 Task: Find connections with filter location Ürümqi with filter topic #Analyticswith filter profile language French with filter current company Polaris Inc. with filter school Alpha College Of Engineering with filter industry Hospitality with filter service category Product Marketing with filter keywords title Cafeteria Worker
Action: Mouse moved to (622, 85)
Screenshot: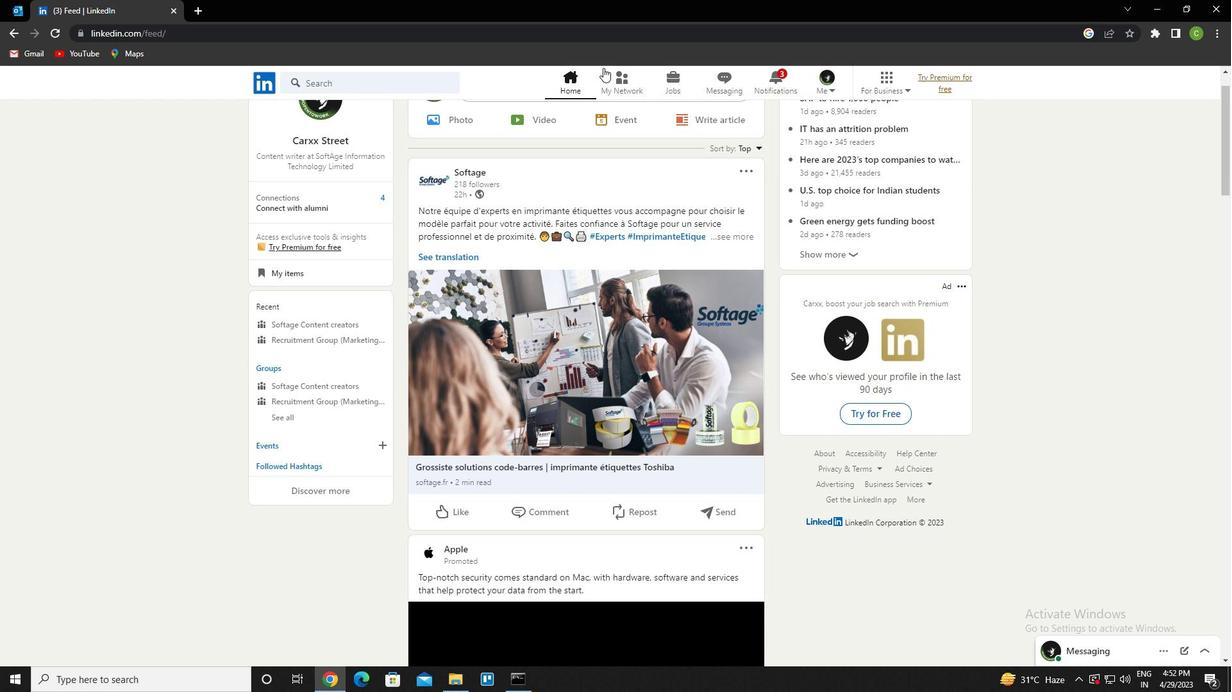 
Action: Mouse pressed left at (622, 85)
Screenshot: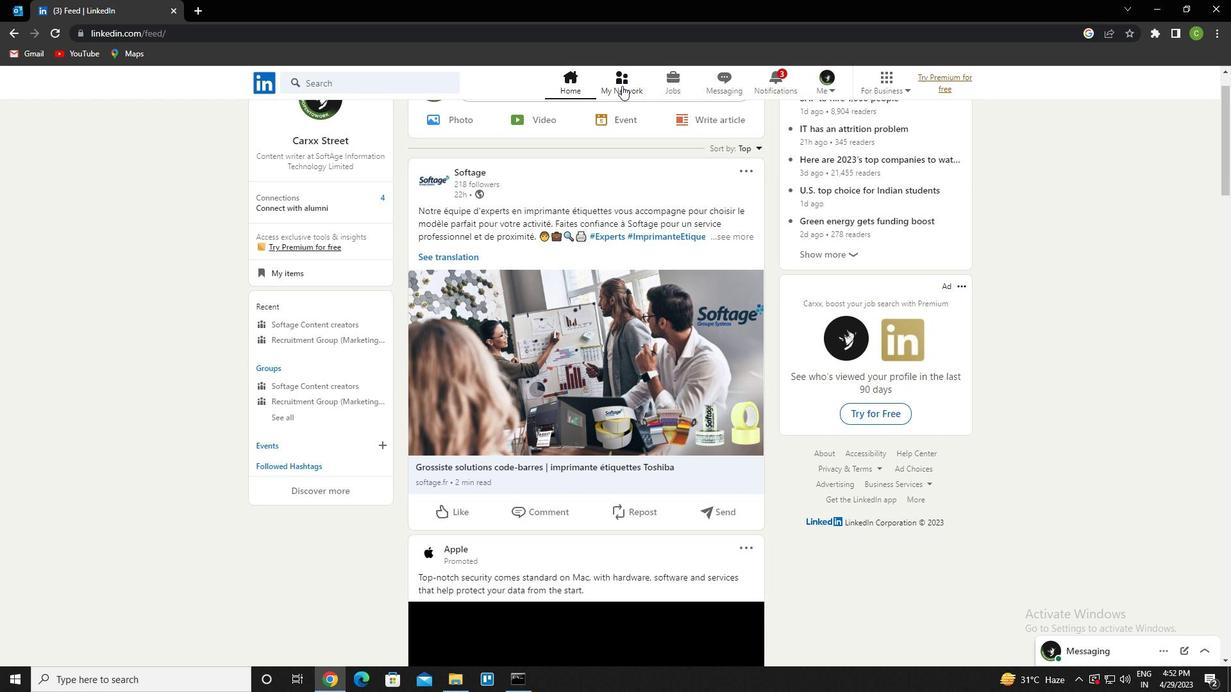 
Action: Mouse moved to (361, 155)
Screenshot: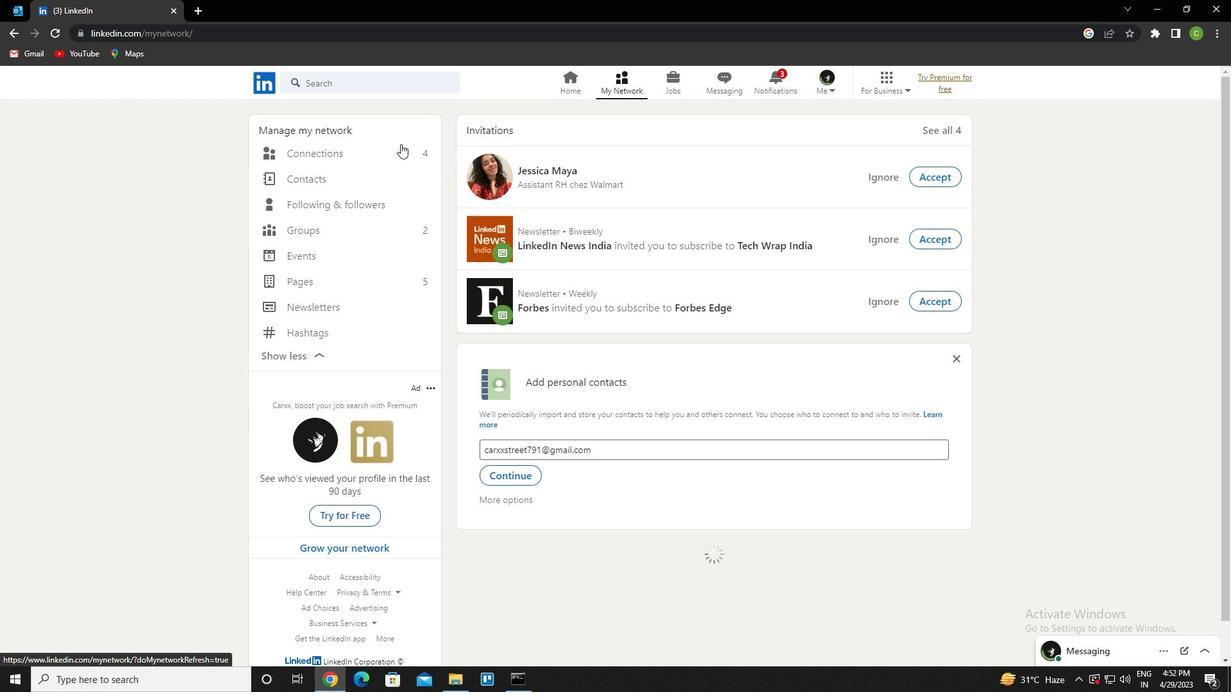 
Action: Mouse pressed left at (361, 155)
Screenshot: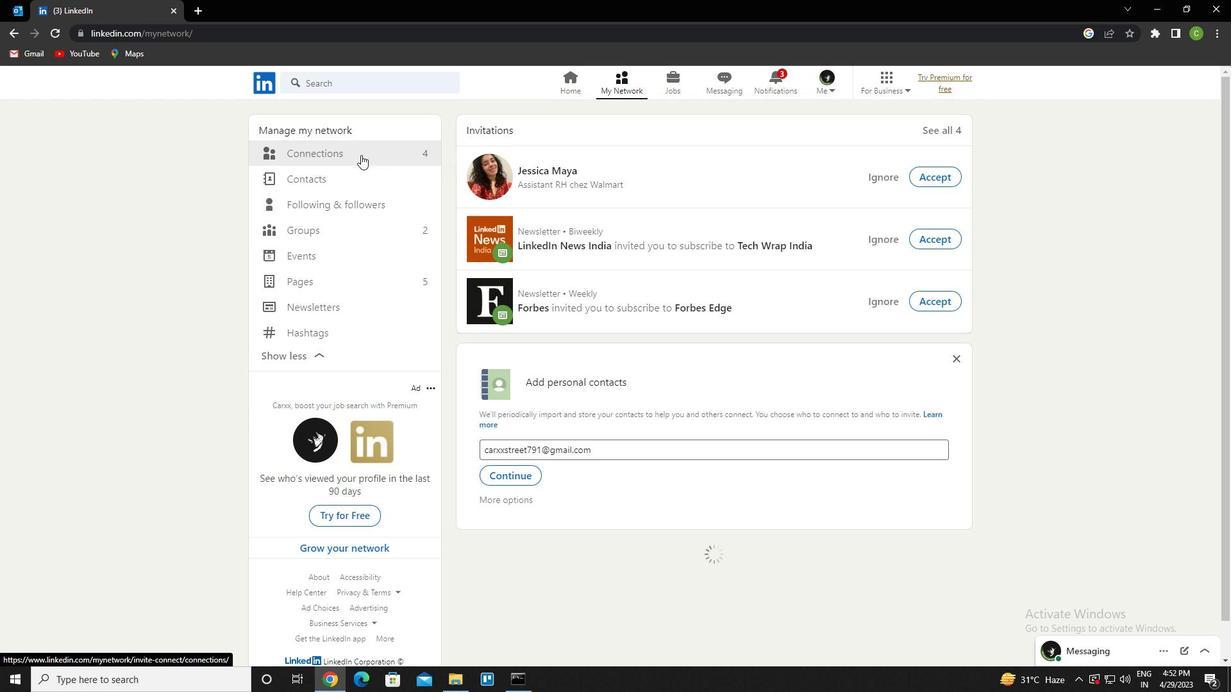 
Action: Mouse moved to (731, 155)
Screenshot: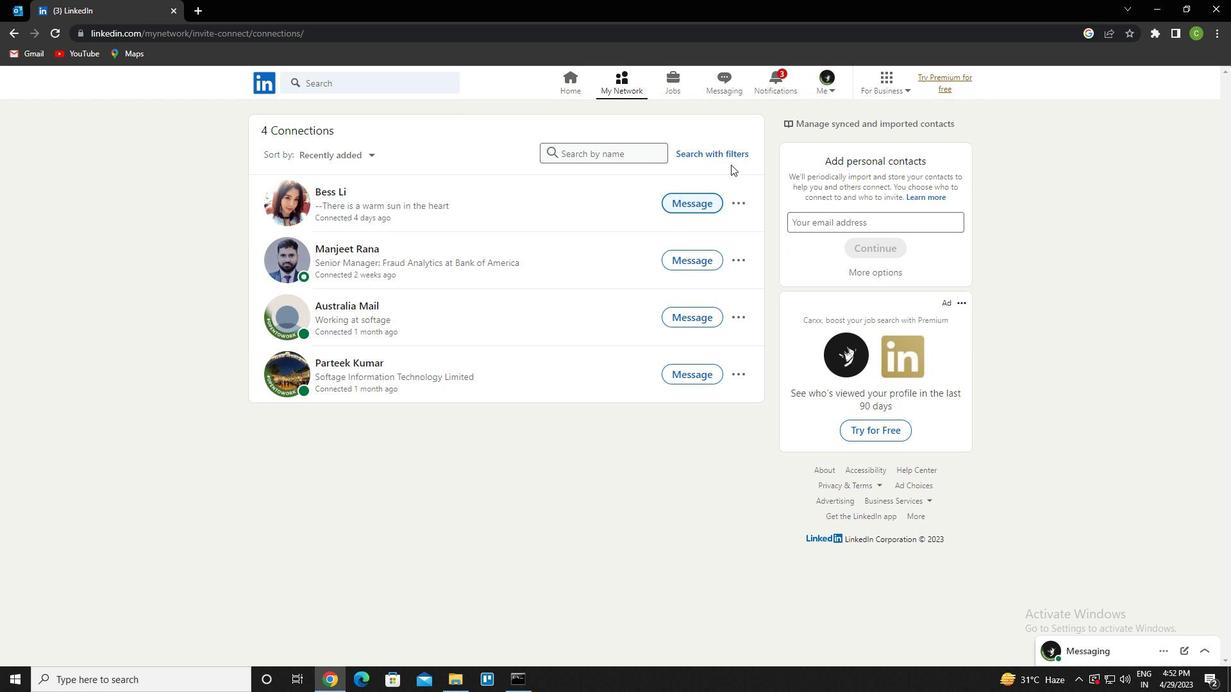 
Action: Mouse pressed left at (731, 155)
Screenshot: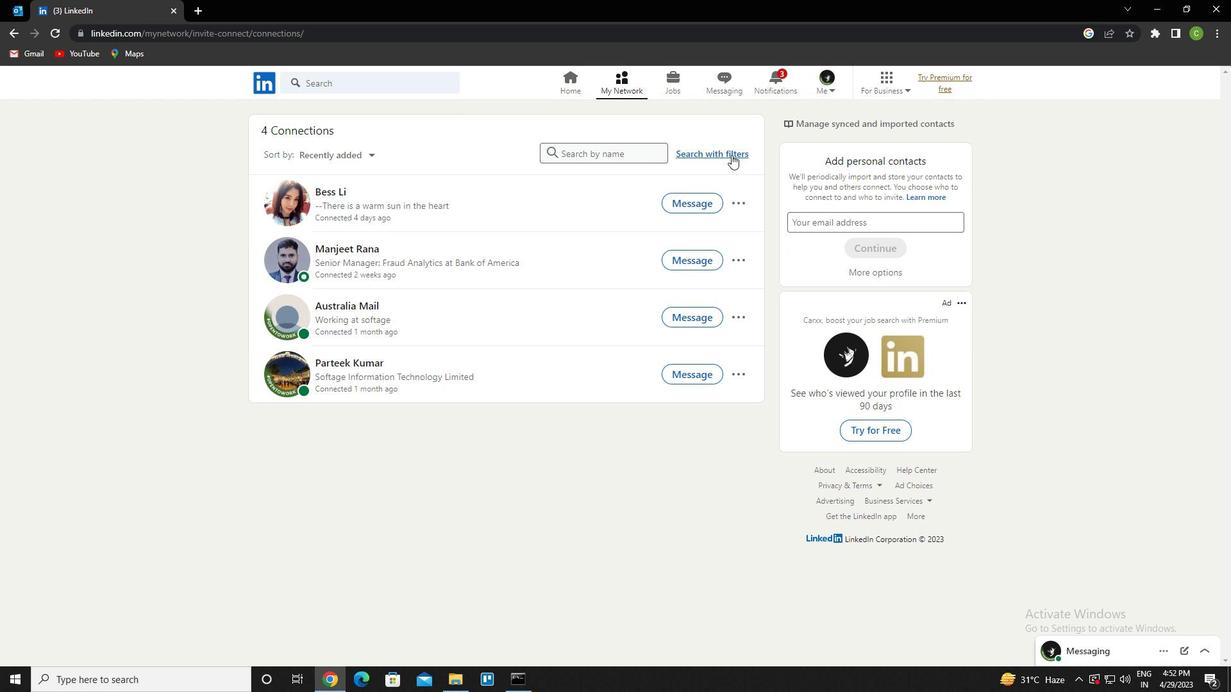 
Action: Mouse moved to (652, 113)
Screenshot: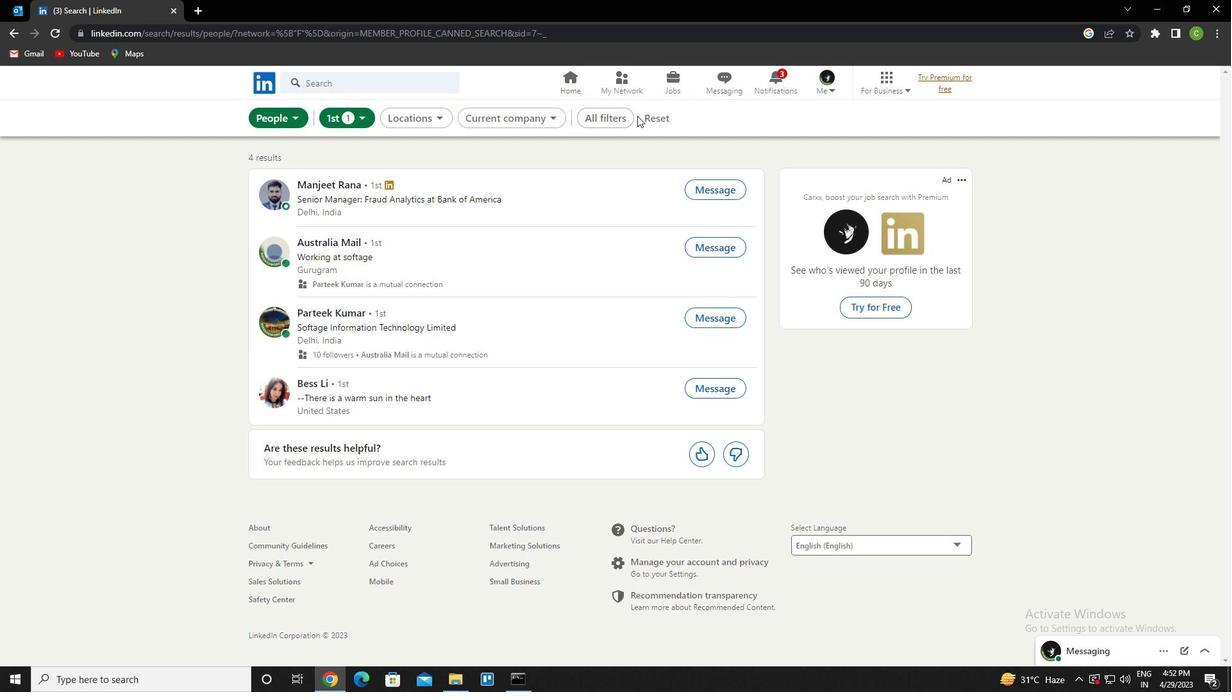 
Action: Mouse pressed left at (652, 113)
Screenshot: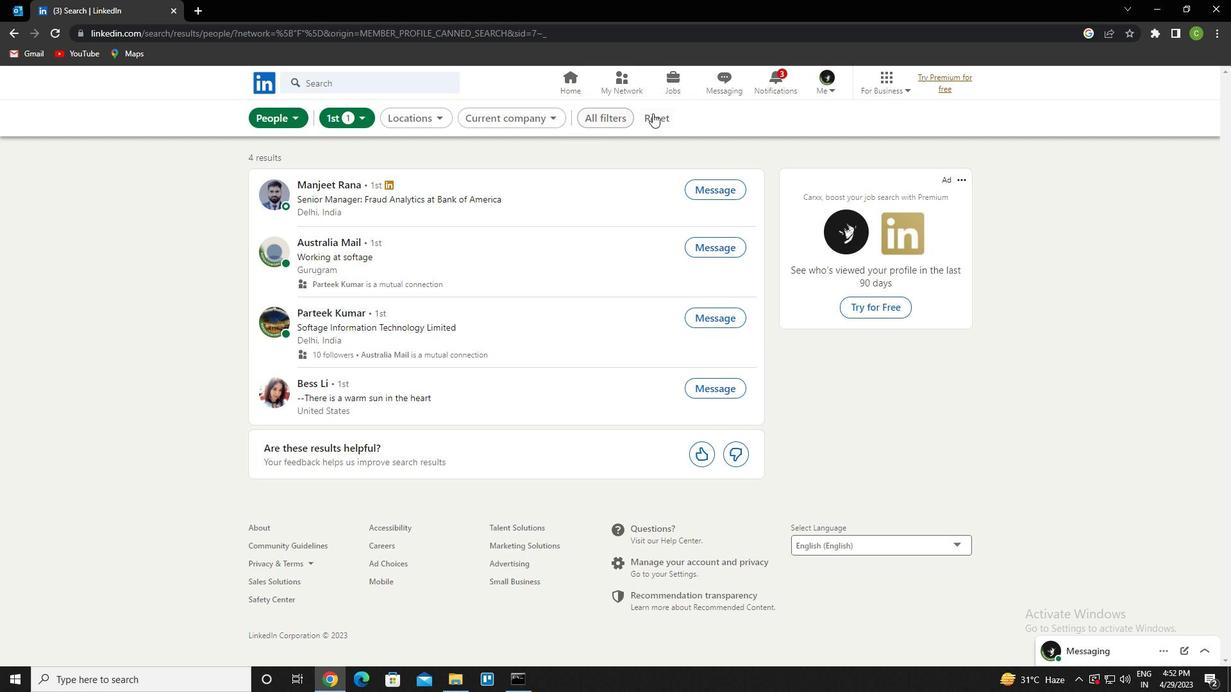 
Action: Mouse moved to (640, 118)
Screenshot: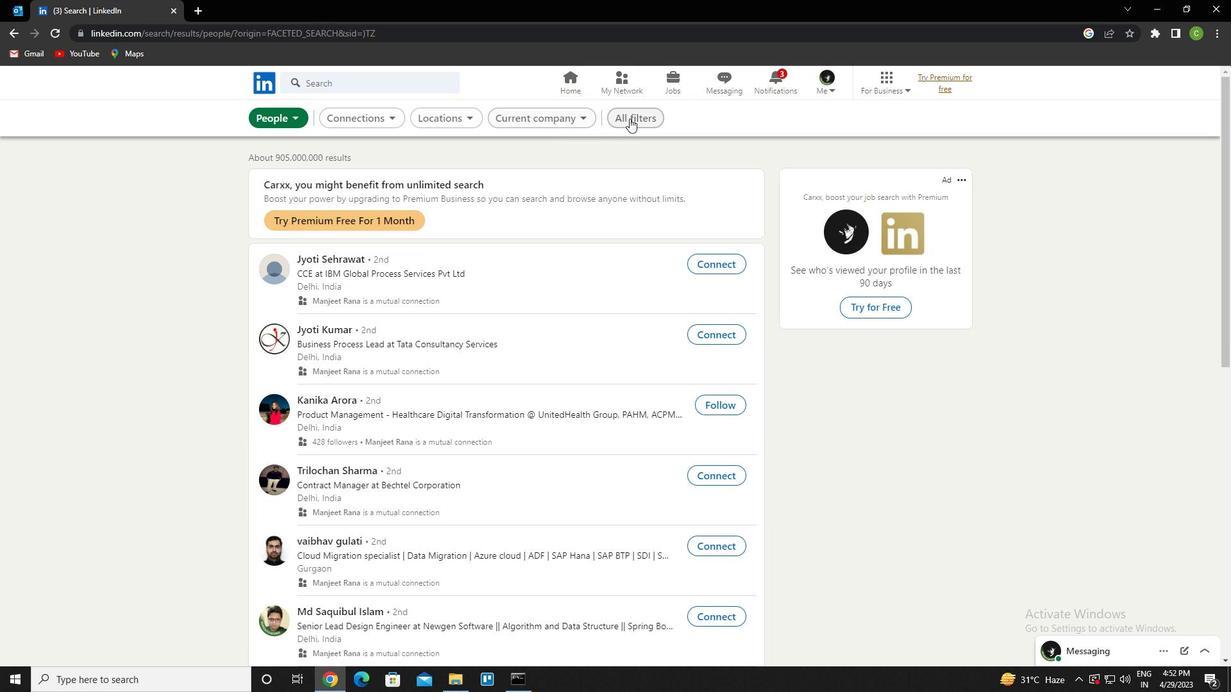 
Action: Mouse pressed left at (640, 118)
Screenshot: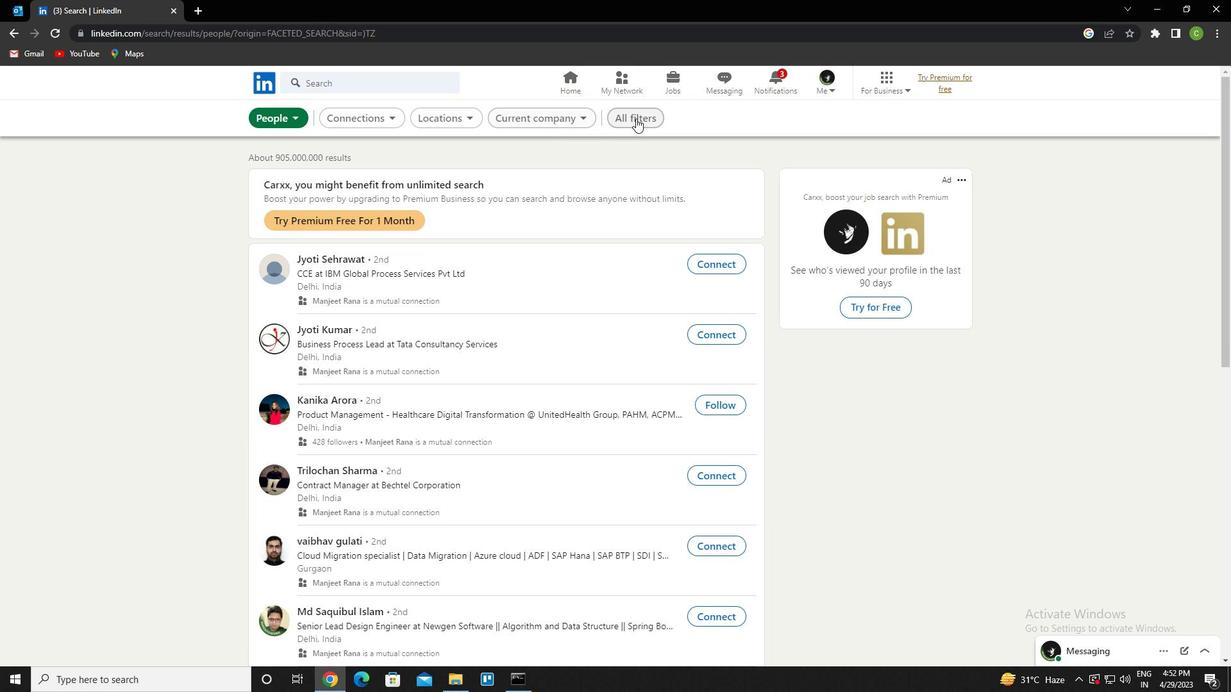 
Action: Mouse moved to (1069, 382)
Screenshot: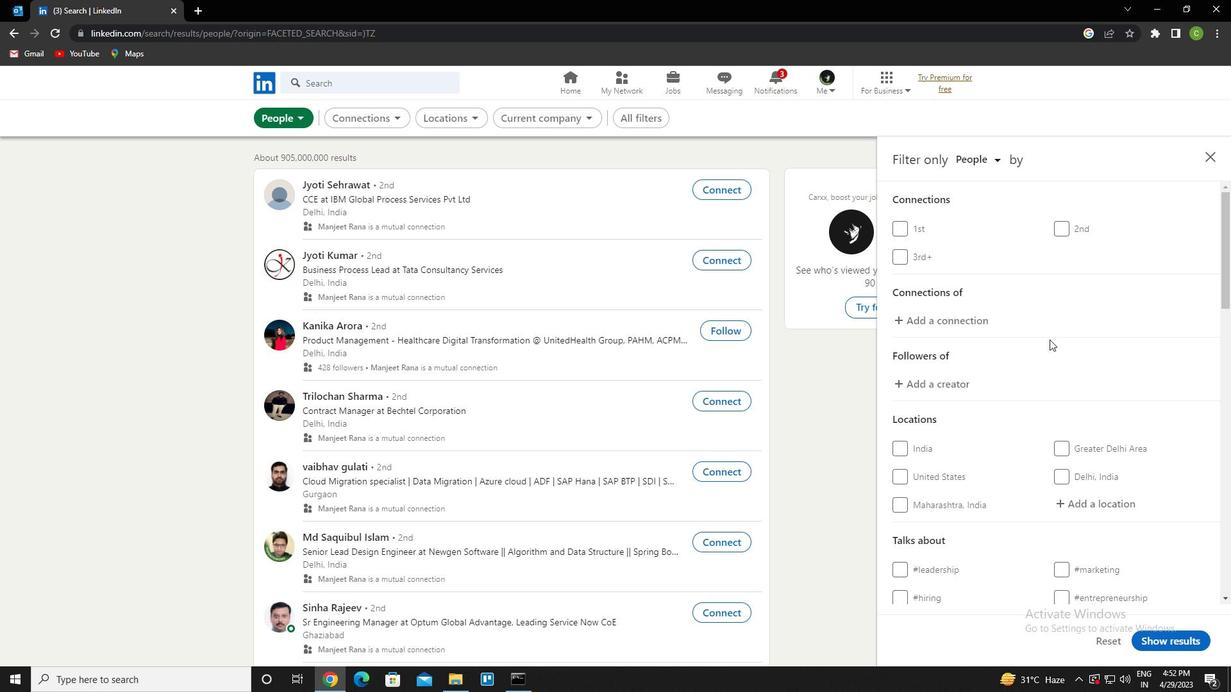
Action: Mouse scrolled (1069, 381) with delta (0, 0)
Screenshot: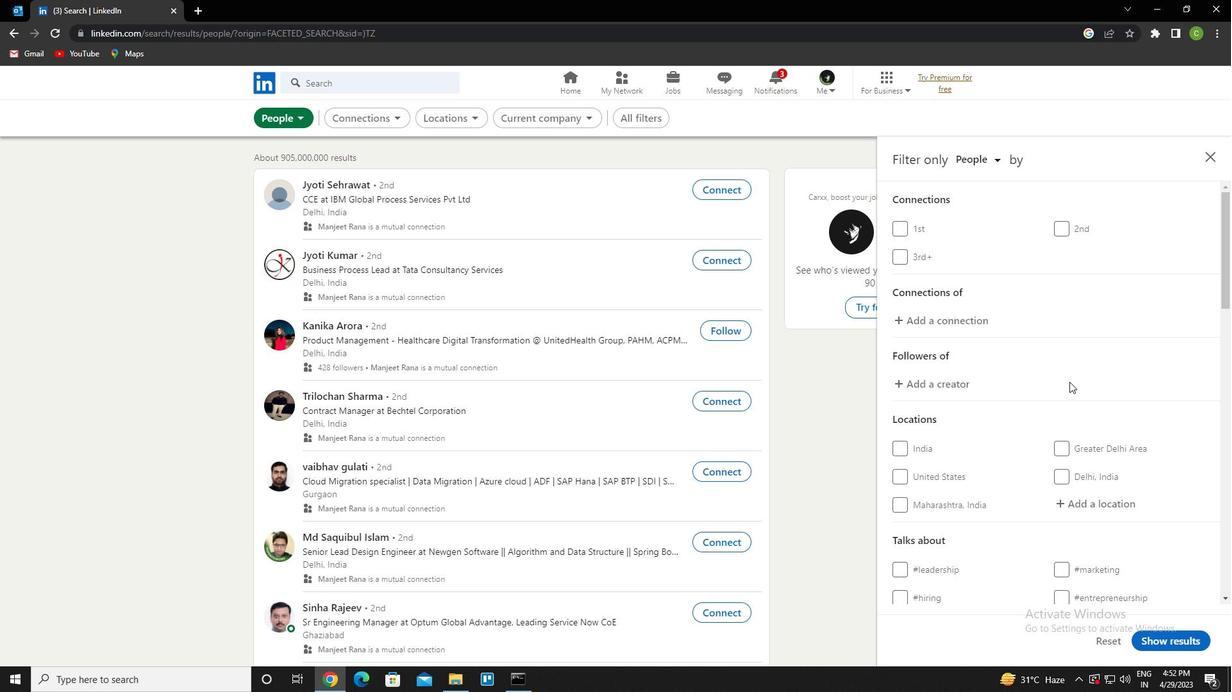 
Action: Mouse moved to (1069, 382)
Screenshot: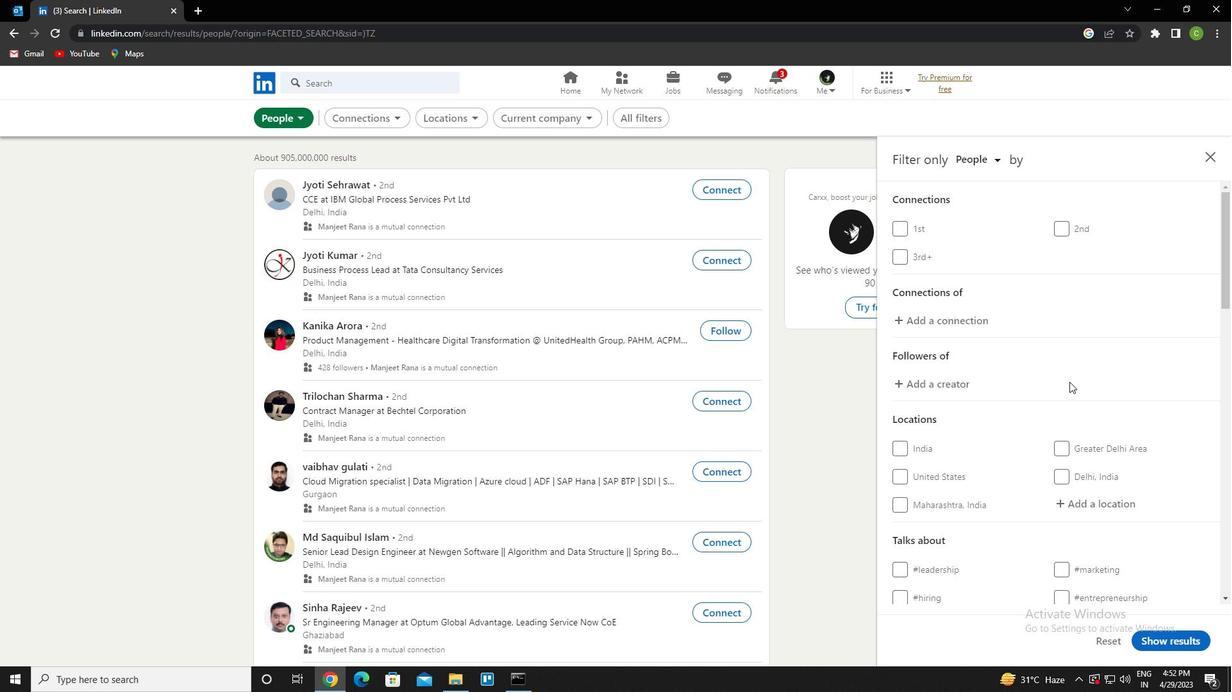 
Action: Mouse scrolled (1069, 381) with delta (0, 0)
Screenshot: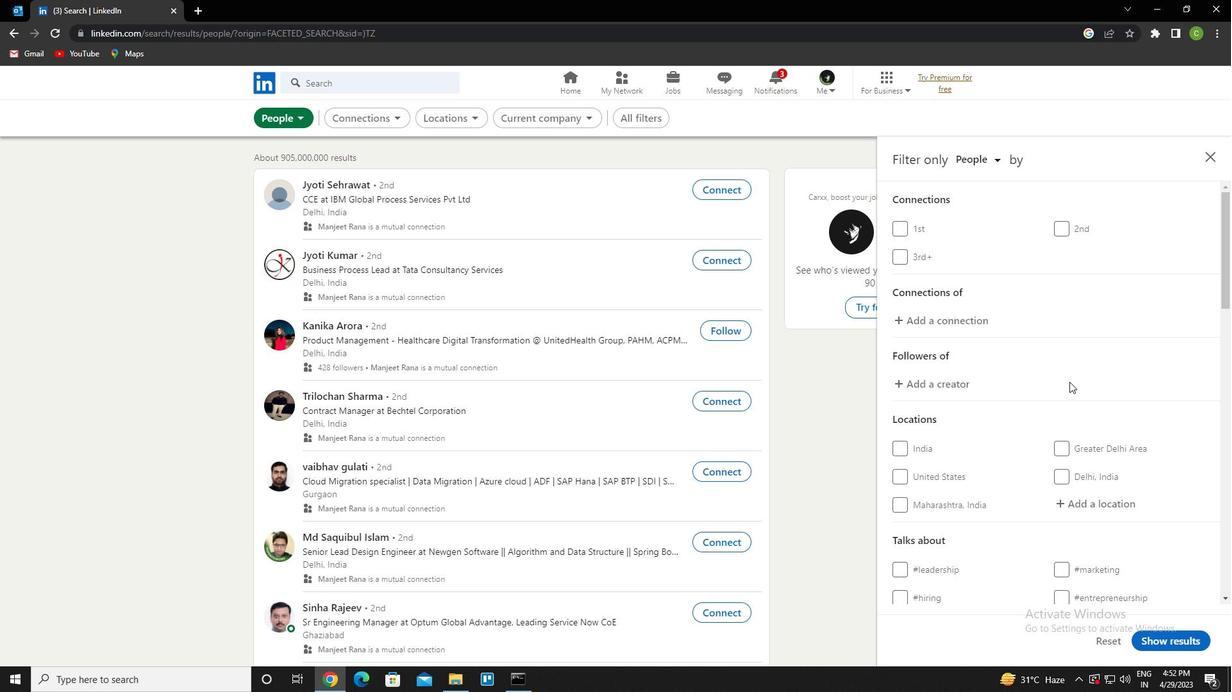 
Action: Mouse moved to (1094, 377)
Screenshot: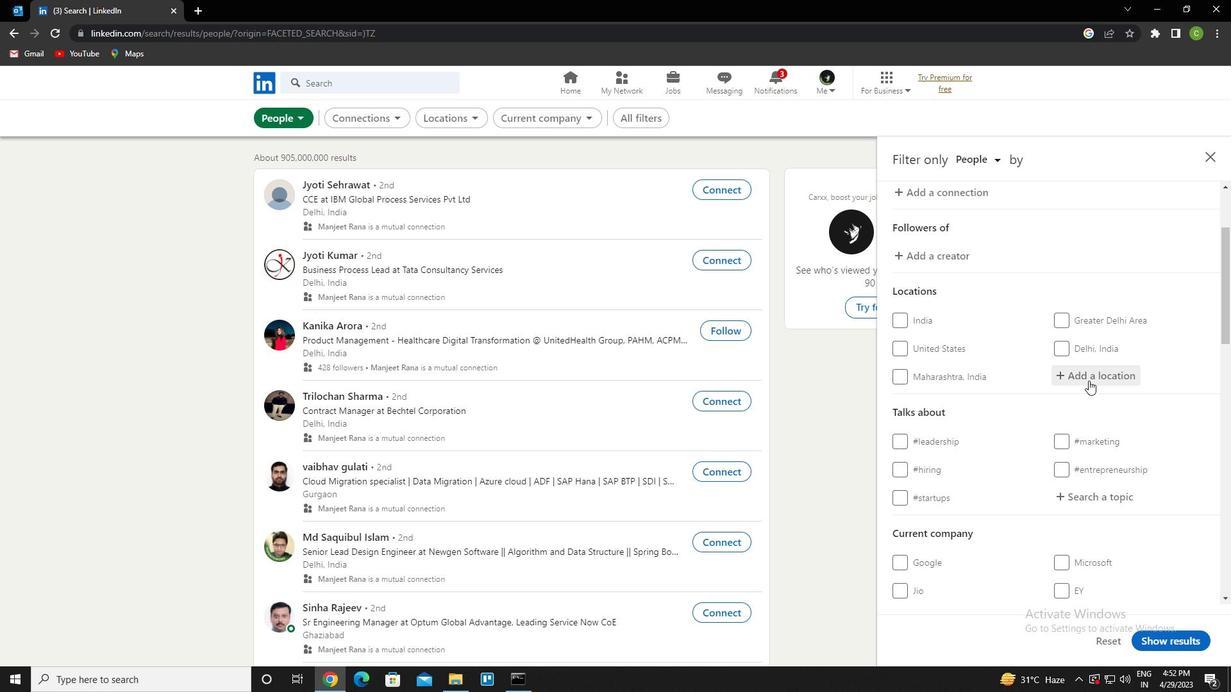 
Action: Mouse pressed left at (1094, 377)
Screenshot: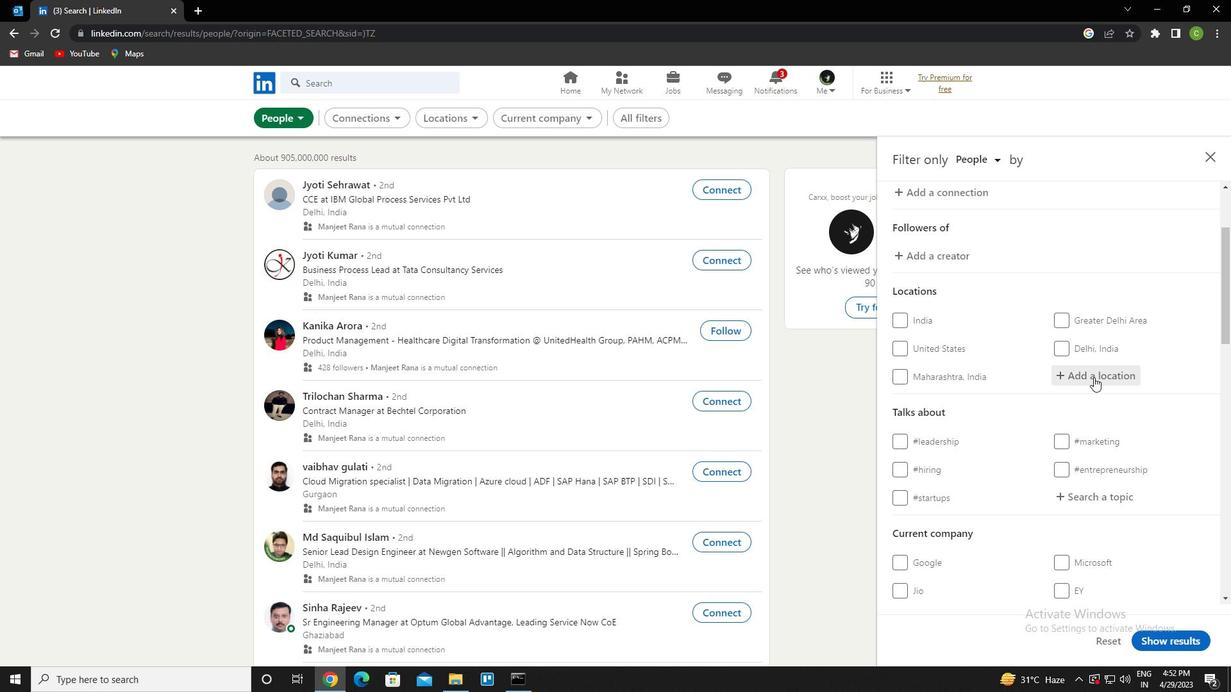 
Action: Key pressed <Key.caps_lock>u<Key.caps_lock>rum<Key.down><Key.enter>
Screenshot: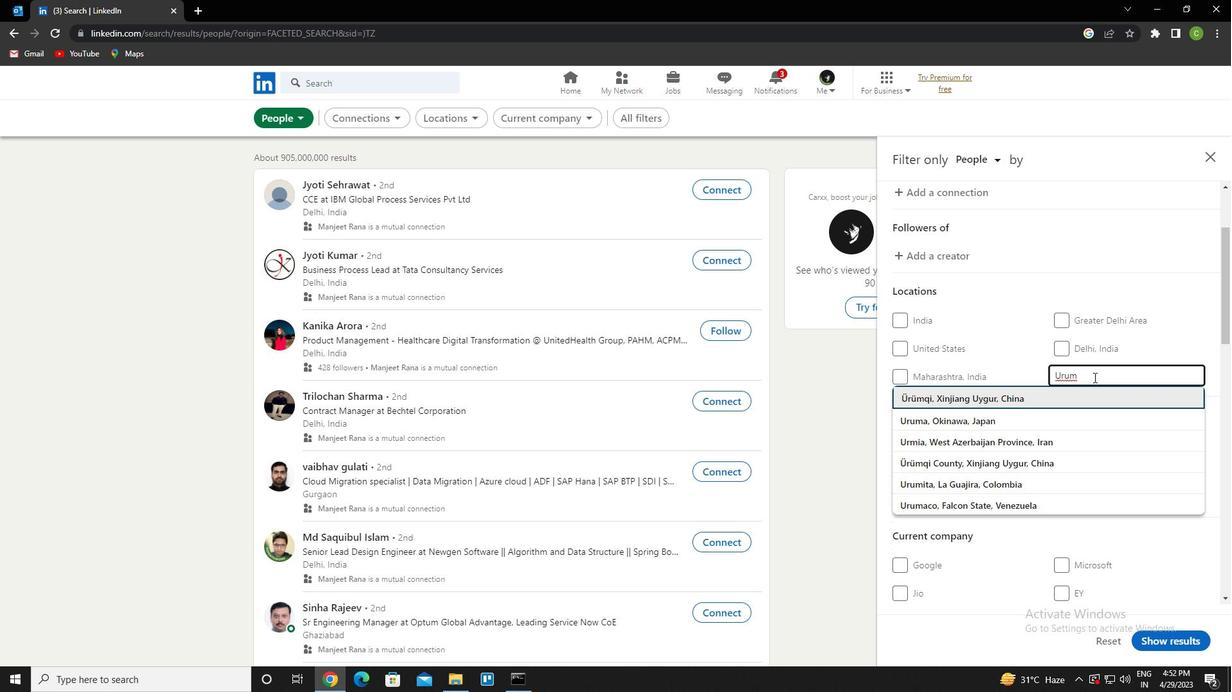 
Action: Mouse moved to (1096, 377)
Screenshot: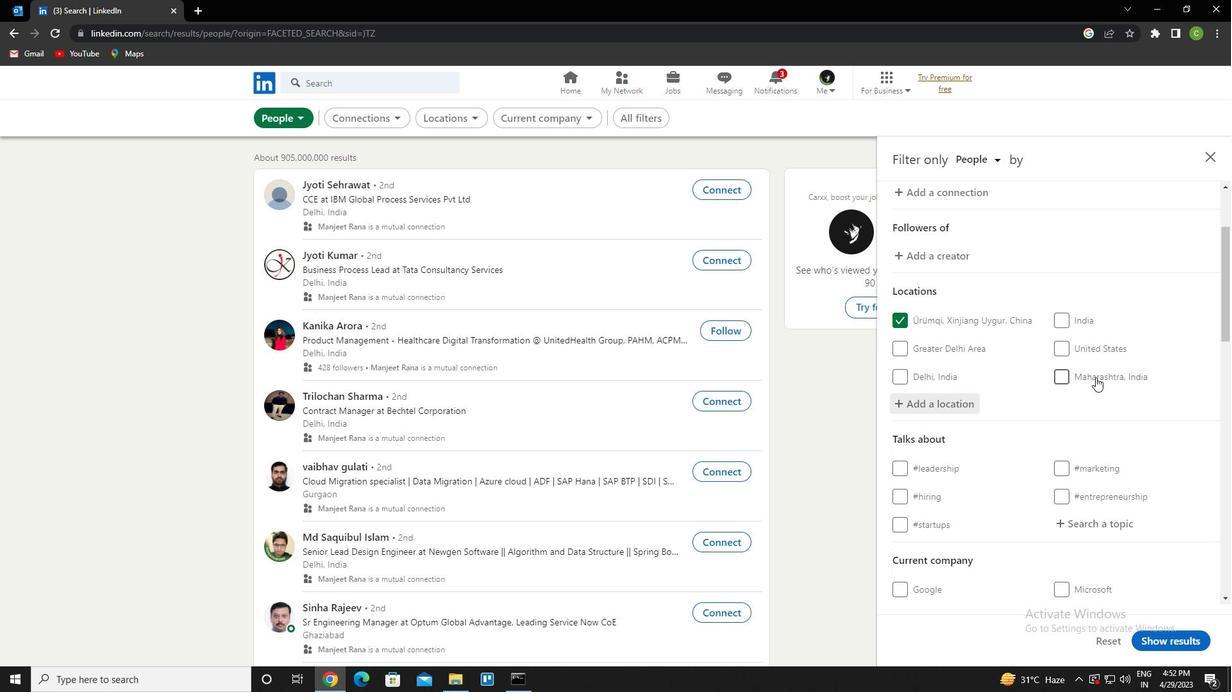 
Action: Mouse scrolled (1096, 377) with delta (0, 0)
Screenshot: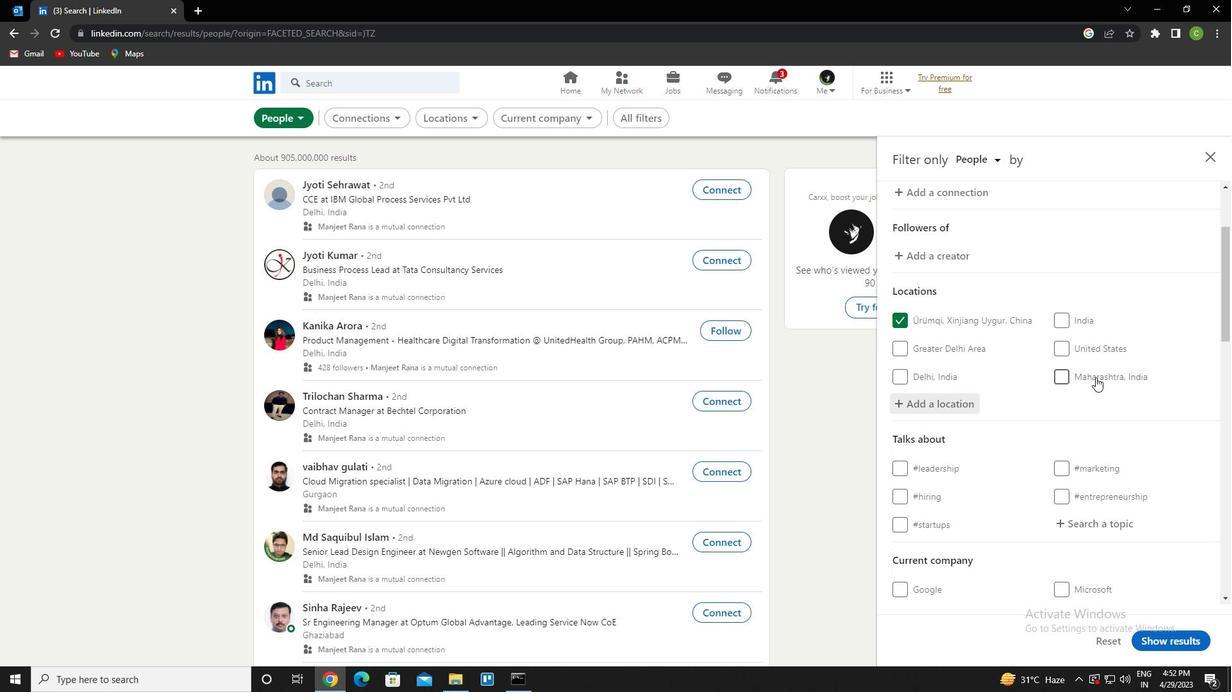 
Action: Mouse moved to (1099, 459)
Screenshot: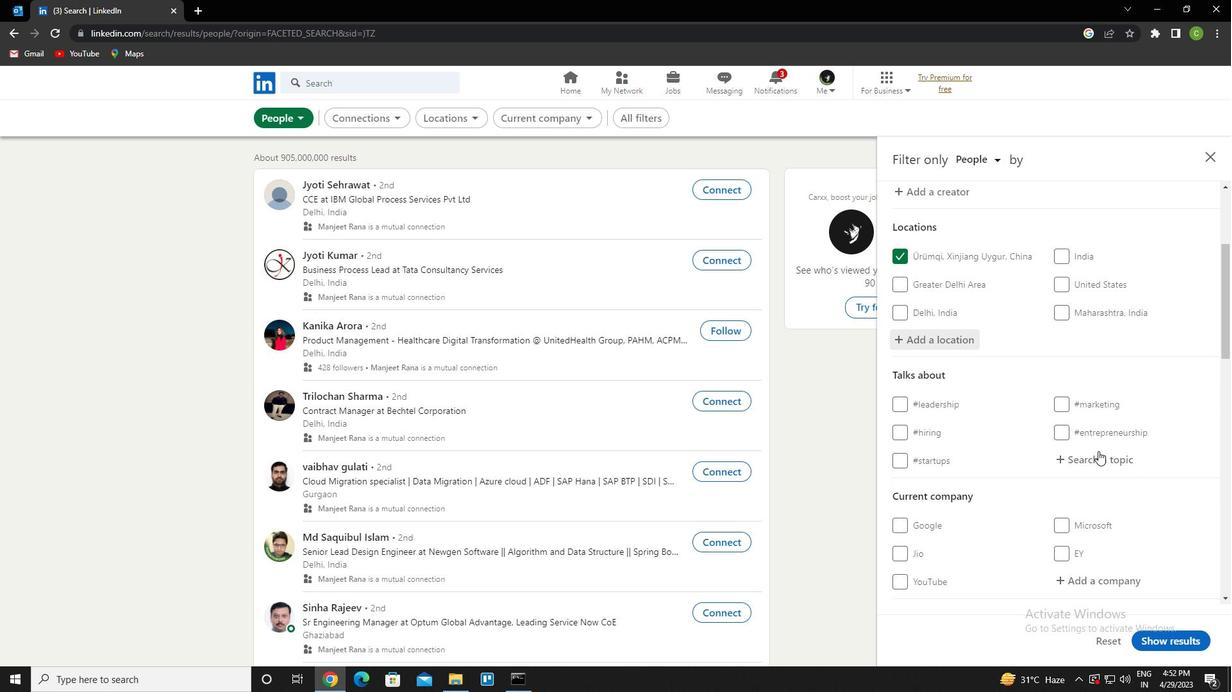 
Action: Mouse pressed left at (1099, 459)
Screenshot: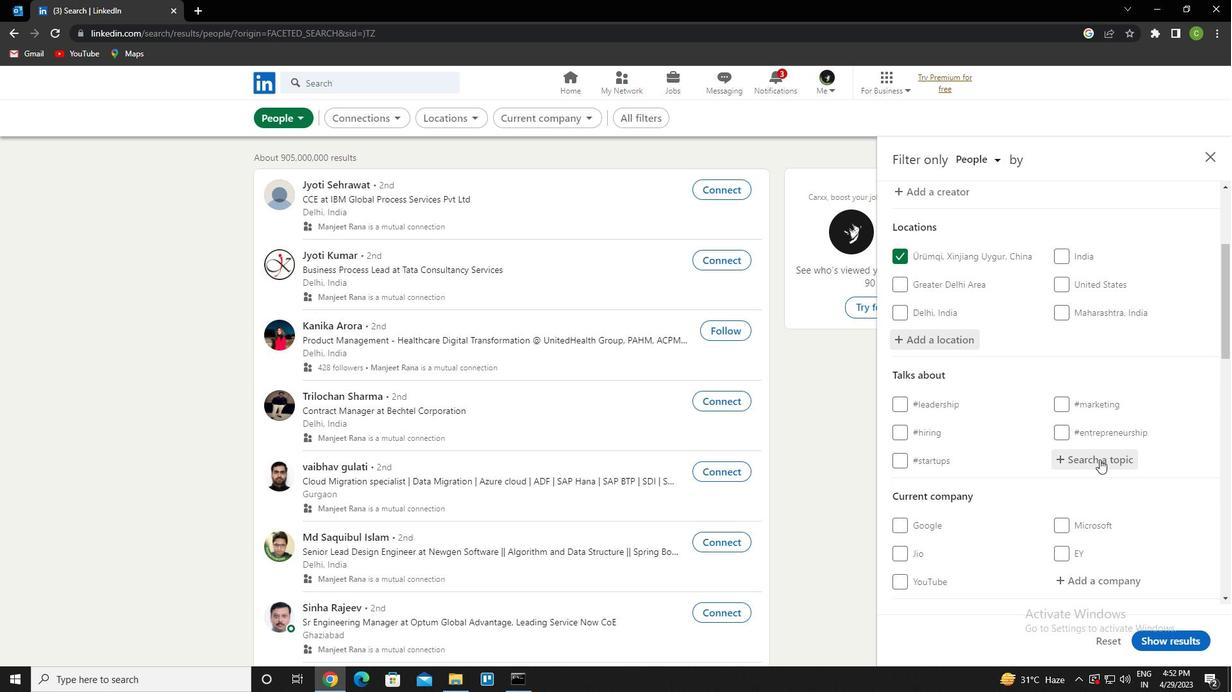 
Action: Key pressed <Key.caps_lock>a<Key.caps_lock>nalytics<Key.down><Key.enter>
Screenshot: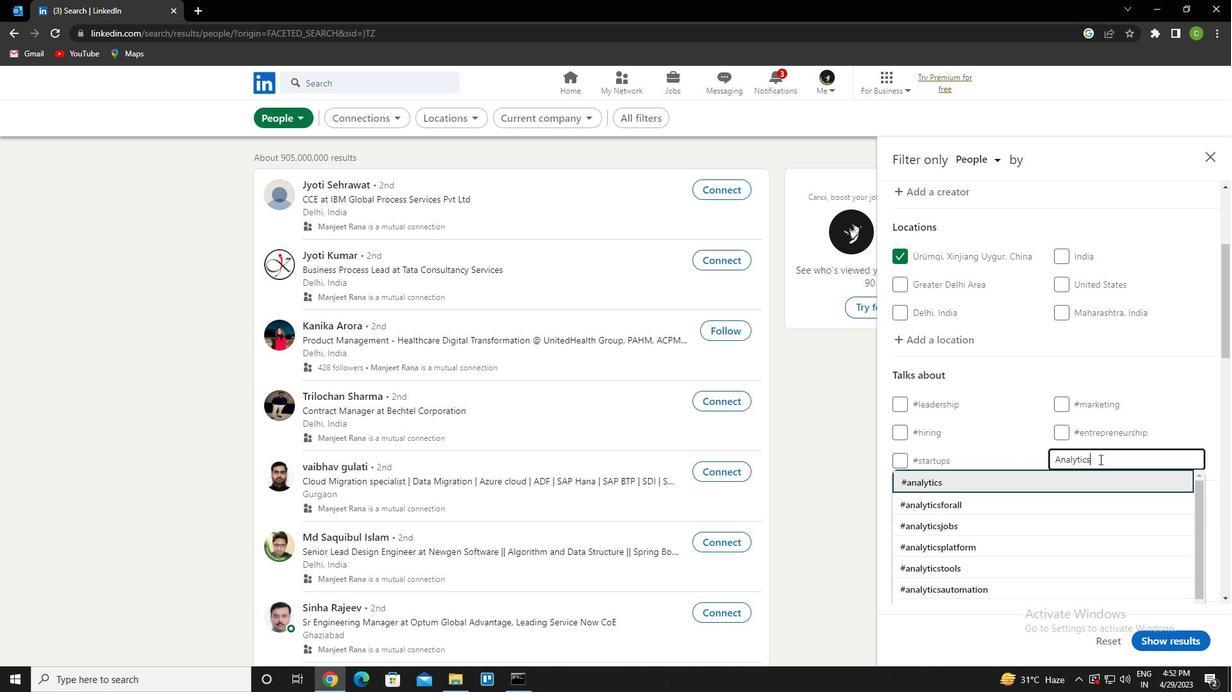 
Action: Mouse moved to (1142, 438)
Screenshot: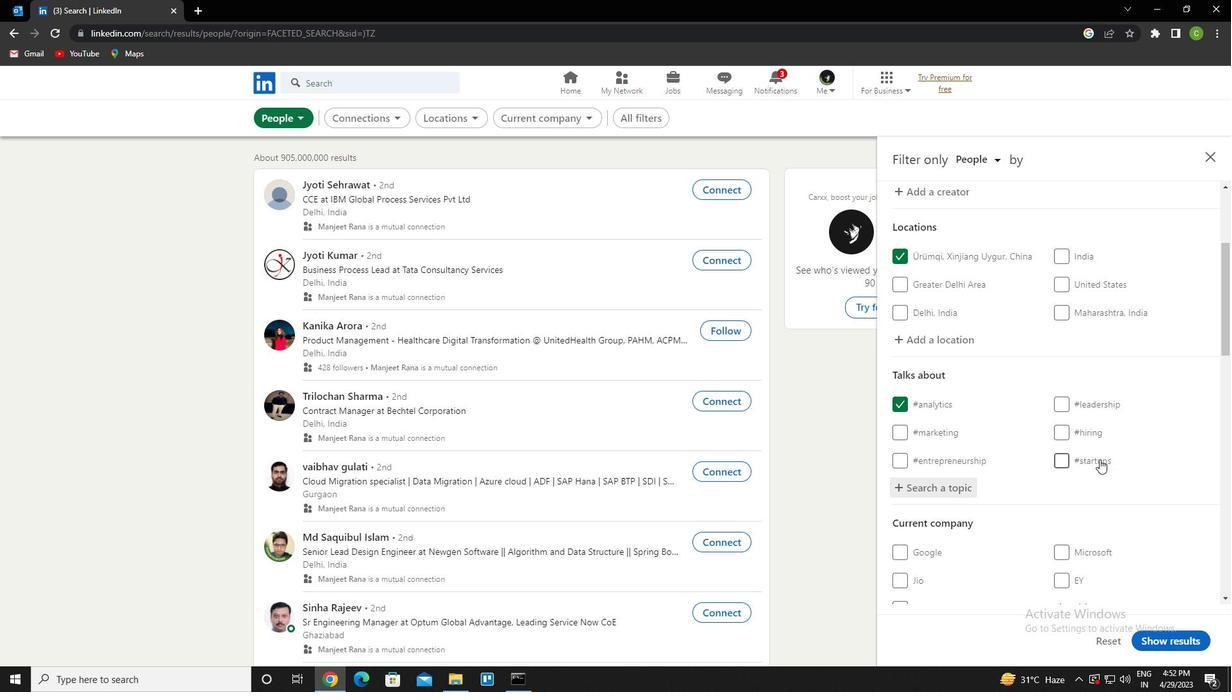 
Action: Mouse scrolled (1142, 437) with delta (0, 0)
Screenshot: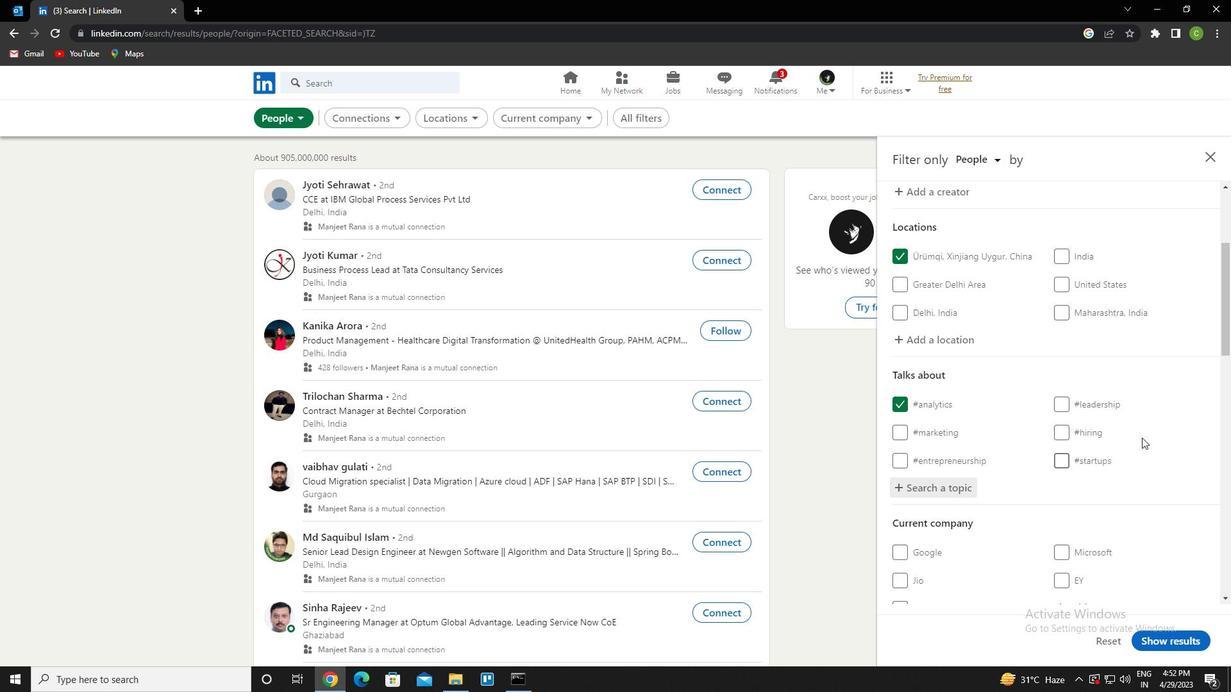 
Action: Mouse moved to (1142, 438)
Screenshot: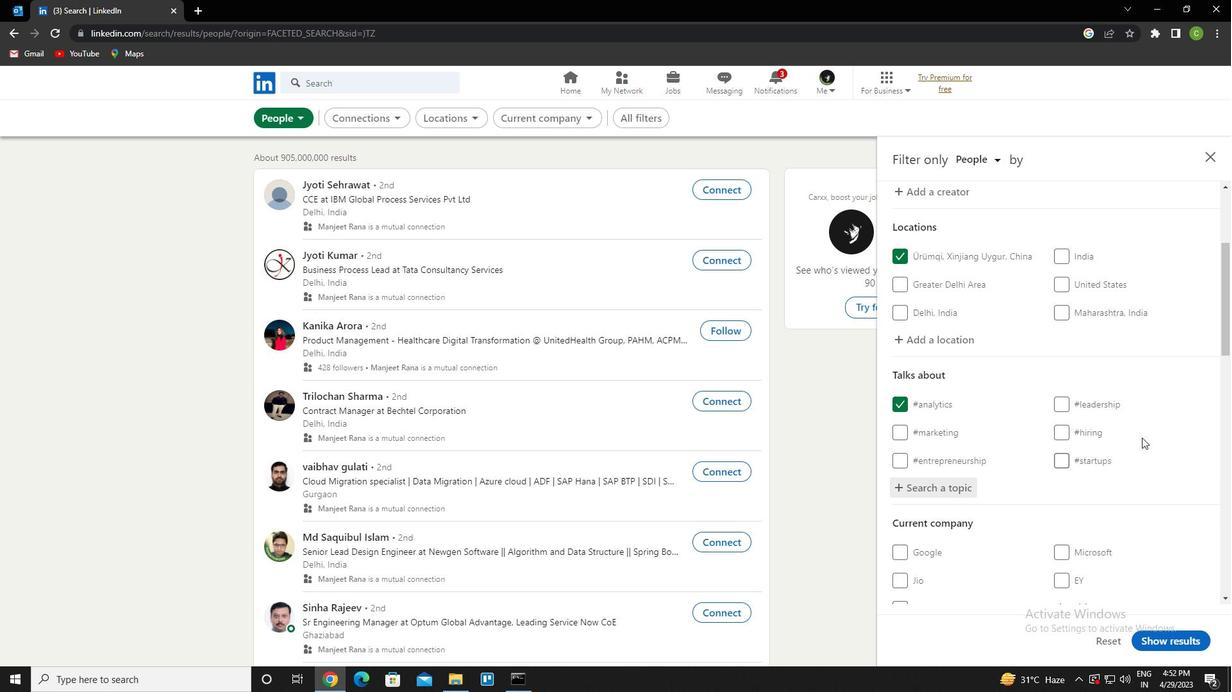 
Action: Mouse scrolled (1142, 438) with delta (0, 0)
Screenshot: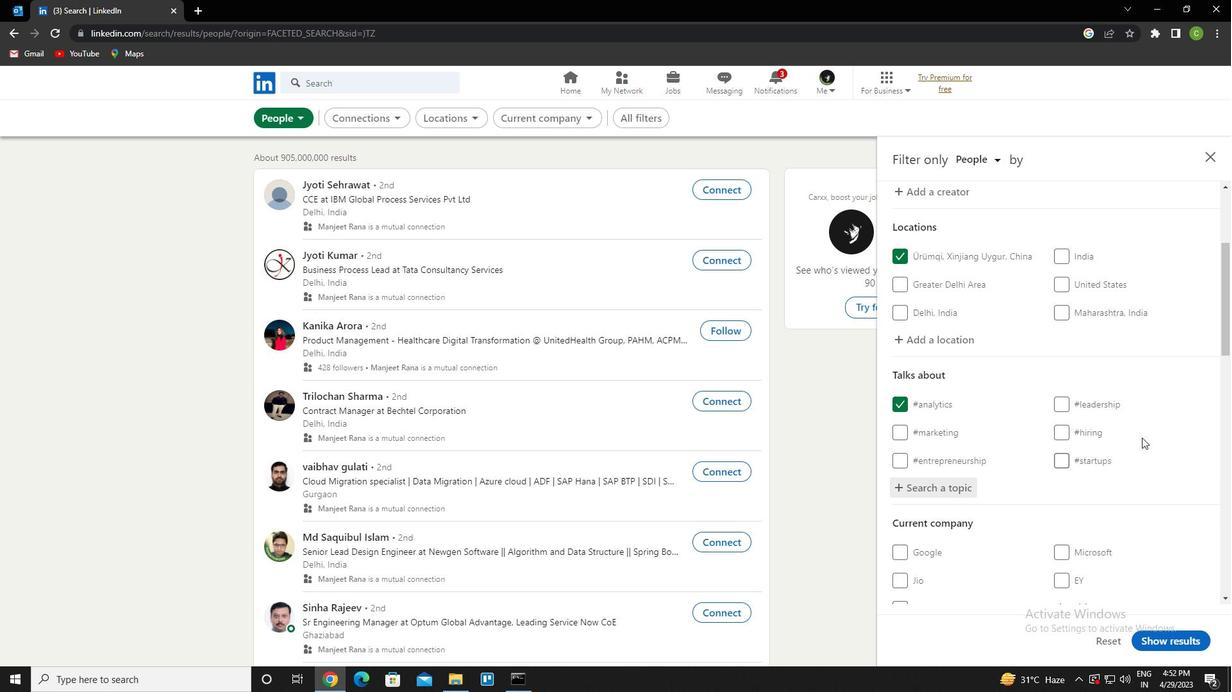 
Action: Mouse moved to (1137, 443)
Screenshot: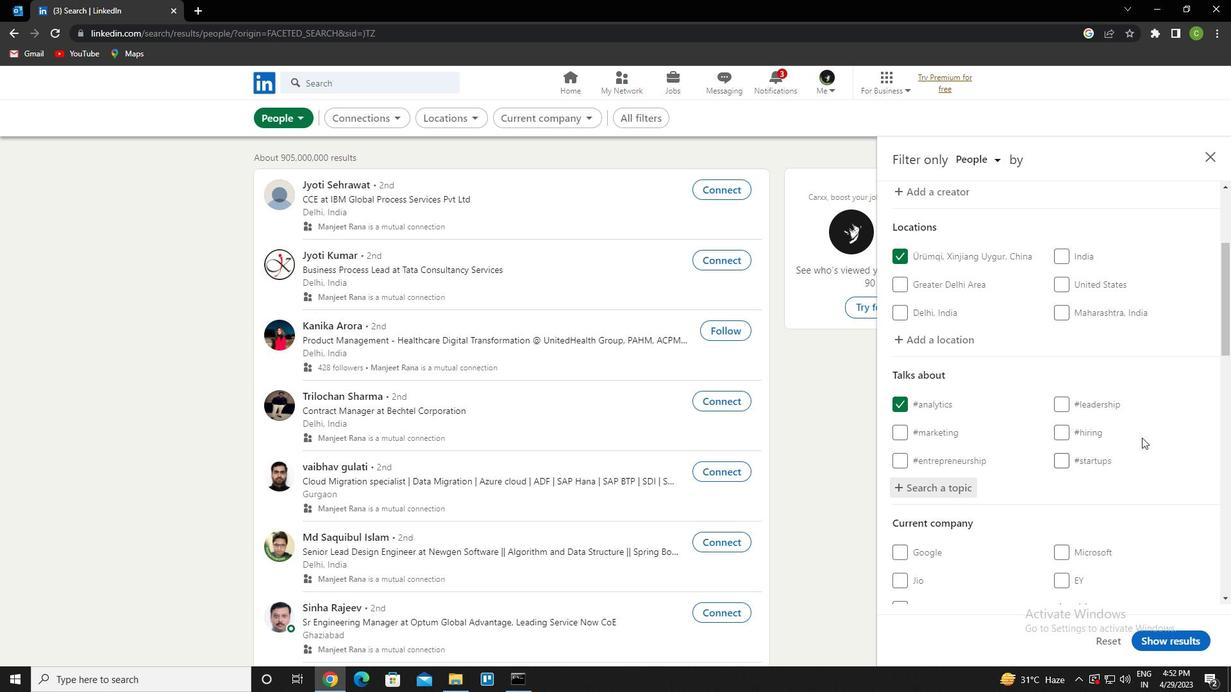
Action: Mouse scrolled (1137, 443) with delta (0, 0)
Screenshot: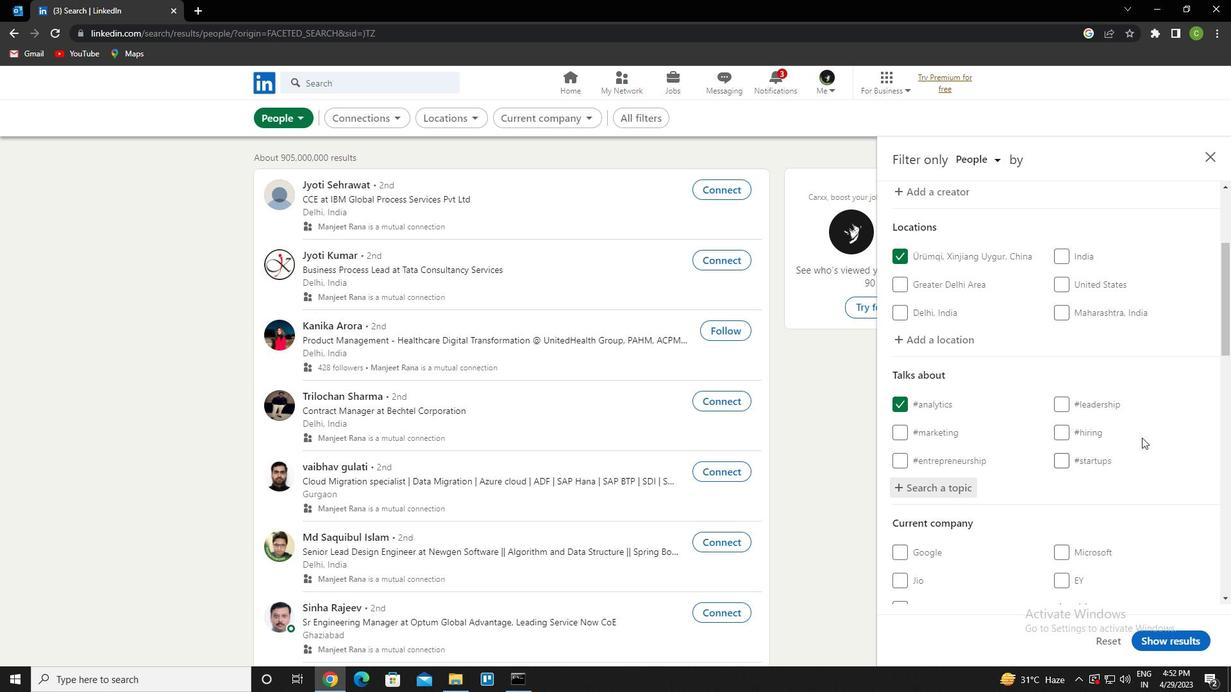 
Action: Mouse moved to (1116, 459)
Screenshot: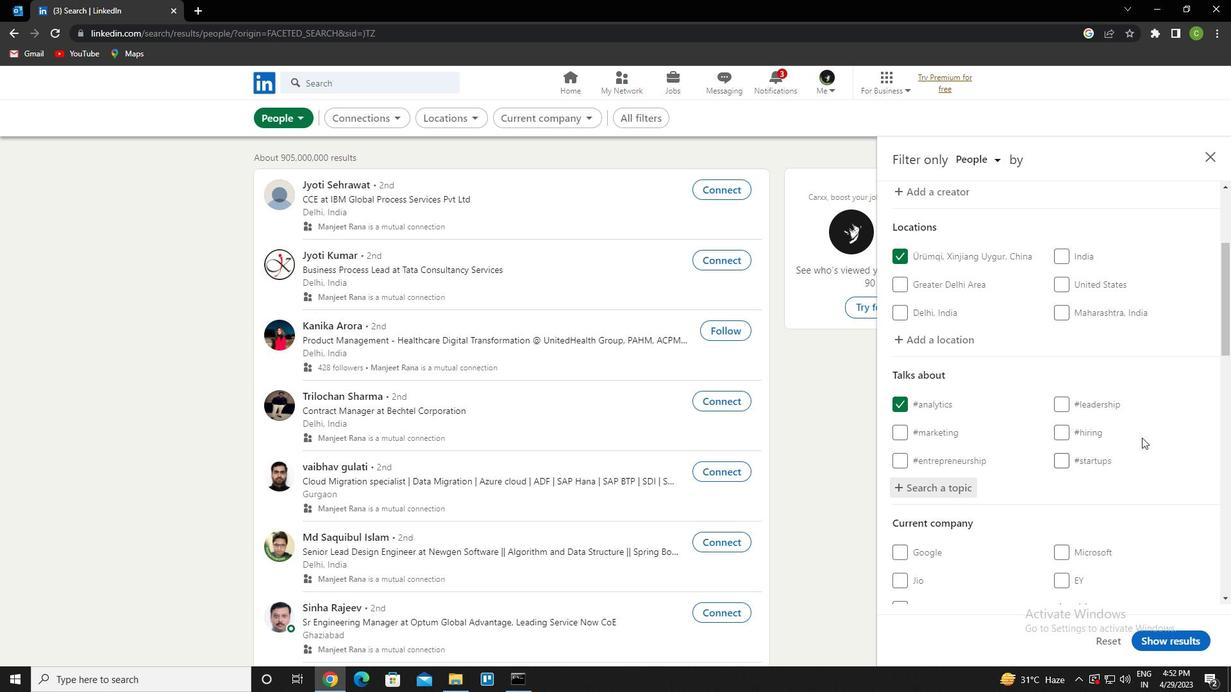 
Action: Mouse scrolled (1116, 458) with delta (0, 0)
Screenshot: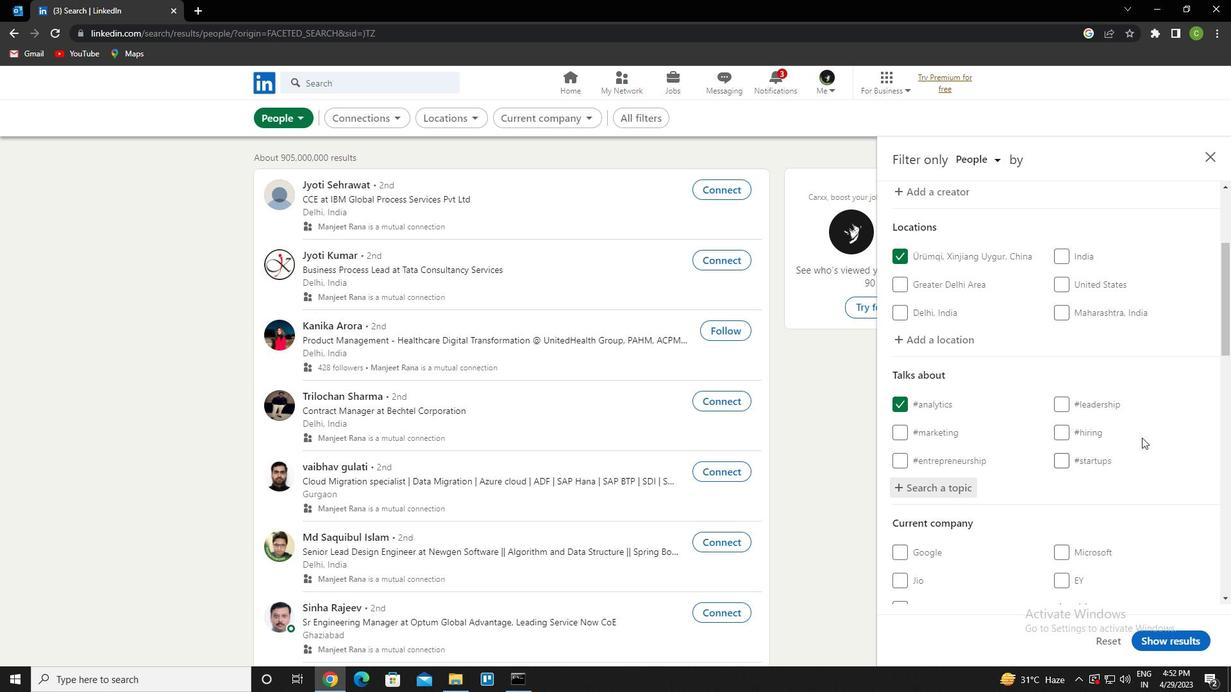 
Action: Mouse moved to (1105, 466)
Screenshot: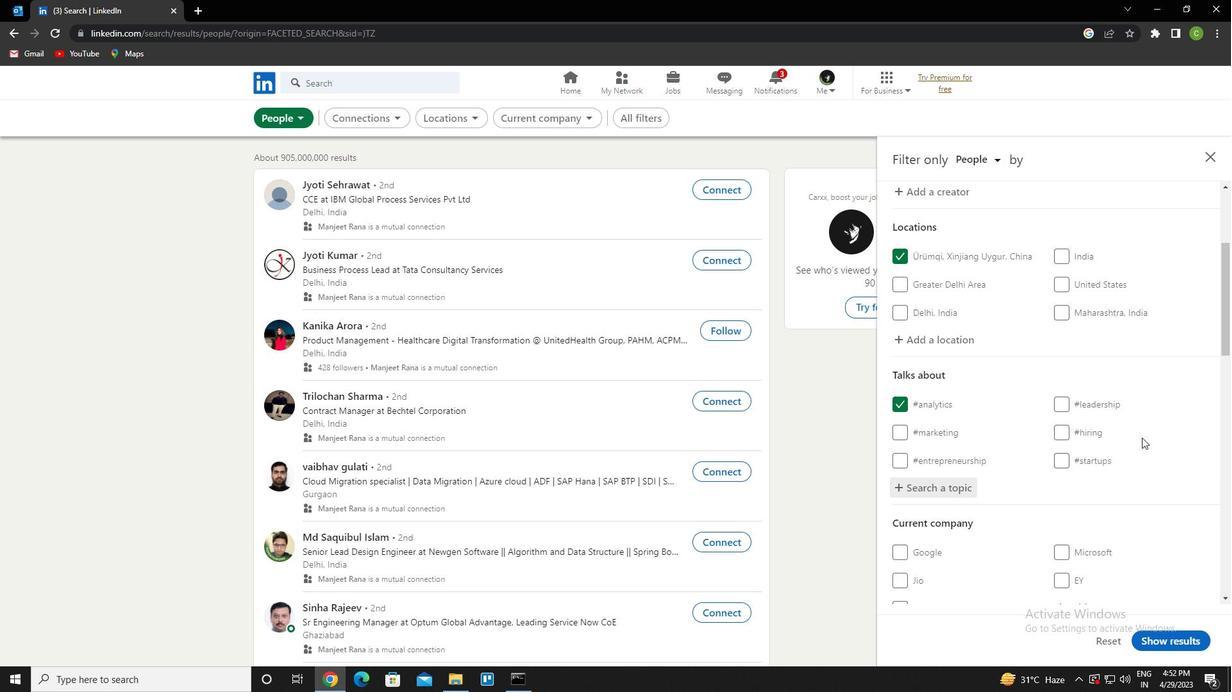 
Action: Mouse scrolled (1105, 465) with delta (0, 0)
Screenshot: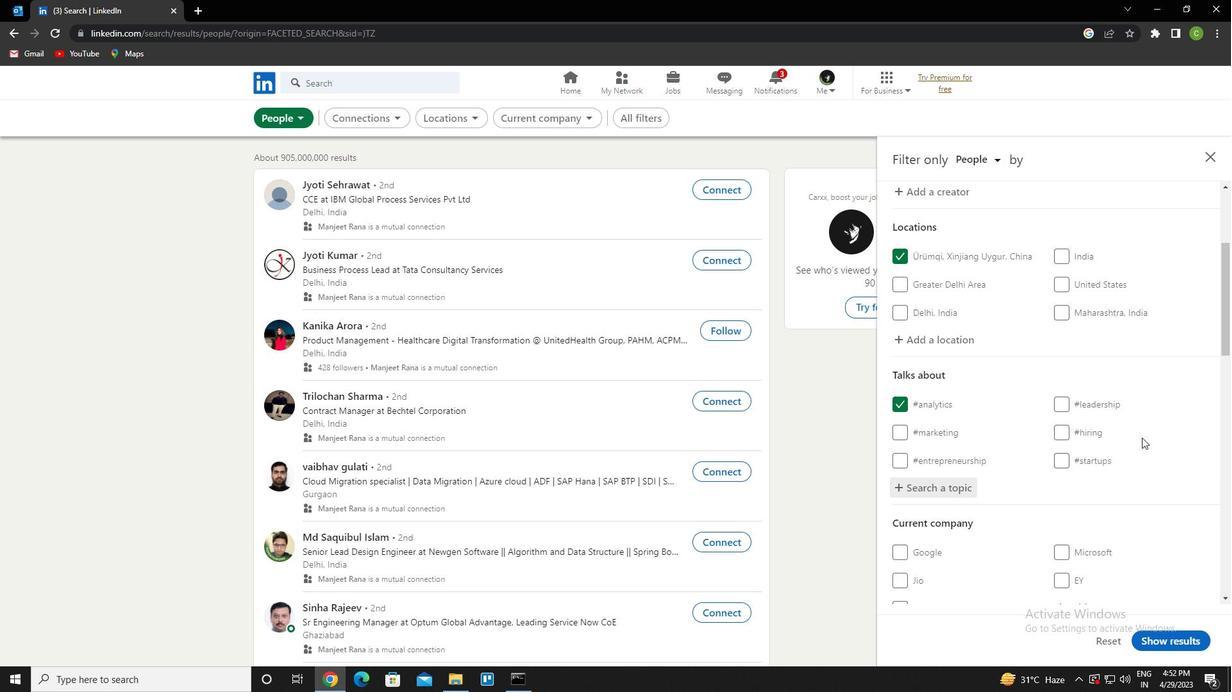 
Action: Mouse moved to (1099, 468)
Screenshot: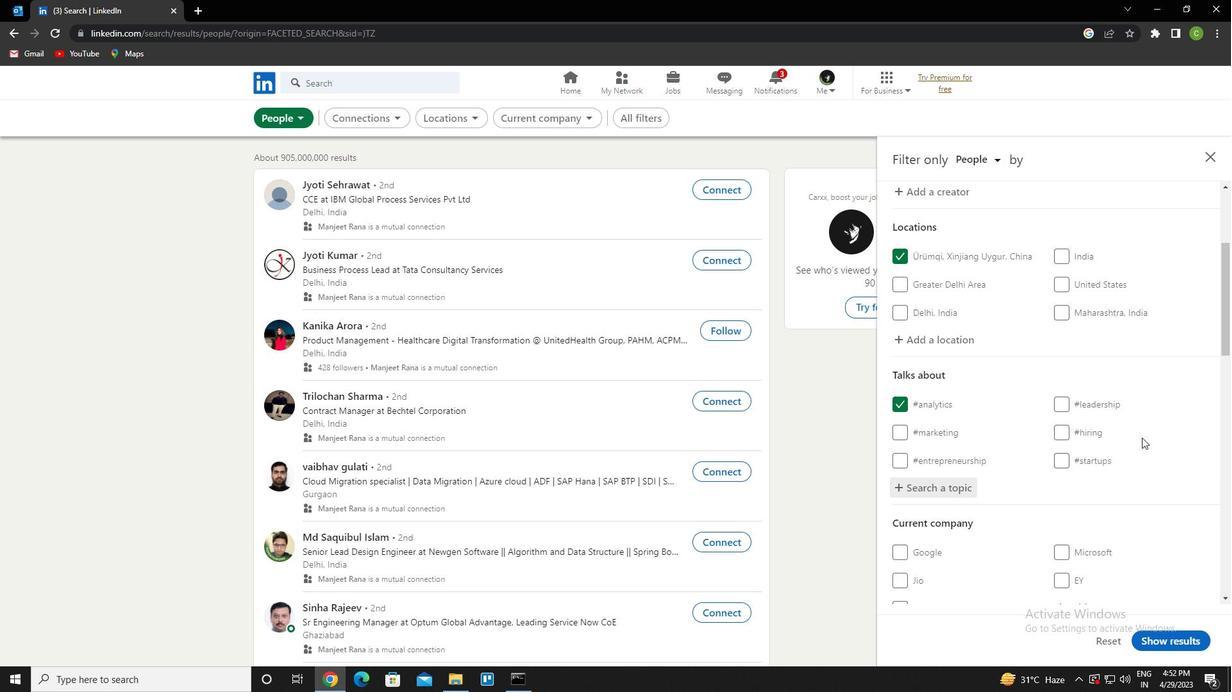 
Action: Mouse scrolled (1099, 468) with delta (0, 0)
Screenshot: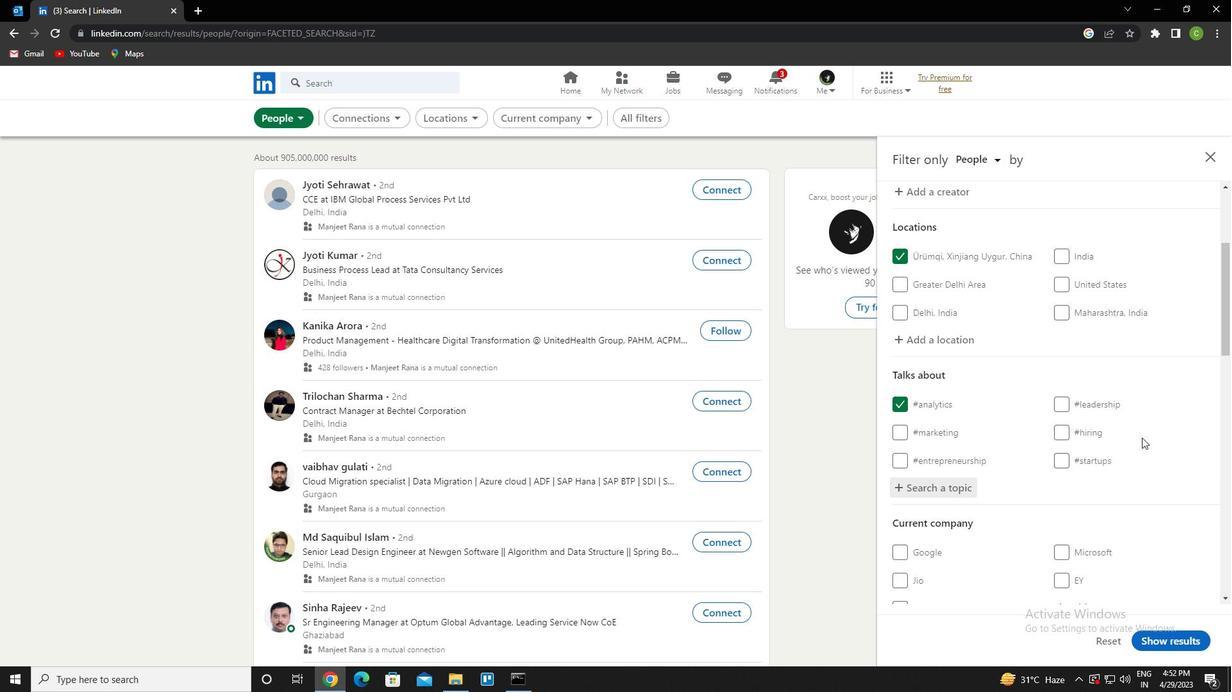 
Action: Mouse moved to (1097, 470)
Screenshot: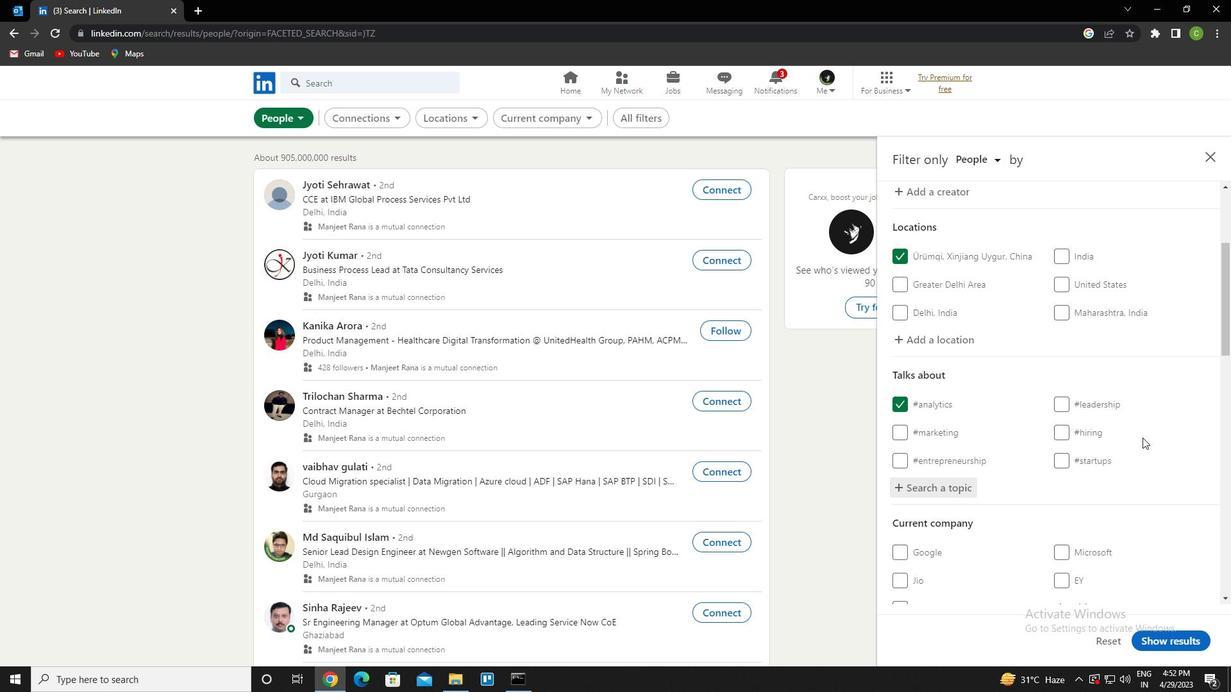 
Action: Mouse scrolled (1097, 470) with delta (0, 0)
Screenshot: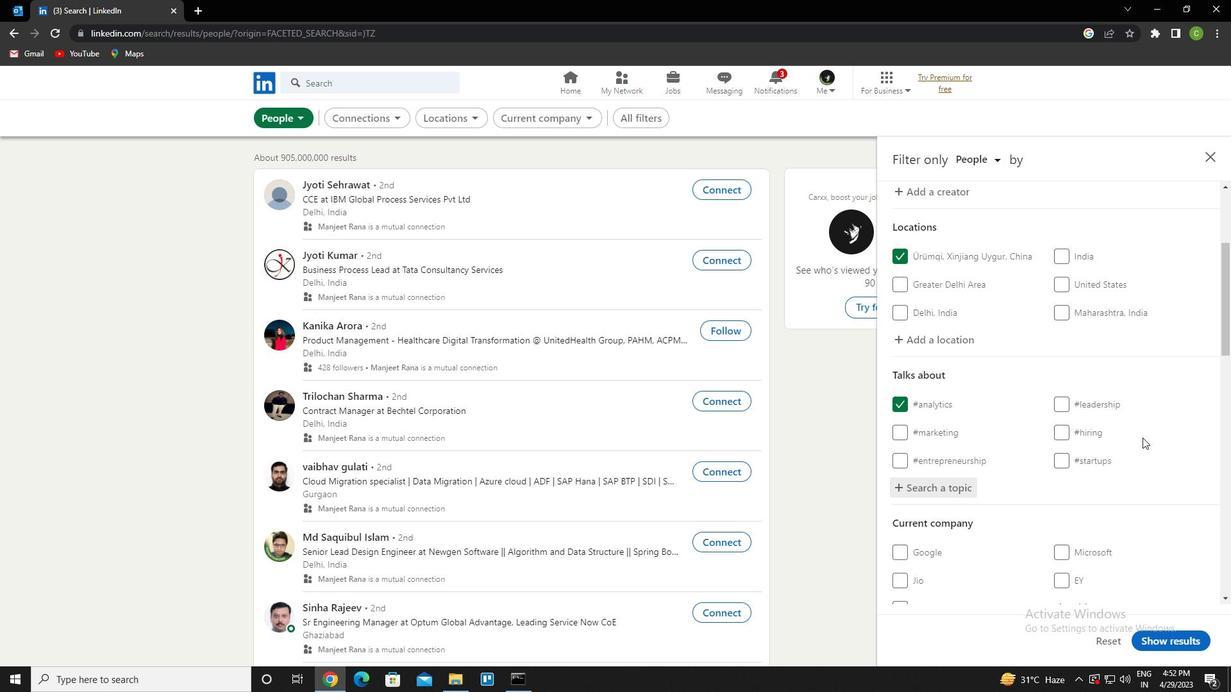 
Action: Mouse moved to (1096, 470)
Screenshot: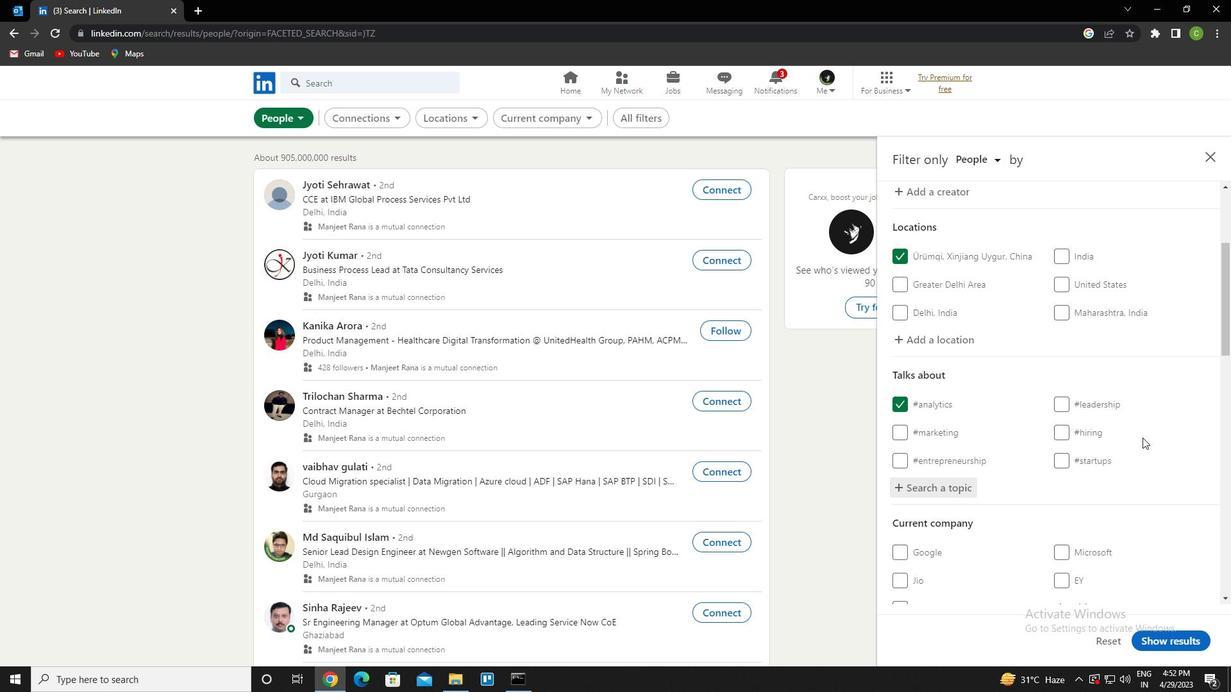 
Action: Mouse scrolled (1096, 470) with delta (0, 0)
Screenshot: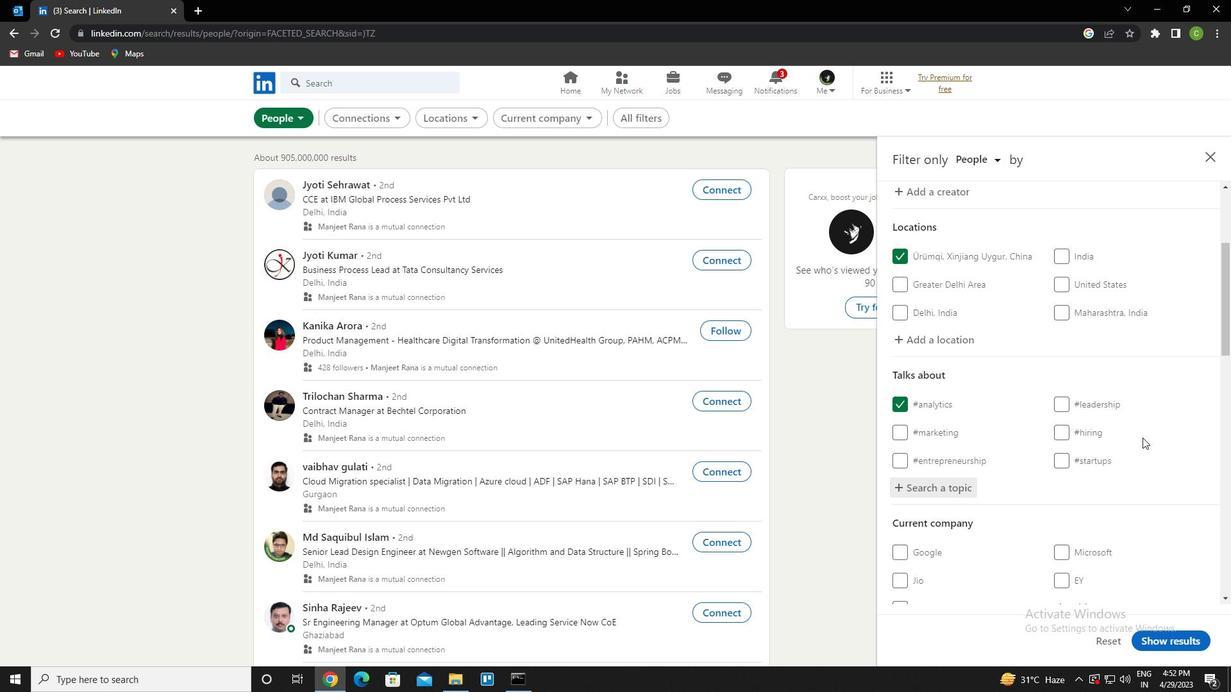 
Action: Mouse scrolled (1096, 470) with delta (0, 0)
Screenshot: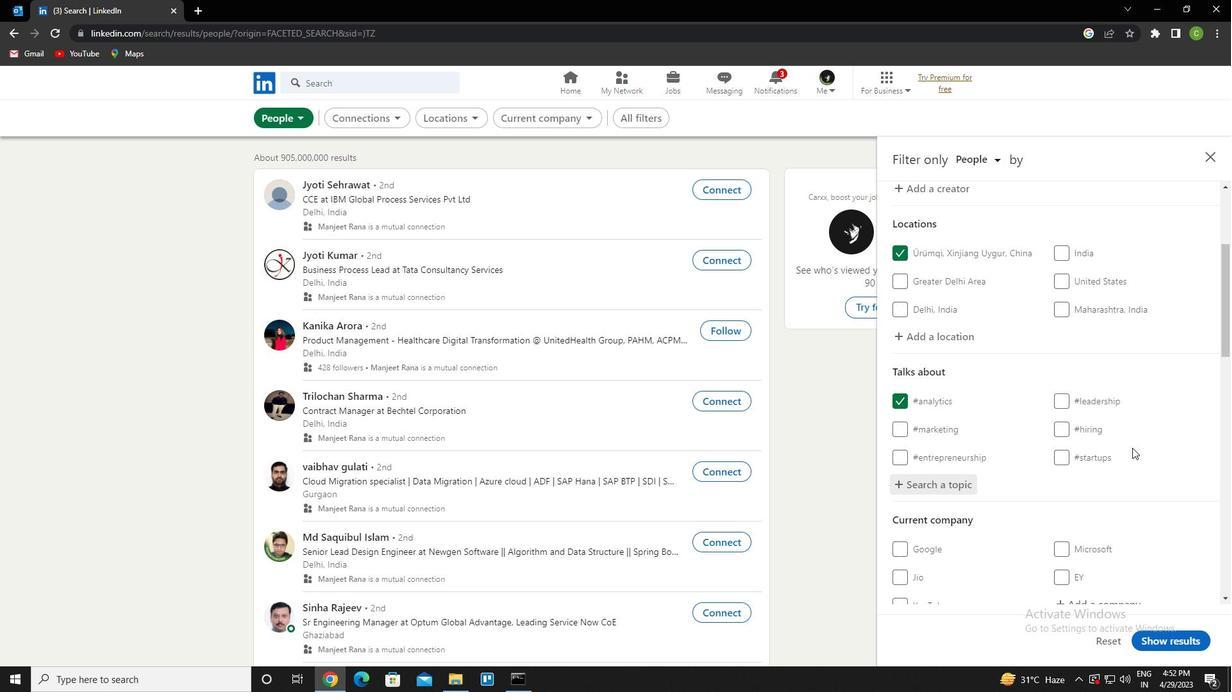 
Action: Mouse moved to (1074, 482)
Screenshot: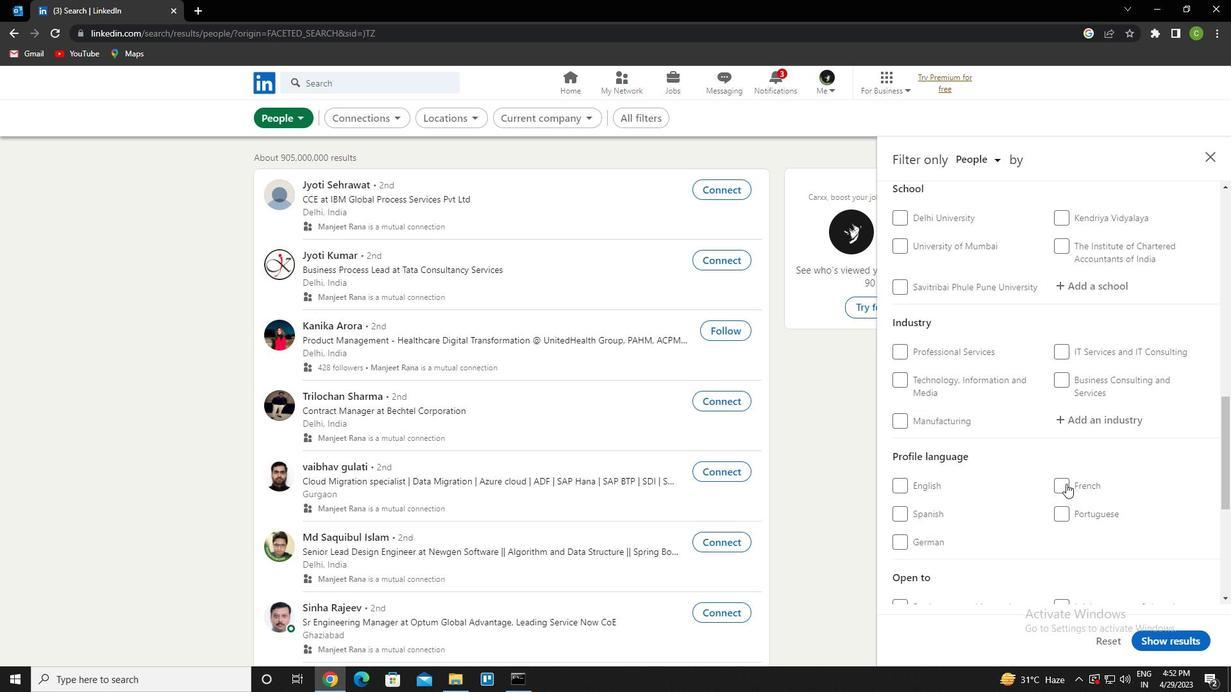 
Action: Mouse pressed left at (1074, 482)
Screenshot: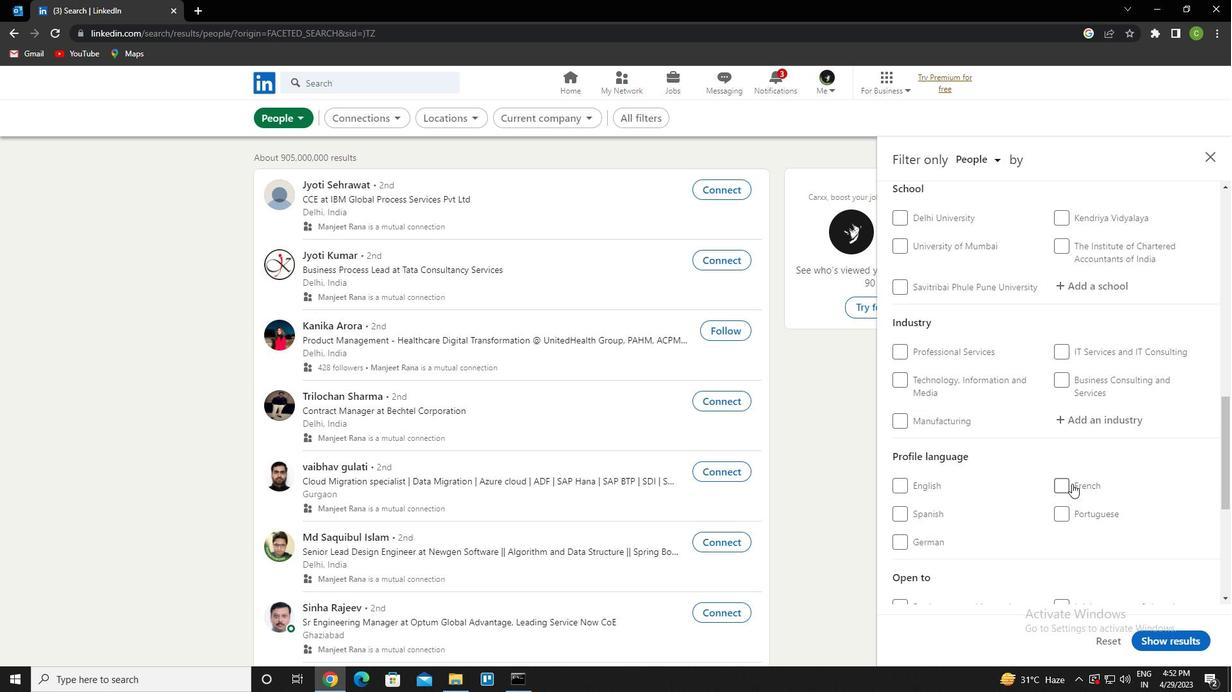 
Action: Mouse moved to (1065, 488)
Screenshot: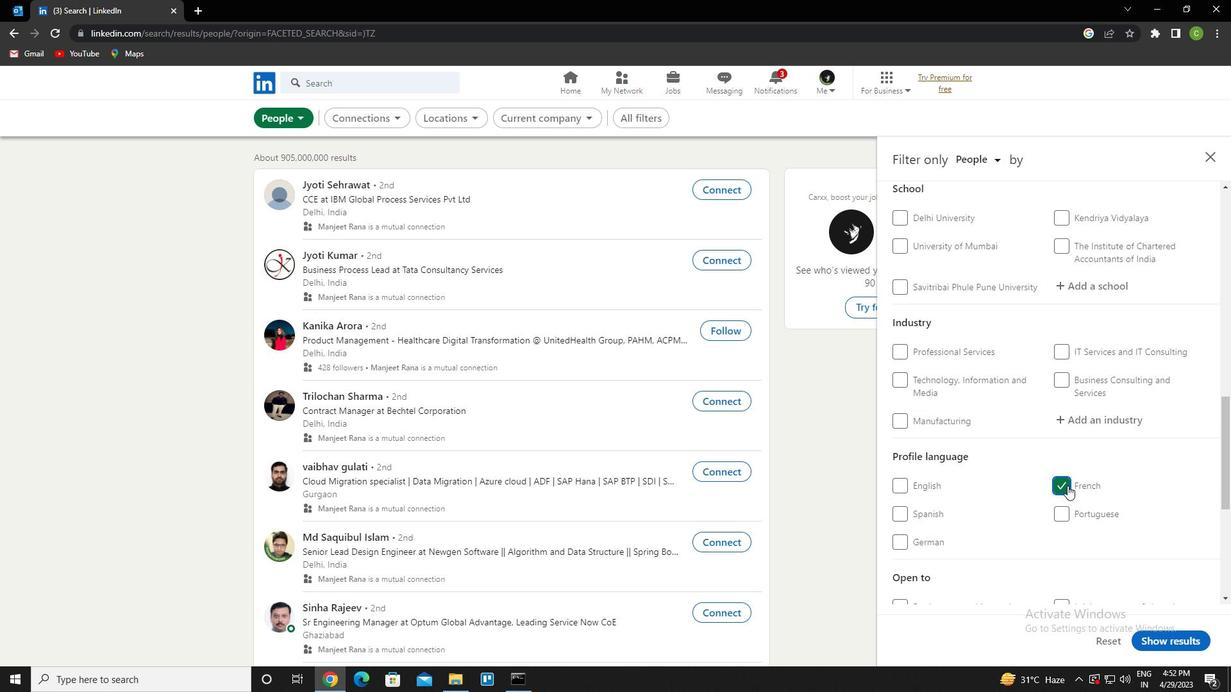 
Action: Mouse scrolled (1065, 488) with delta (0, 0)
Screenshot: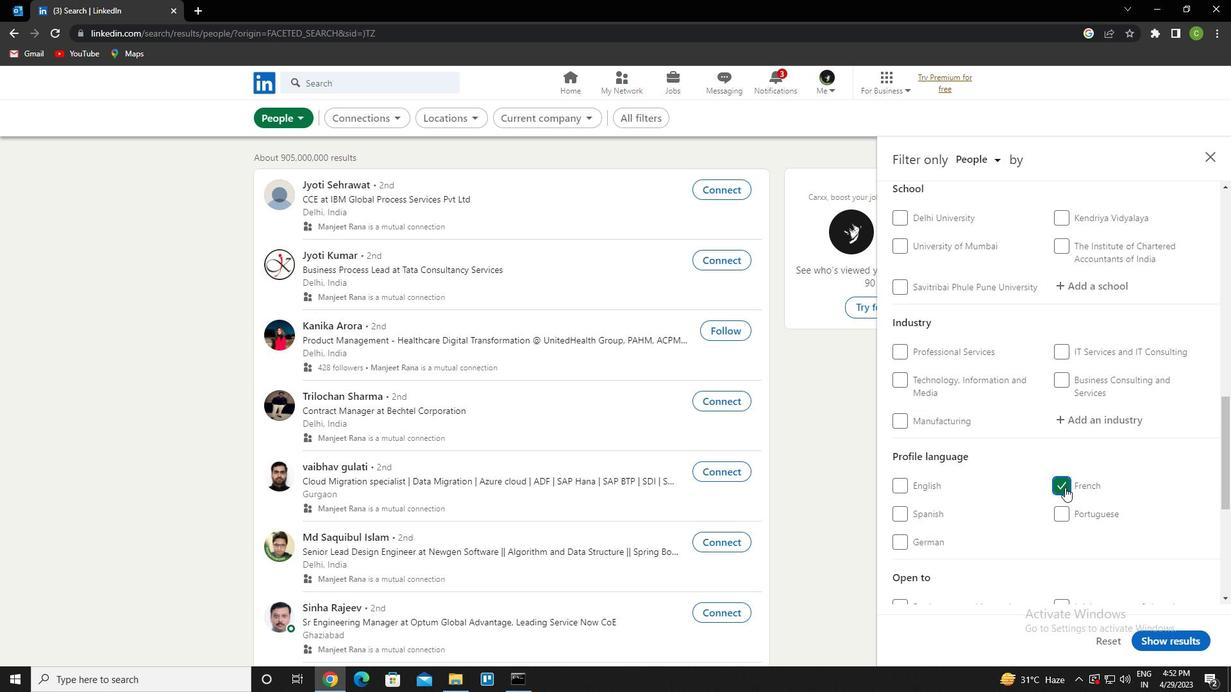 
Action: Mouse scrolled (1065, 488) with delta (0, 0)
Screenshot: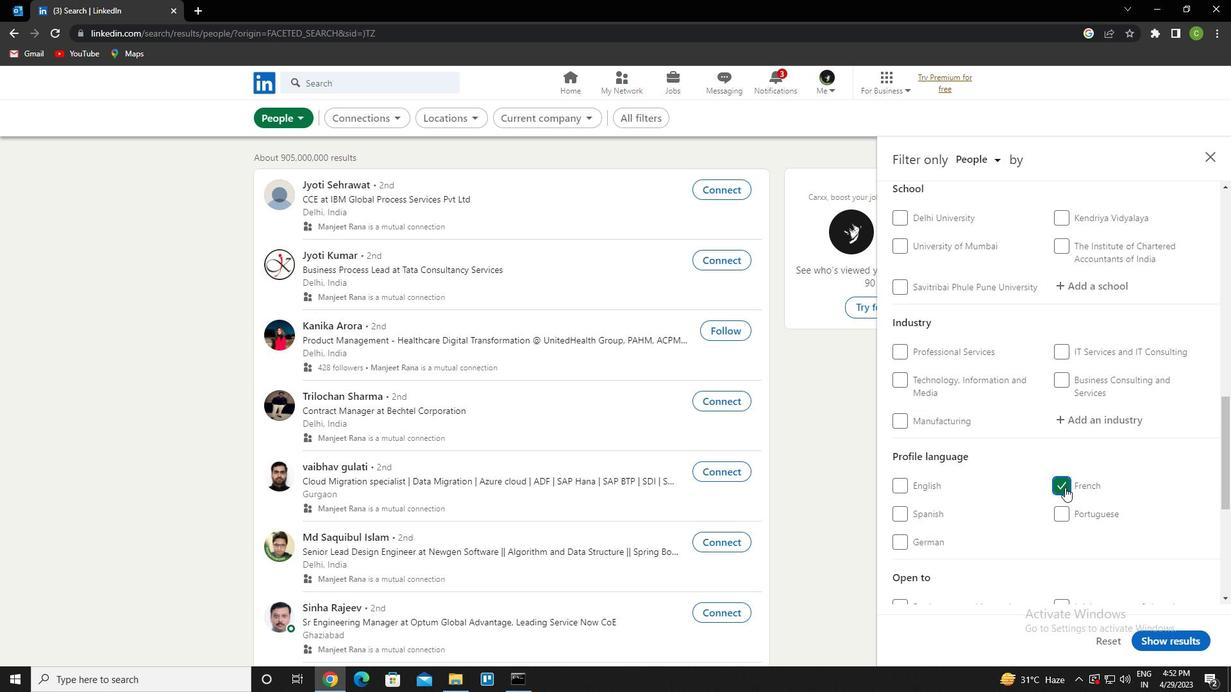 
Action: Mouse scrolled (1065, 488) with delta (0, 0)
Screenshot: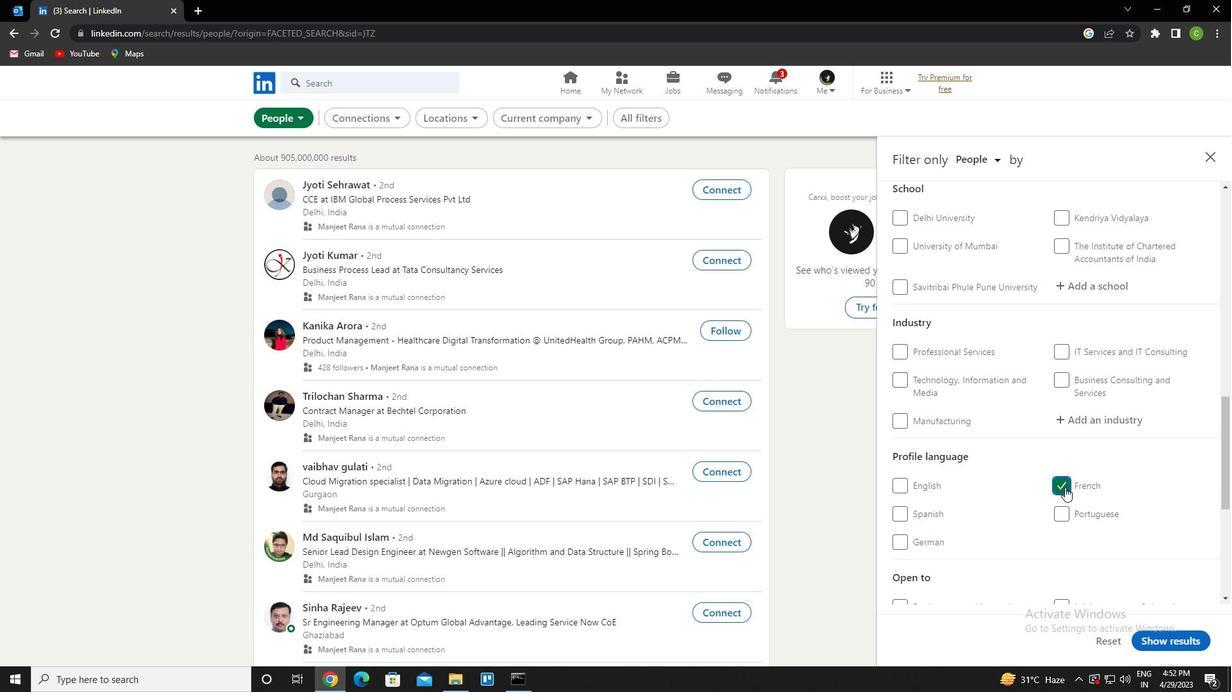 
Action: Mouse scrolled (1065, 488) with delta (0, 0)
Screenshot: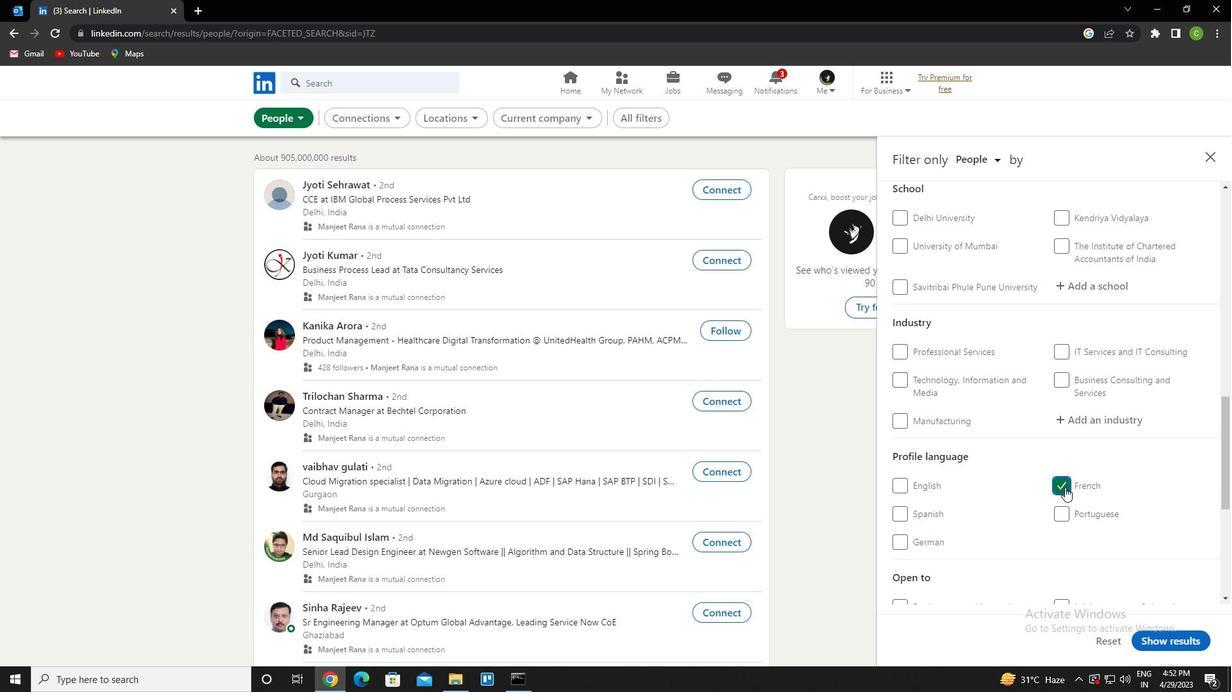 
Action: Mouse scrolled (1065, 488) with delta (0, 0)
Screenshot: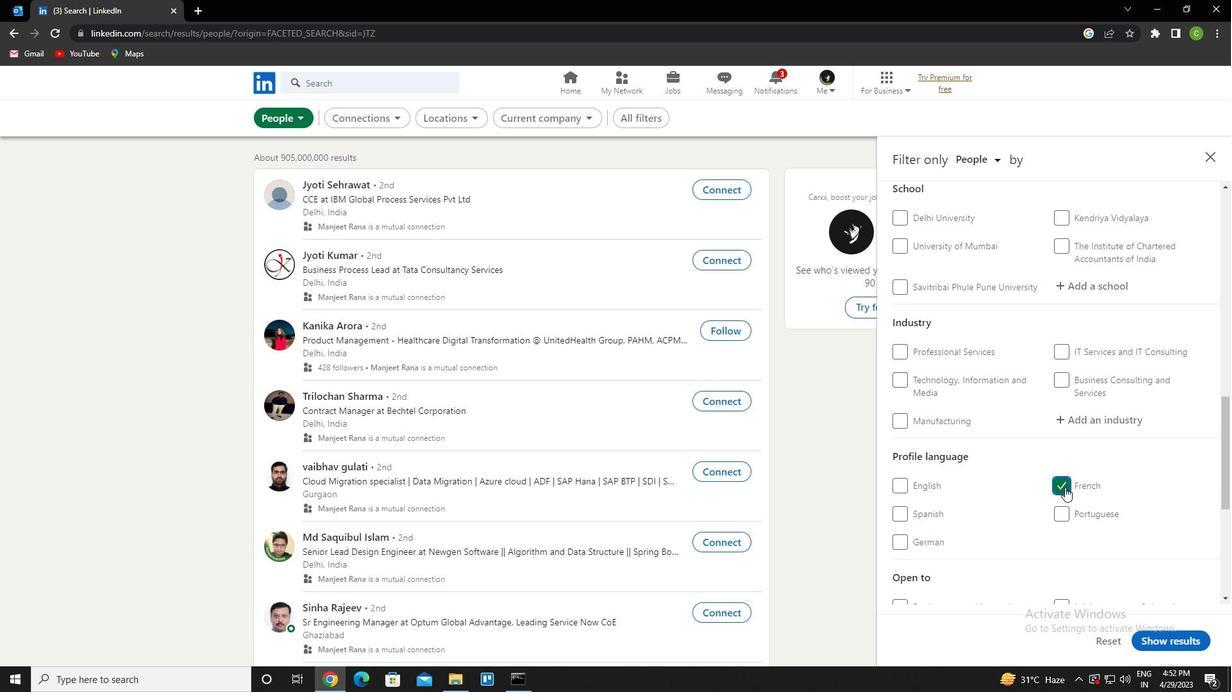 
Action: Mouse scrolled (1065, 488) with delta (0, 0)
Screenshot: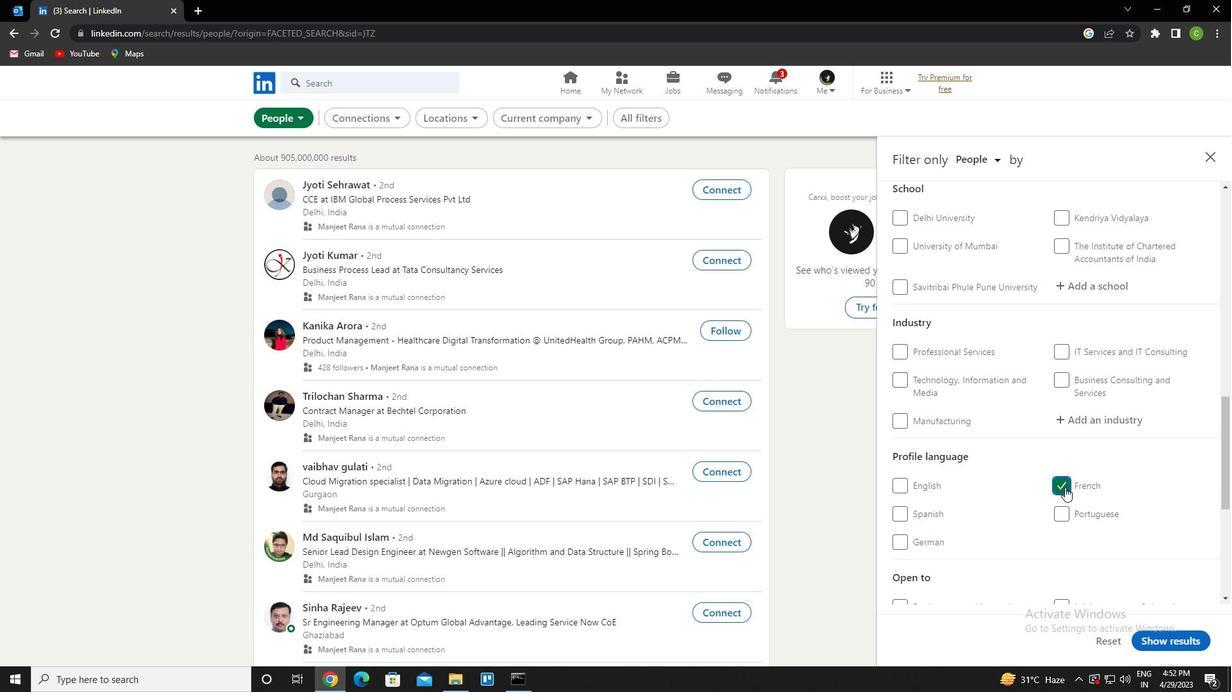 
Action: Mouse moved to (1078, 416)
Screenshot: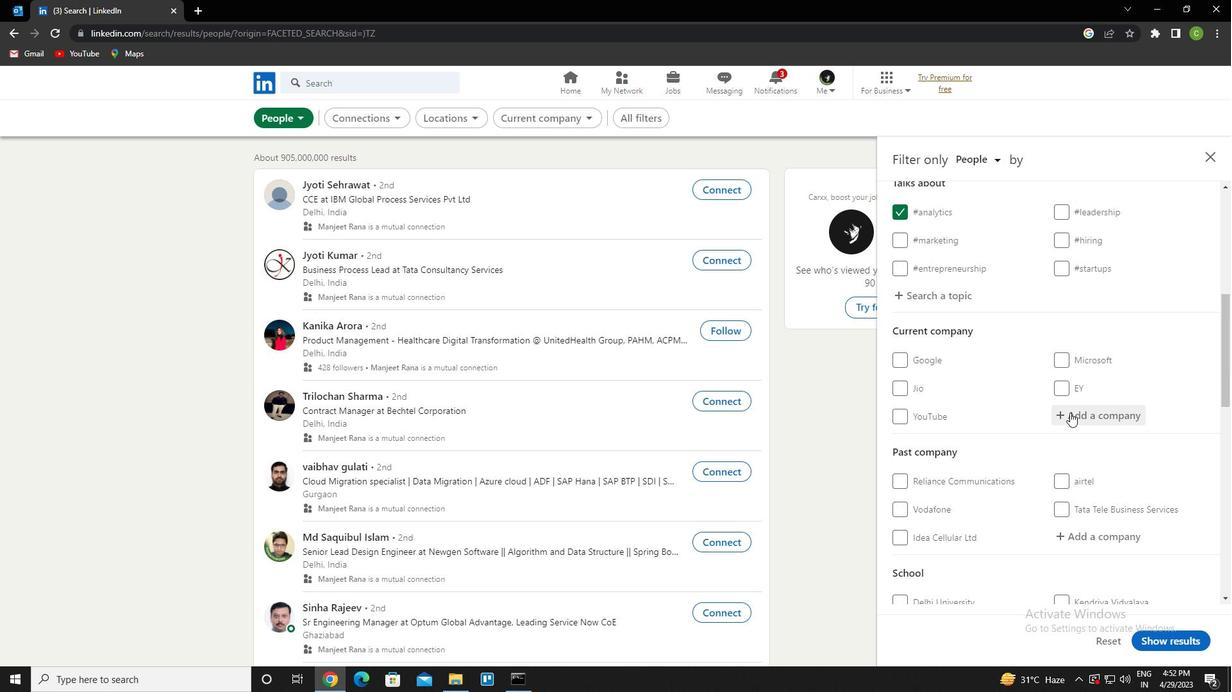 
Action: Mouse pressed left at (1078, 416)
Screenshot: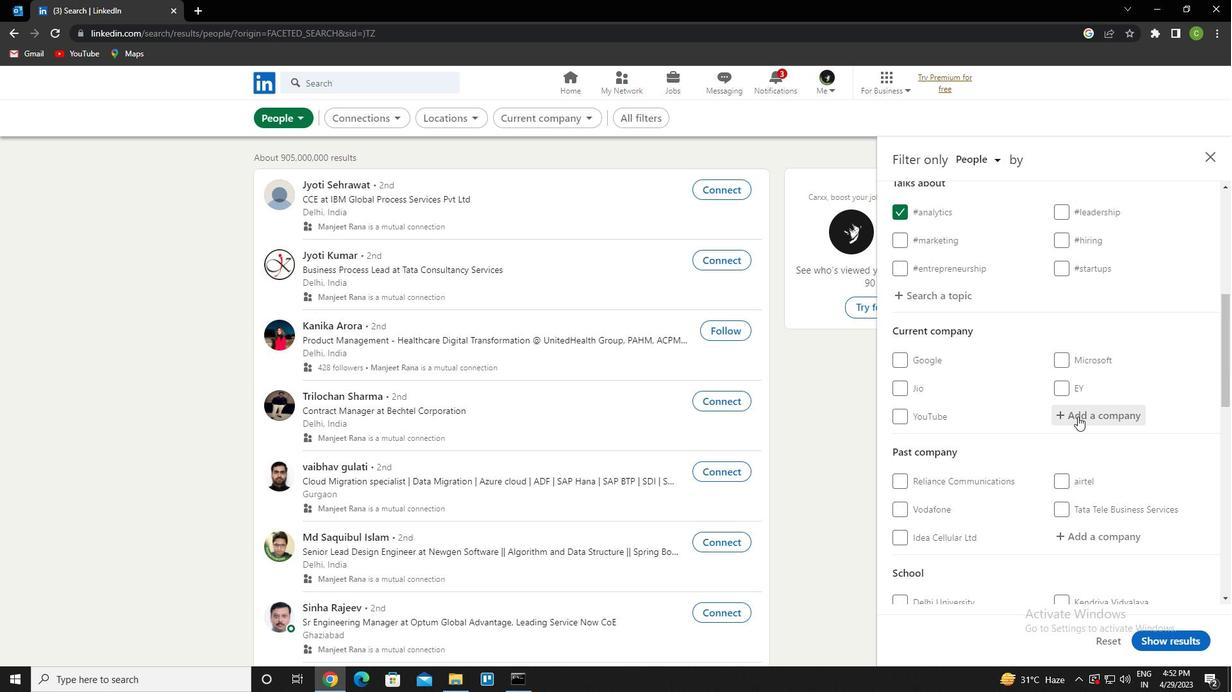 
Action: Key pressed <Key.caps_lock>p<Key.caps_lock>Olaris<Key.down><Key.enter>
Screenshot: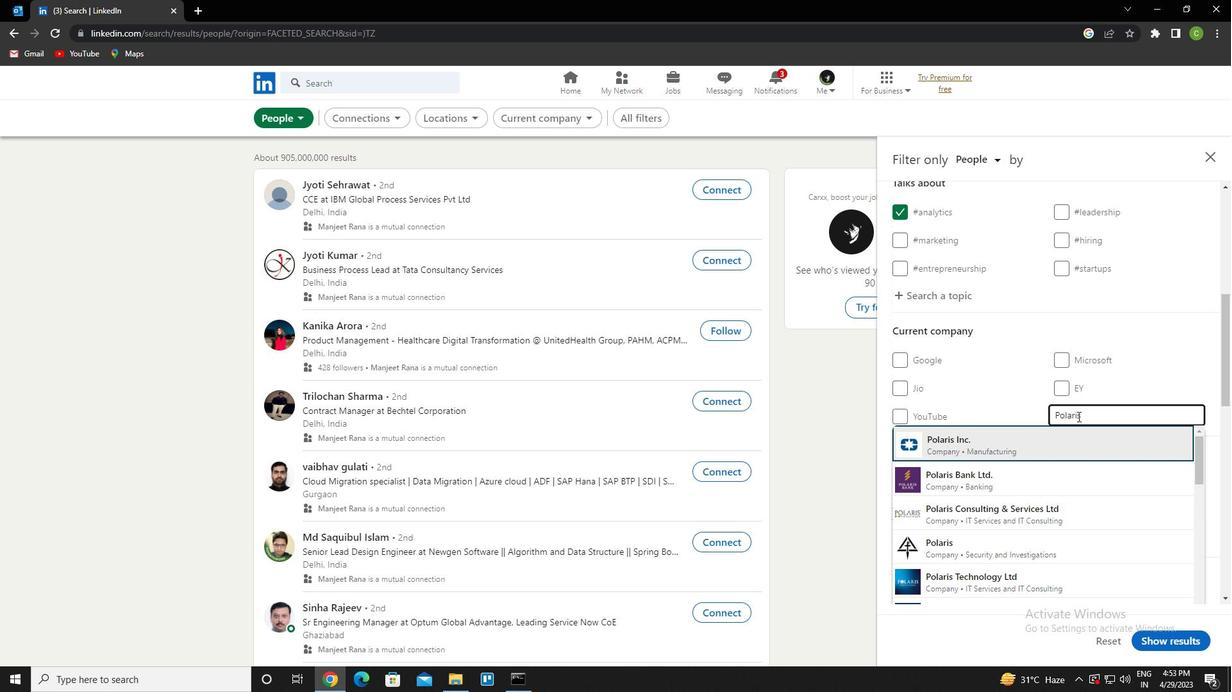 
Action: Mouse moved to (1065, 427)
Screenshot: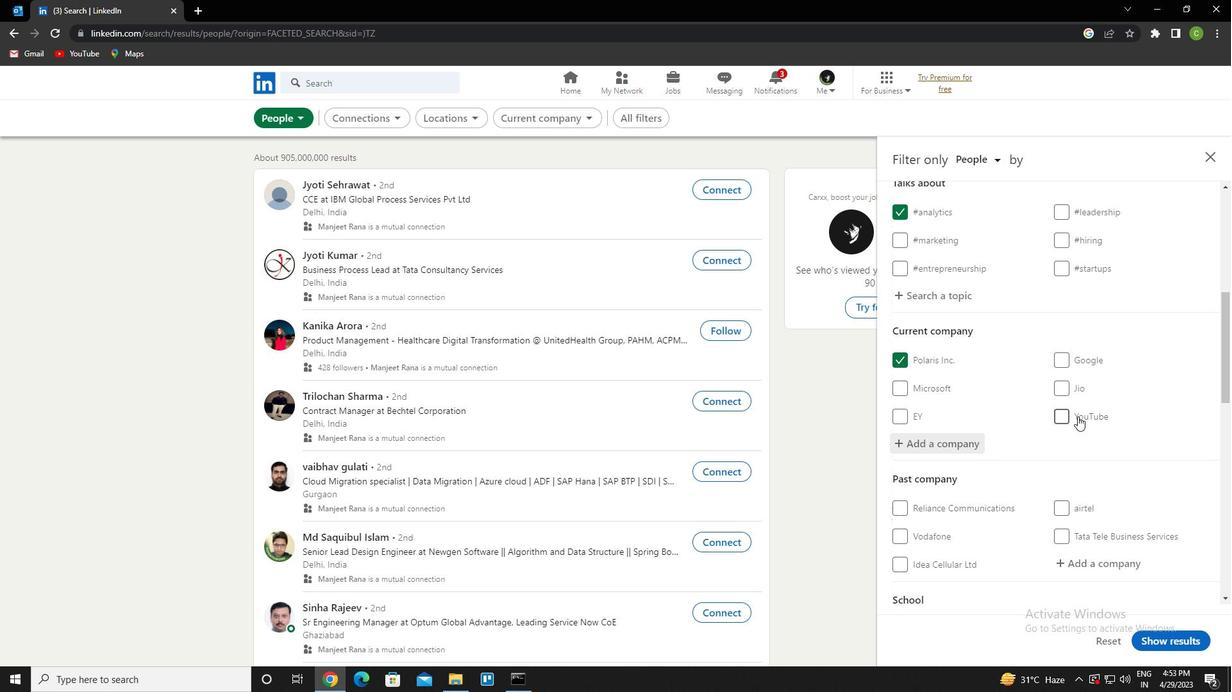 
Action: Mouse scrolled (1065, 426) with delta (0, 0)
Screenshot: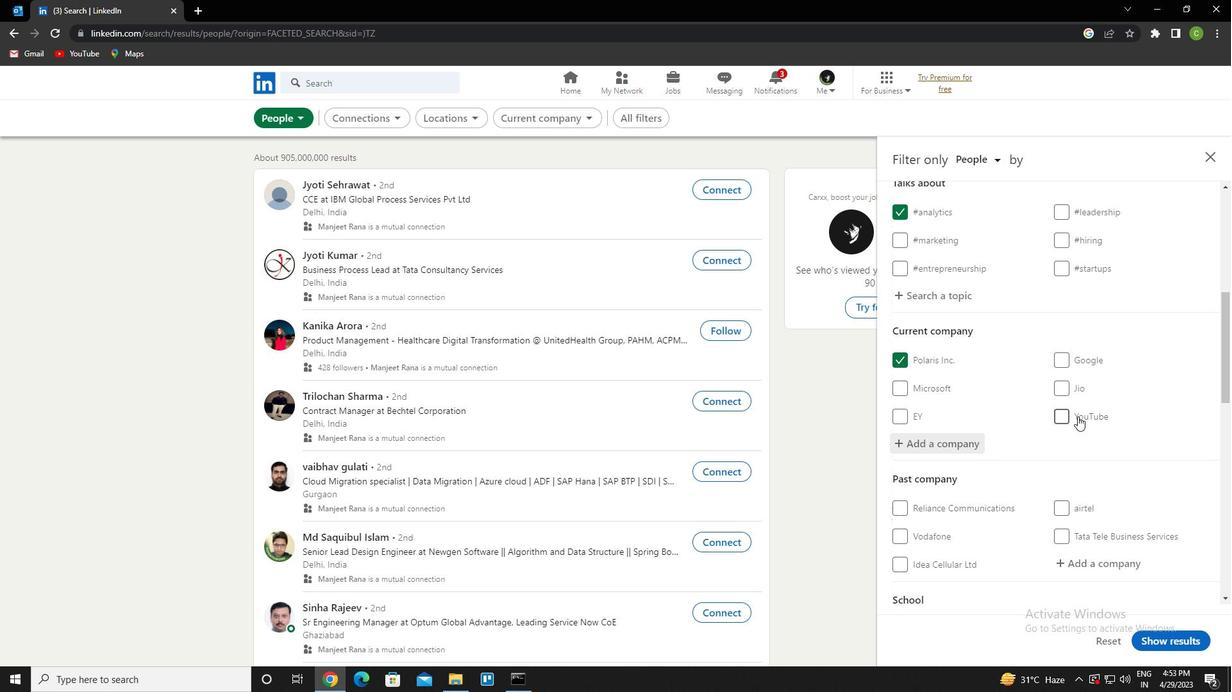 
Action: Mouse scrolled (1065, 426) with delta (0, 0)
Screenshot: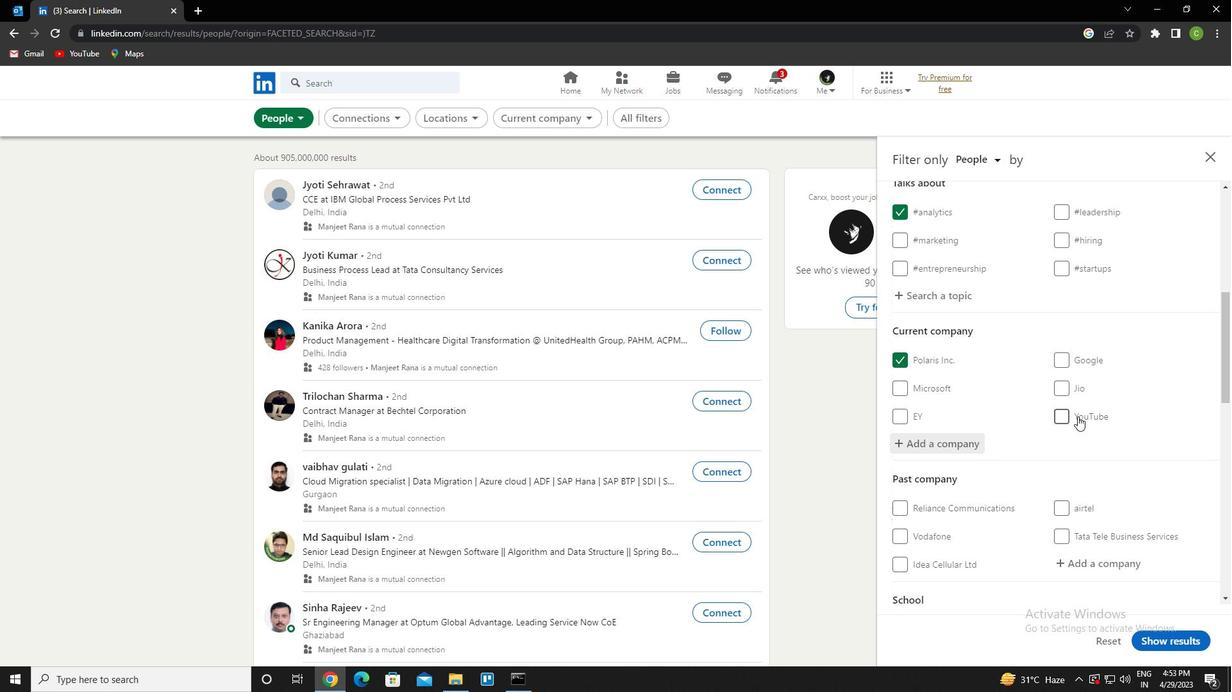 
Action: Mouse scrolled (1065, 426) with delta (0, 0)
Screenshot: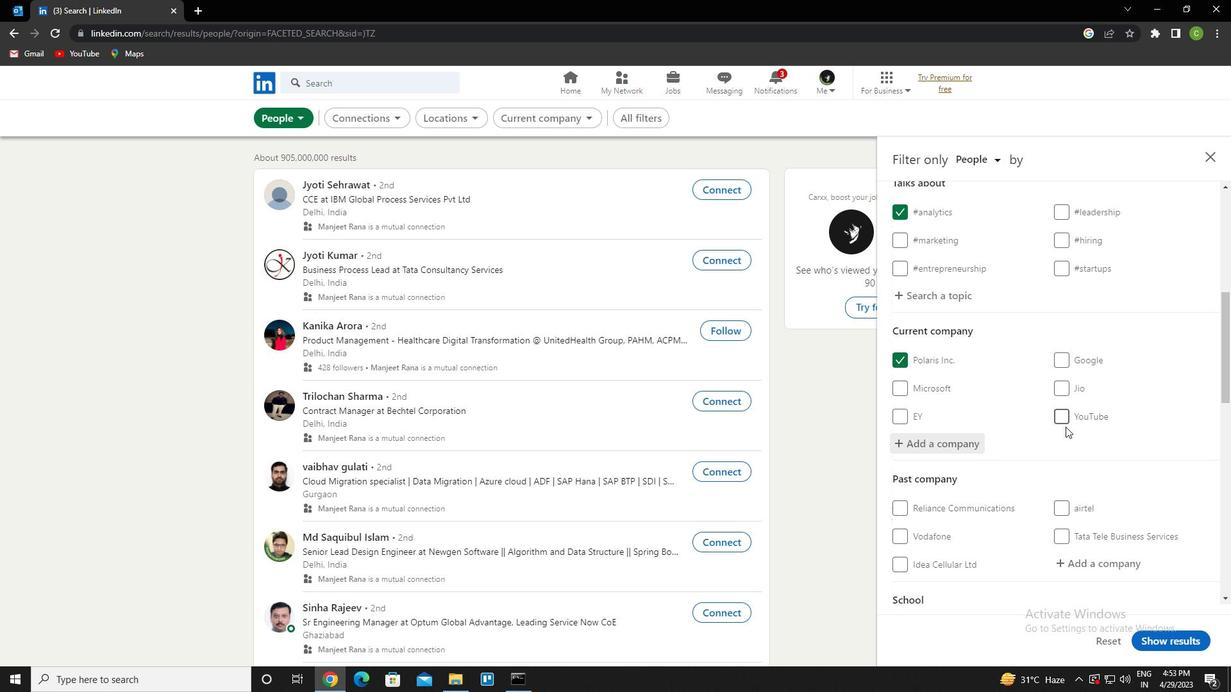 
Action: Mouse moved to (1063, 428)
Screenshot: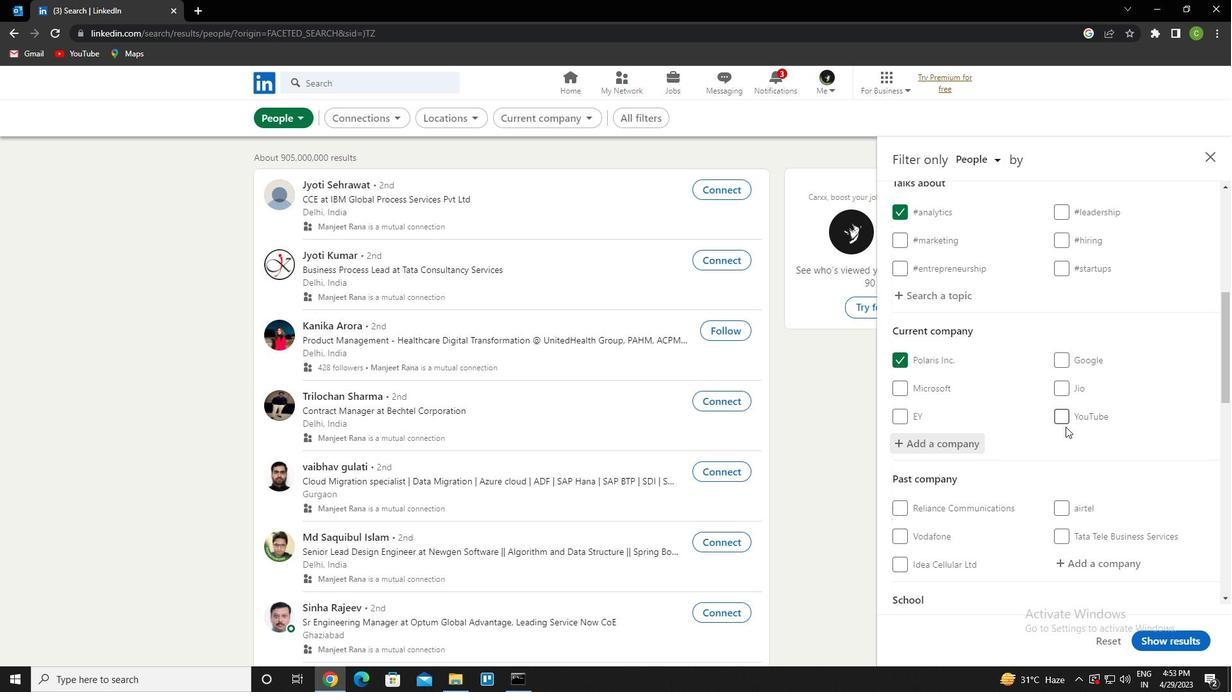 
Action: Mouse scrolled (1063, 427) with delta (0, 0)
Screenshot: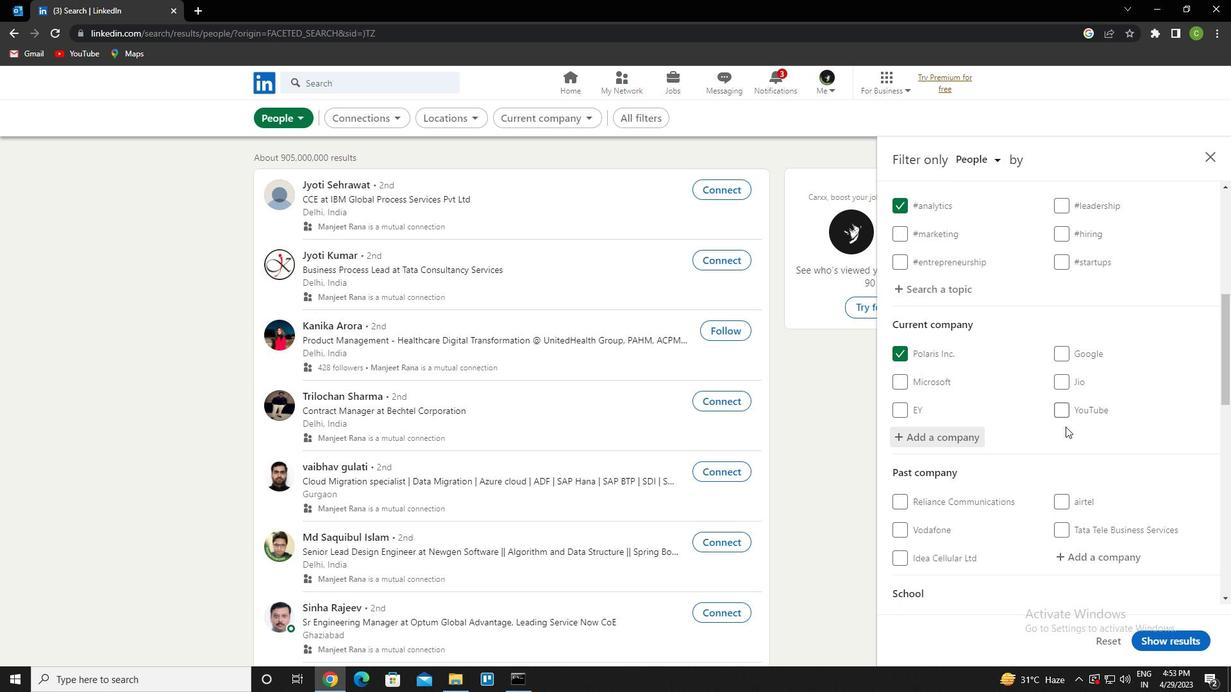 
Action: Mouse moved to (1065, 427)
Screenshot: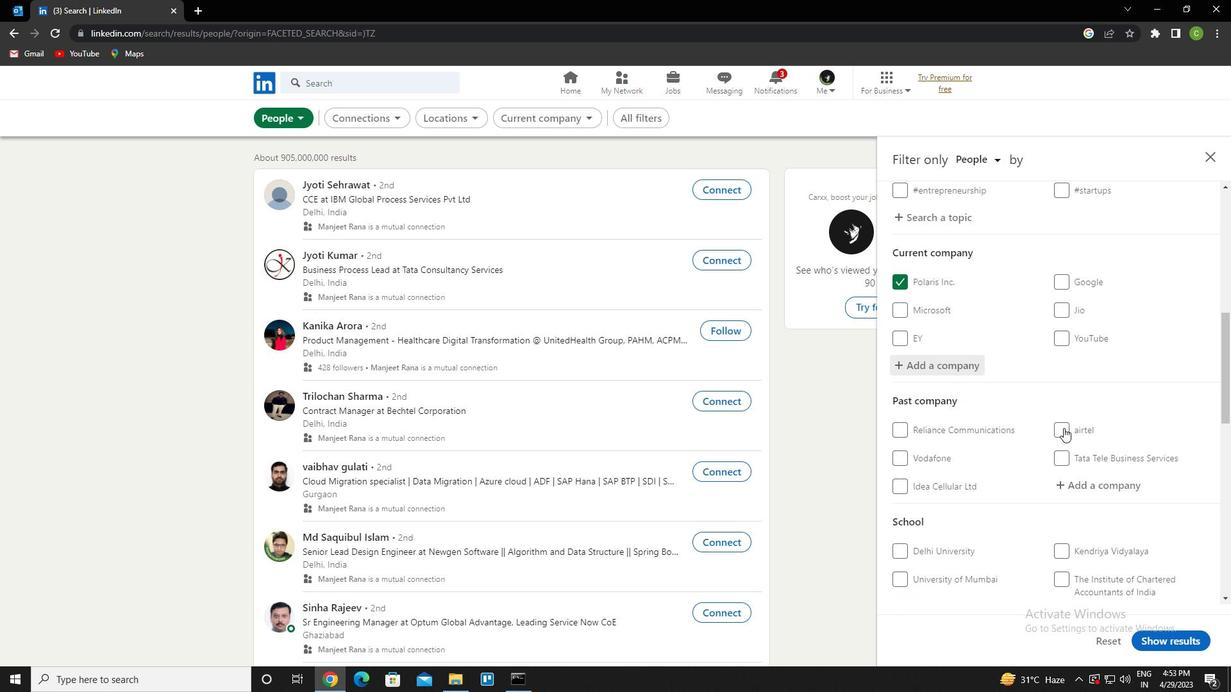 
Action: Mouse scrolled (1065, 427) with delta (0, 0)
Screenshot: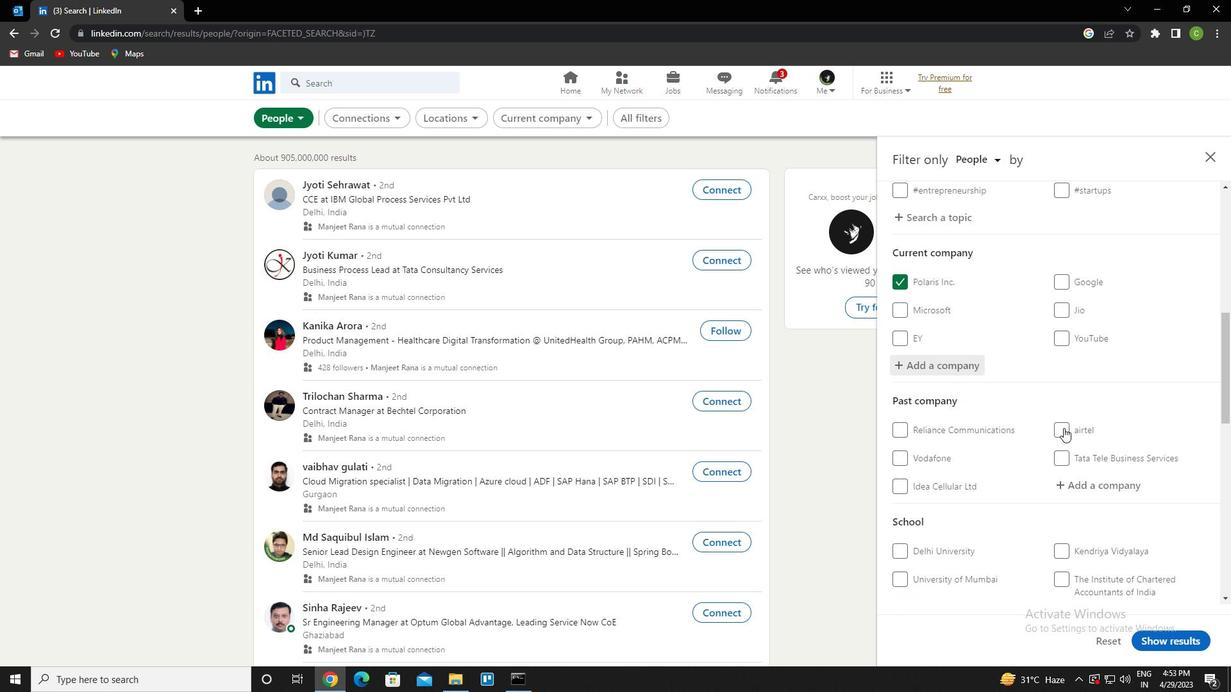 
Action: Mouse moved to (1094, 383)
Screenshot: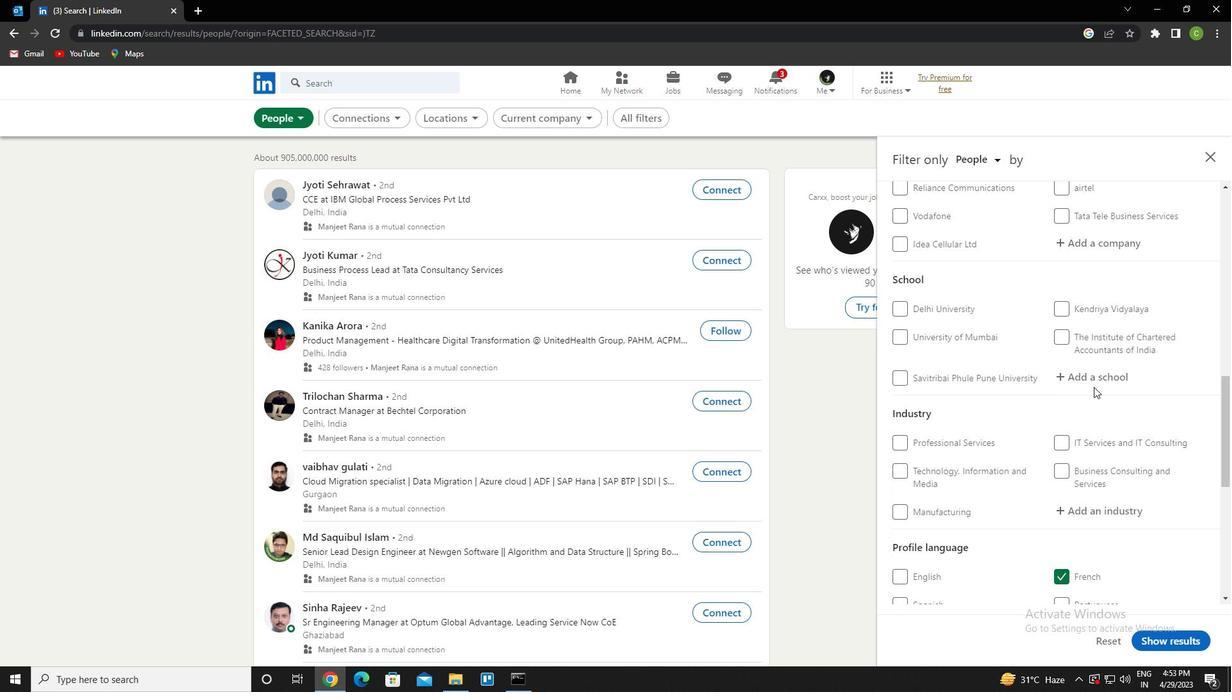 
Action: Mouse pressed left at (1094, 383)
Screenshot: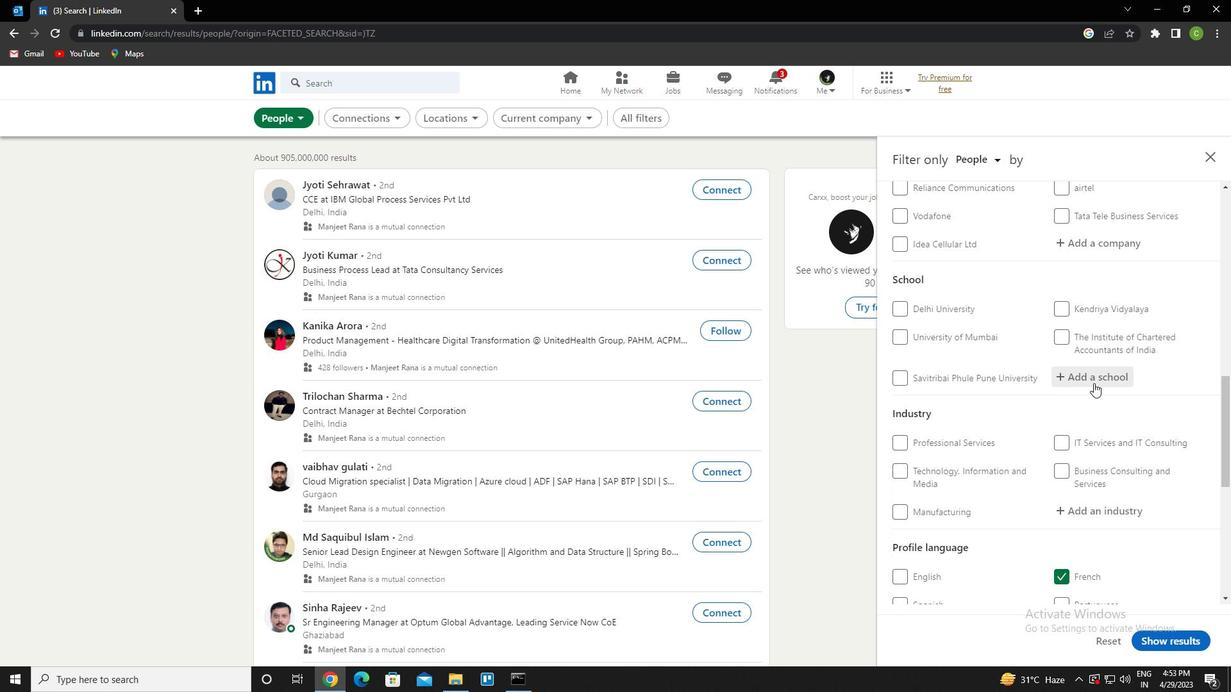 
Action: Key pressed <Key.caps_lock>c<Key.caps_lock>olla<Key.backspace>ege<Key.space>of<Key.space><Key.caps_lock>e<Key.caps_lock>ngineering<Key.space><Key.right><Key.right><Key.left><Key.left><Key.left><Key.left><Key.caps_lock>ctrl+A<Key.caps_lock>lpha<Key.space><Key.down><Key.enter>
Screenshot: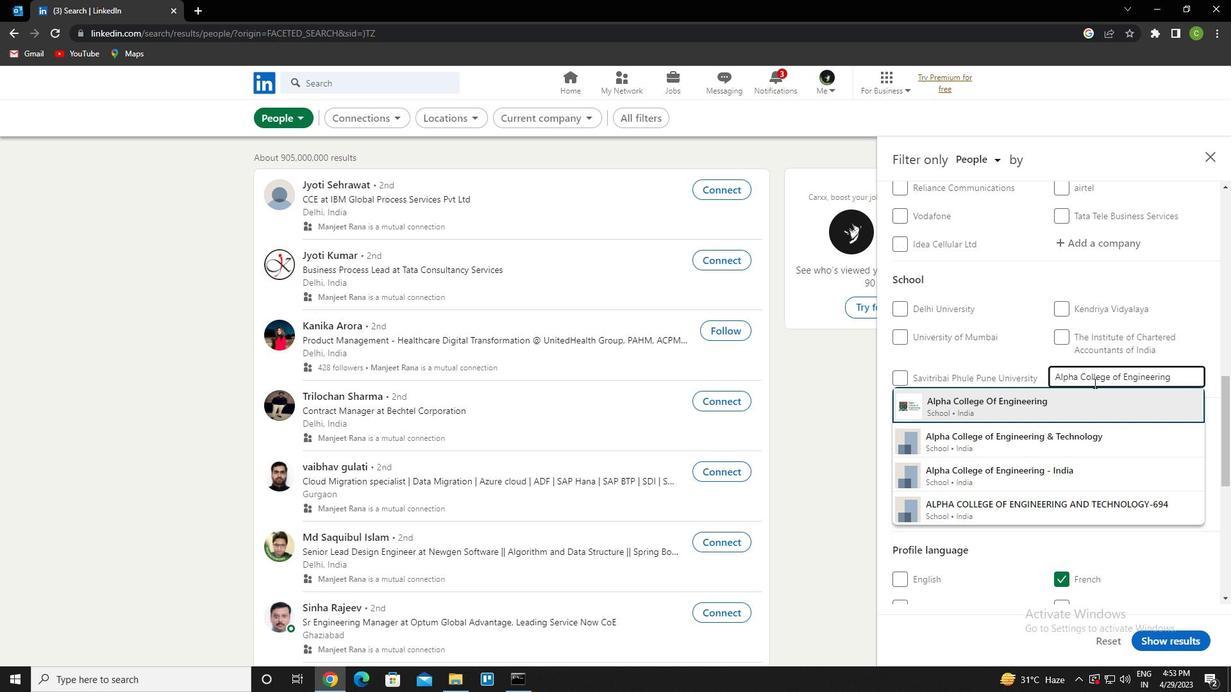 
Action: Mouse scrolled (1094, 382) with delta (0, 0)
Screenshot: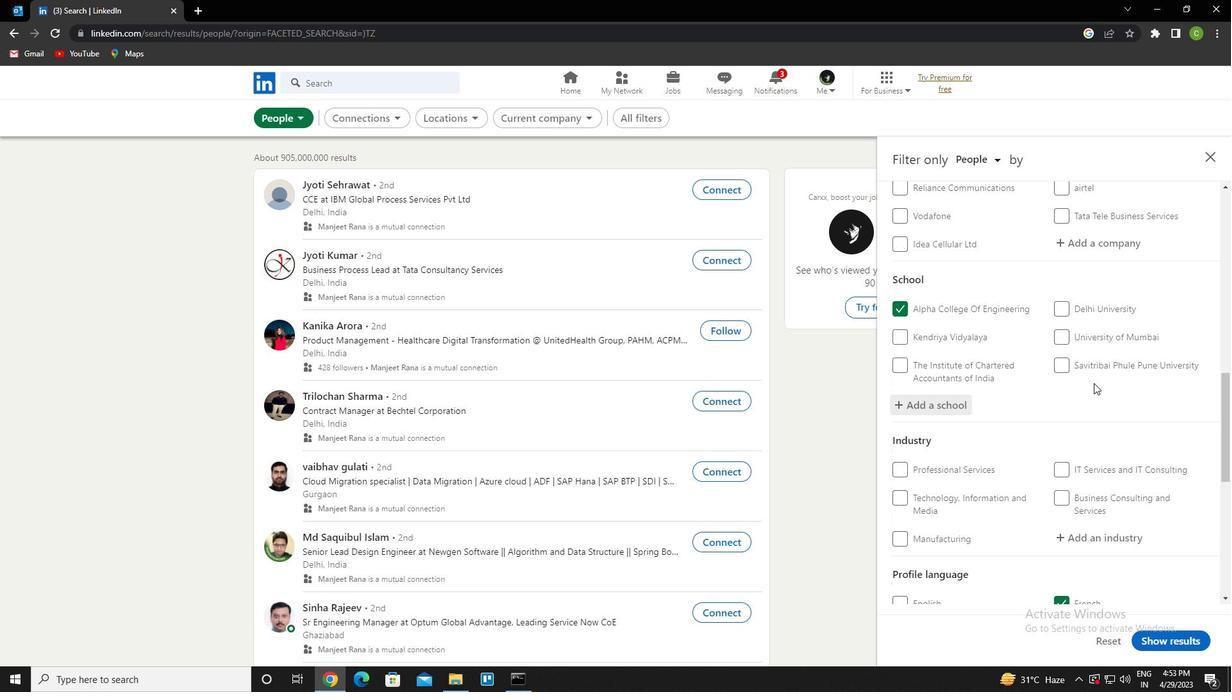 
Action: Mouse moved to (1078, 395)
Screenshot: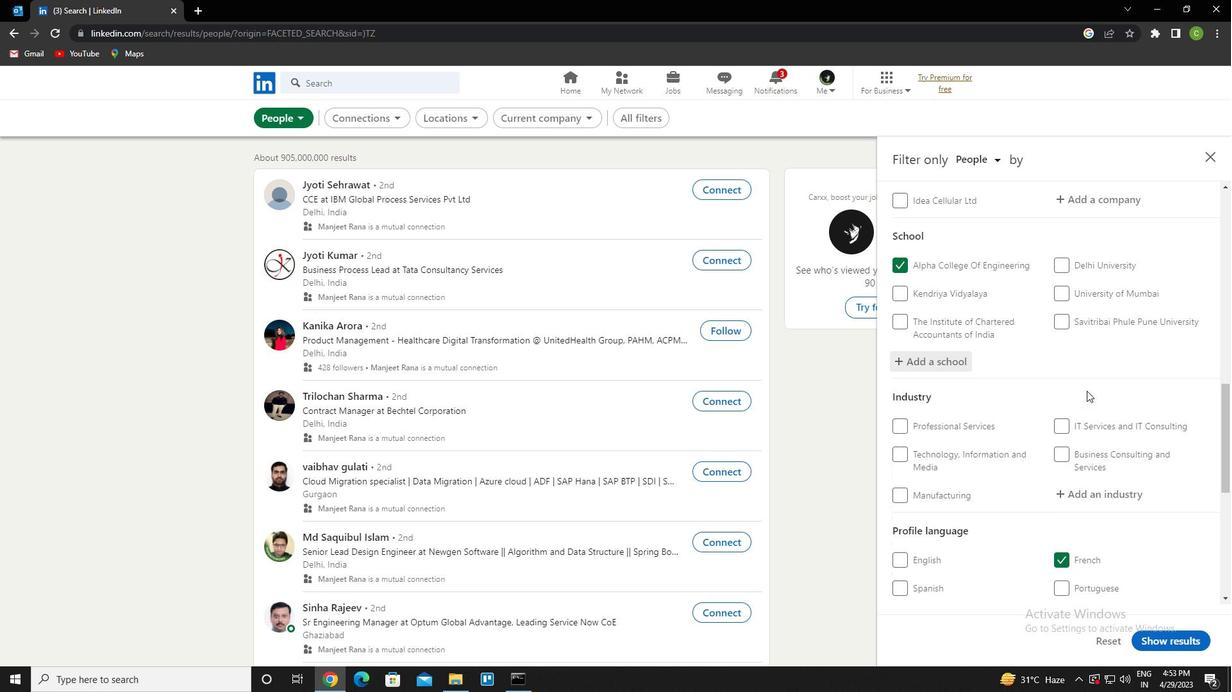 
Action: Mouse scrolled (1078, 395) with delta (0, 0)
Screenshot: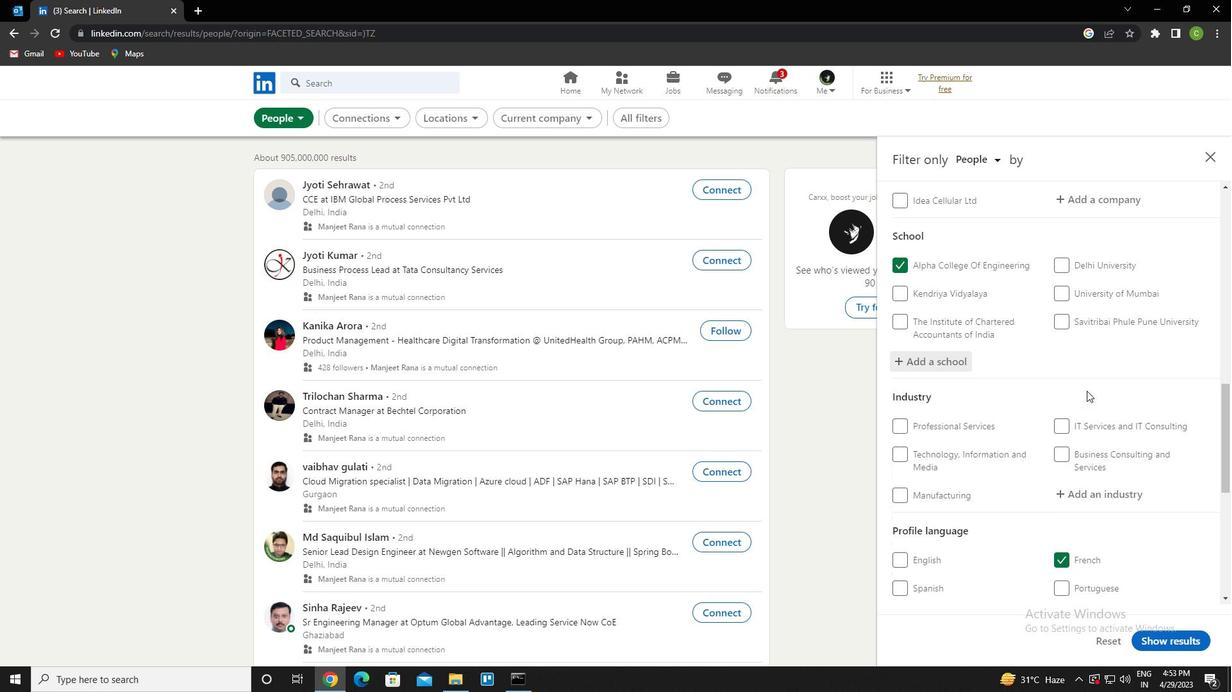 
Action: Mouse moved to (1063, 393)
Screenshot: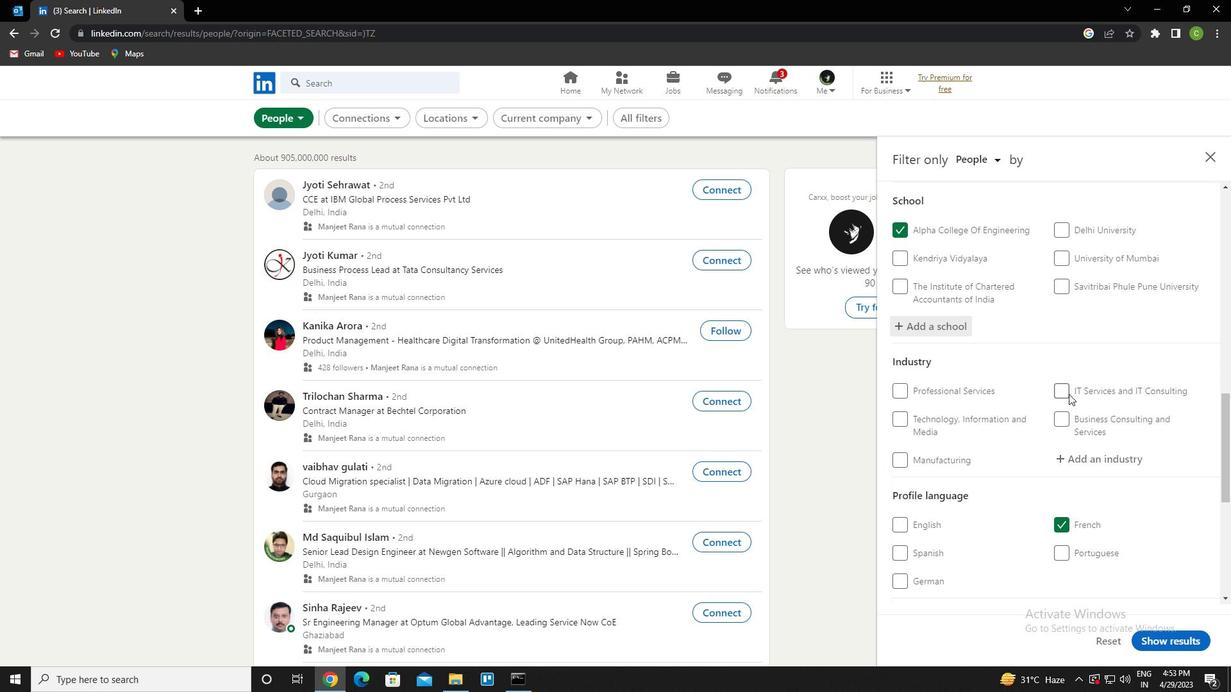 
Action: Mouse scrolled (1063, 393) with delta (0, 0)
Screenshot: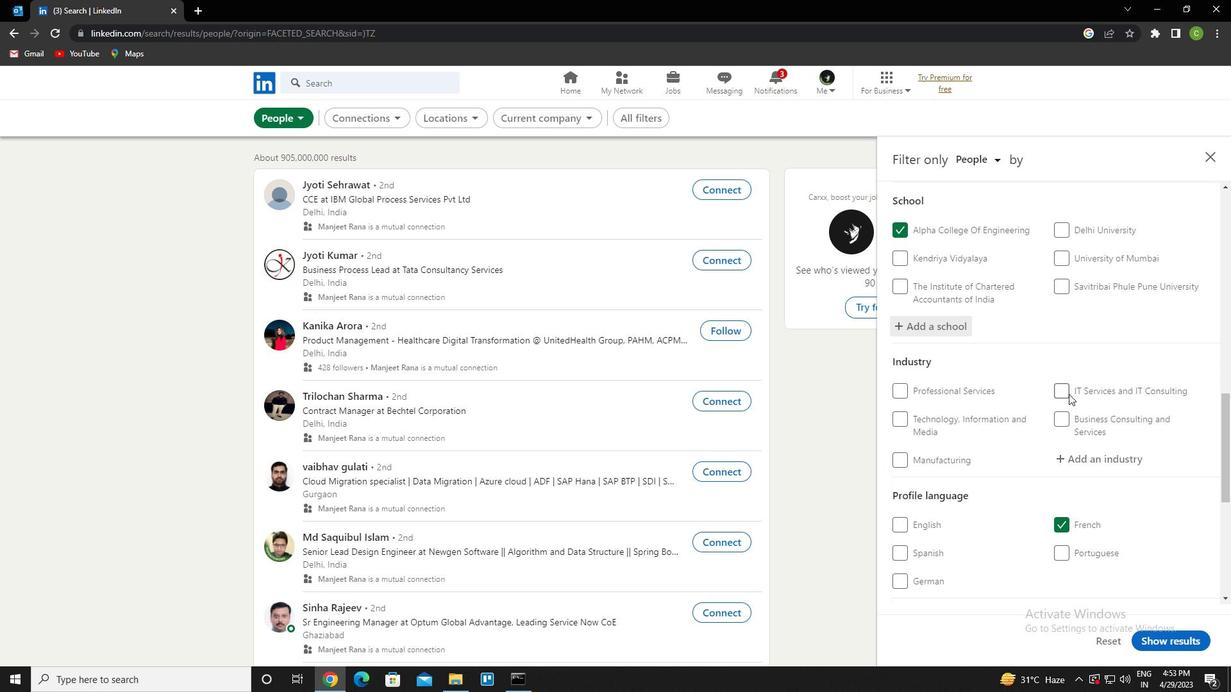 
Action: Mouse moved to (1062, 393)
Screenshot: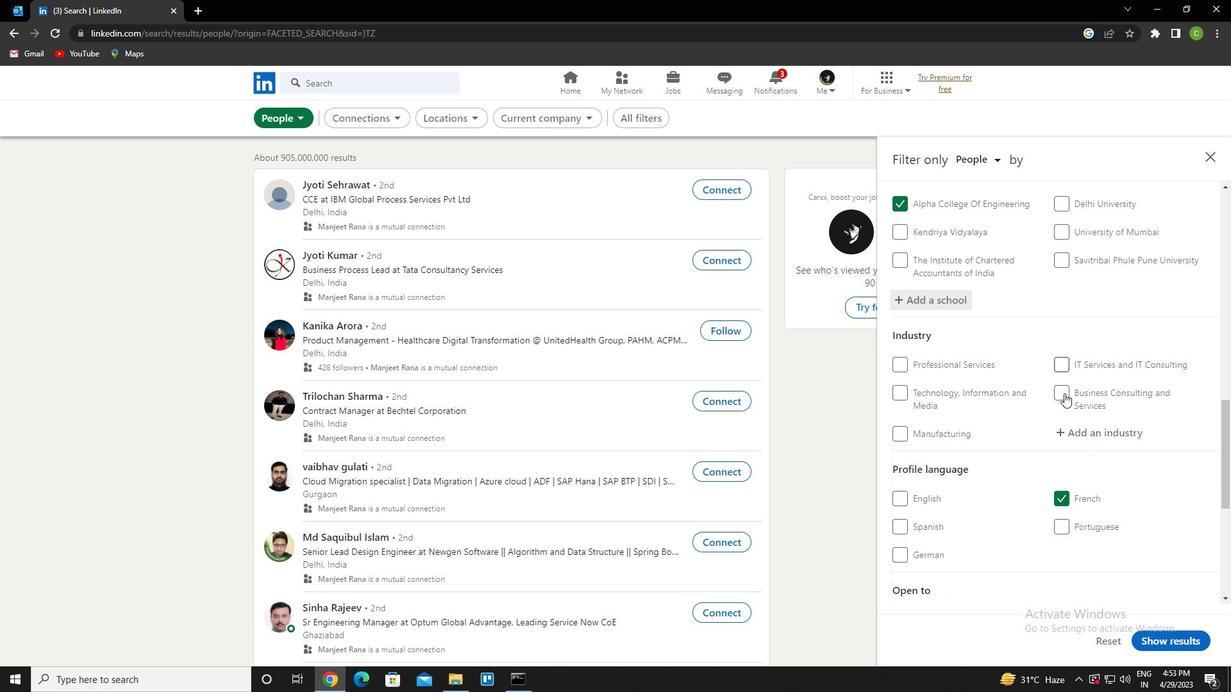 
Action: Mouse scrolled (1062, 393) with delta (0, 0)
Screenshot: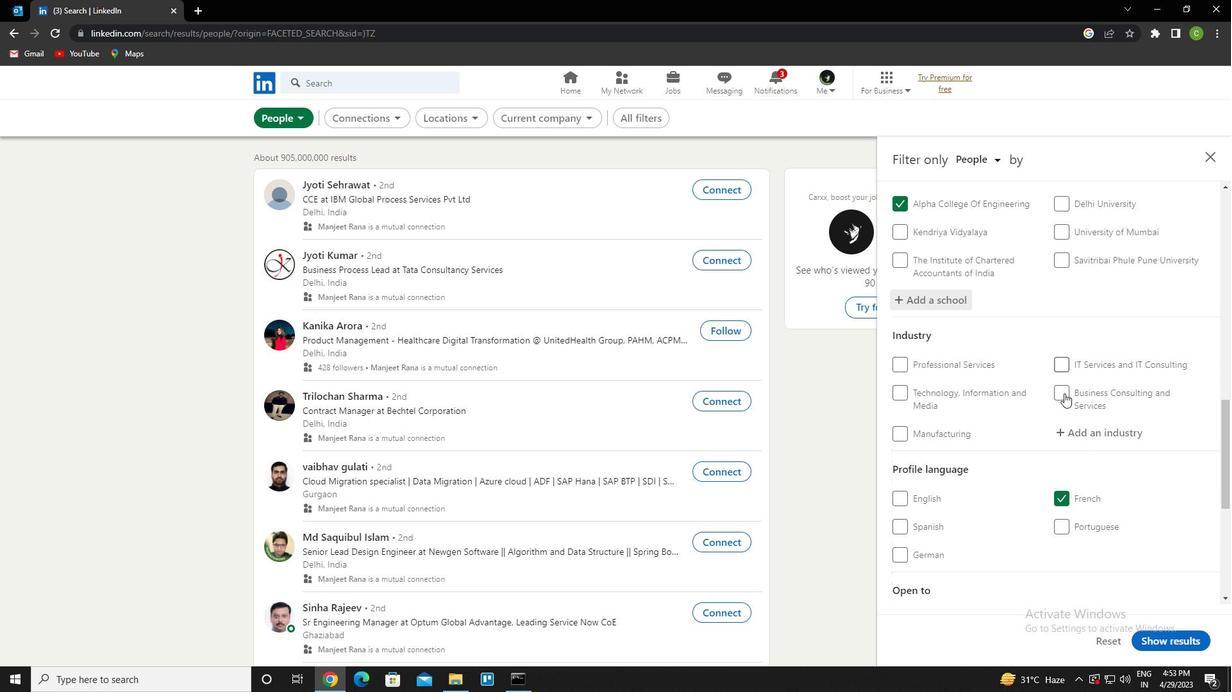 
Action: Mouse moved to (1114, 278)
Screenshot: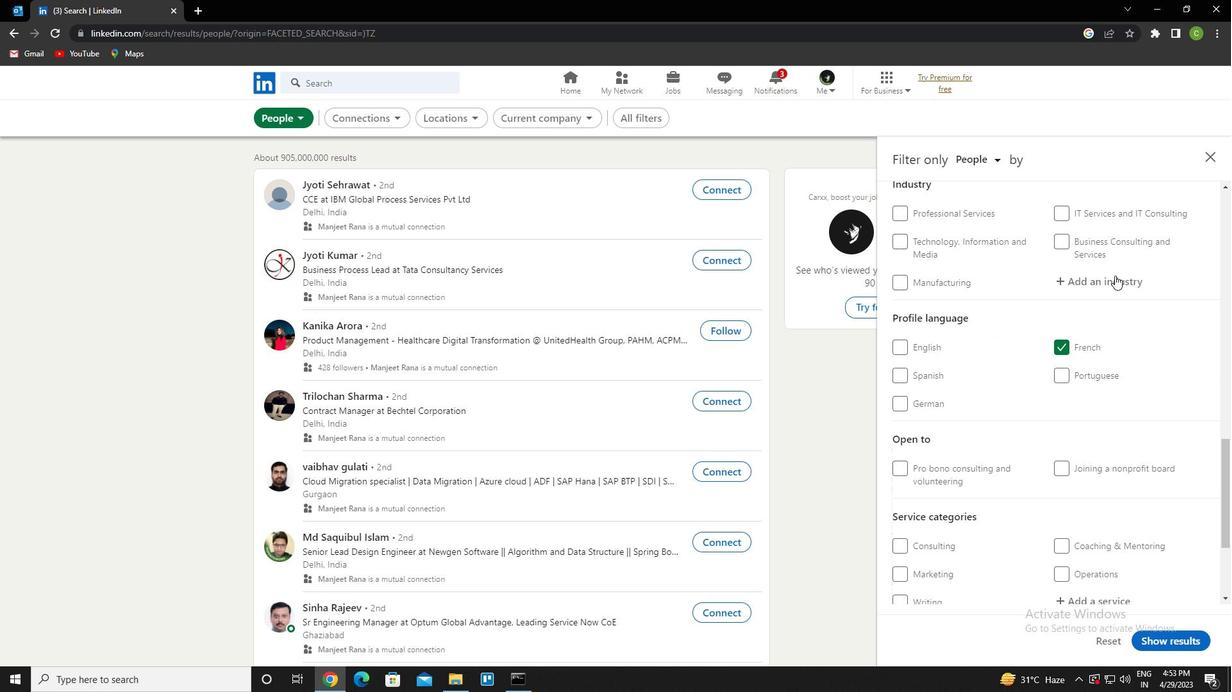 
Action: Mouse pressed left at (1114, 278)
Screenshot: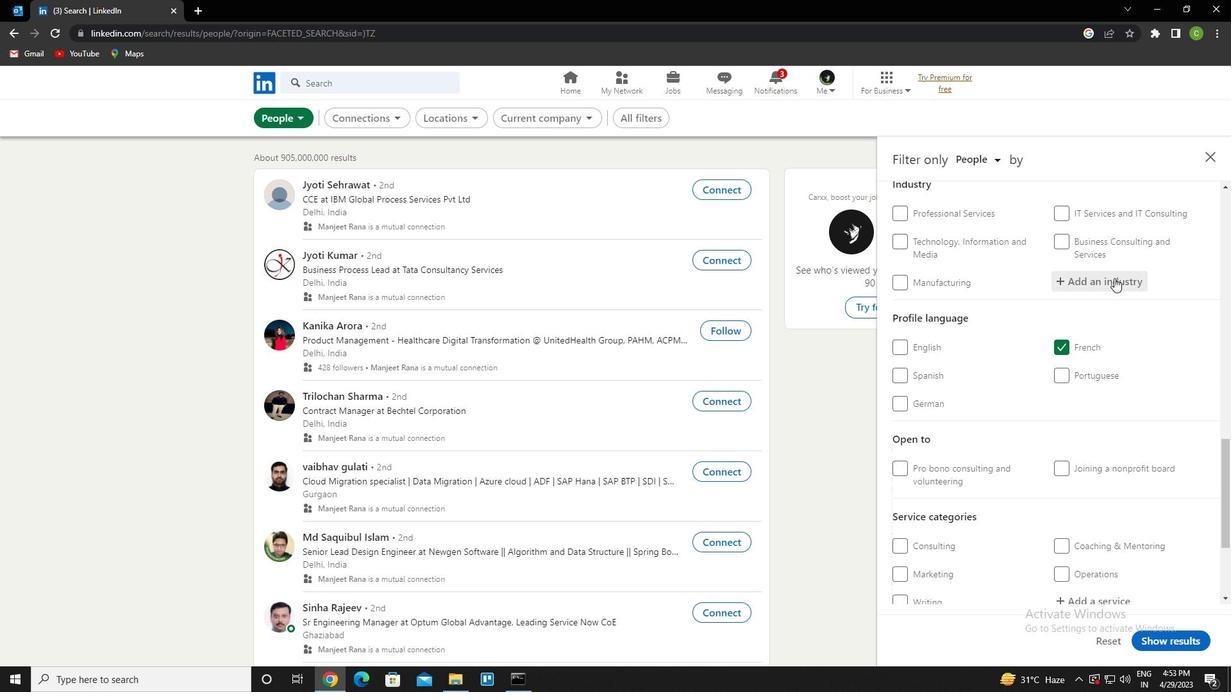 
Action: Key pressed <Key.caps_lock>h<Key.caps_lock>ospita<Key.down><Key.down><Key.enter>
Screenshot: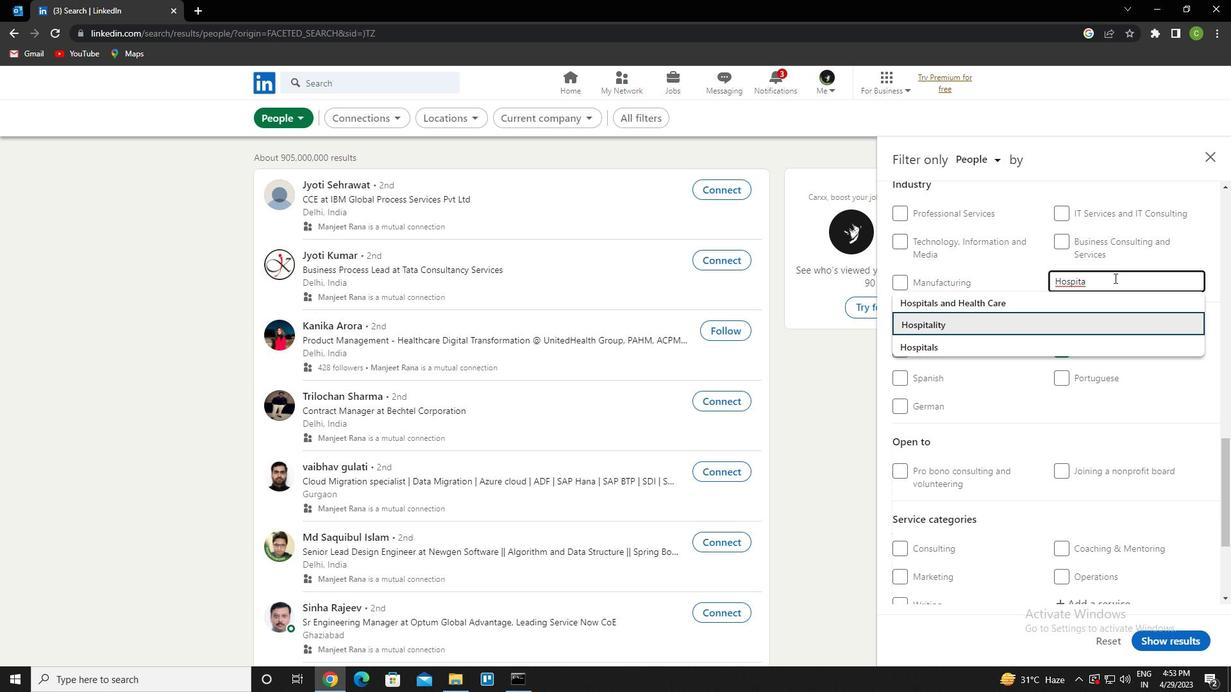 
Action: Mouse scrolled (1114, 277) with delta (0, 0)
Screenshot: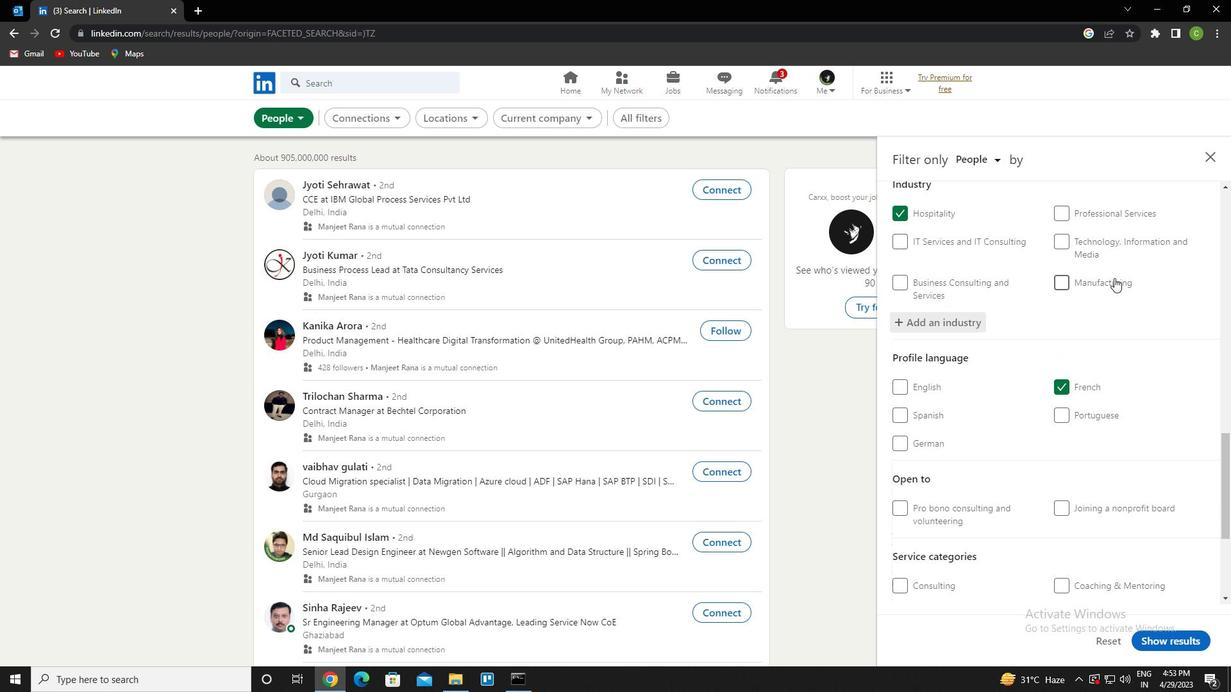 
Action: Mouse scrolled (1114, 277) with delta (0, 0)
Screenshot: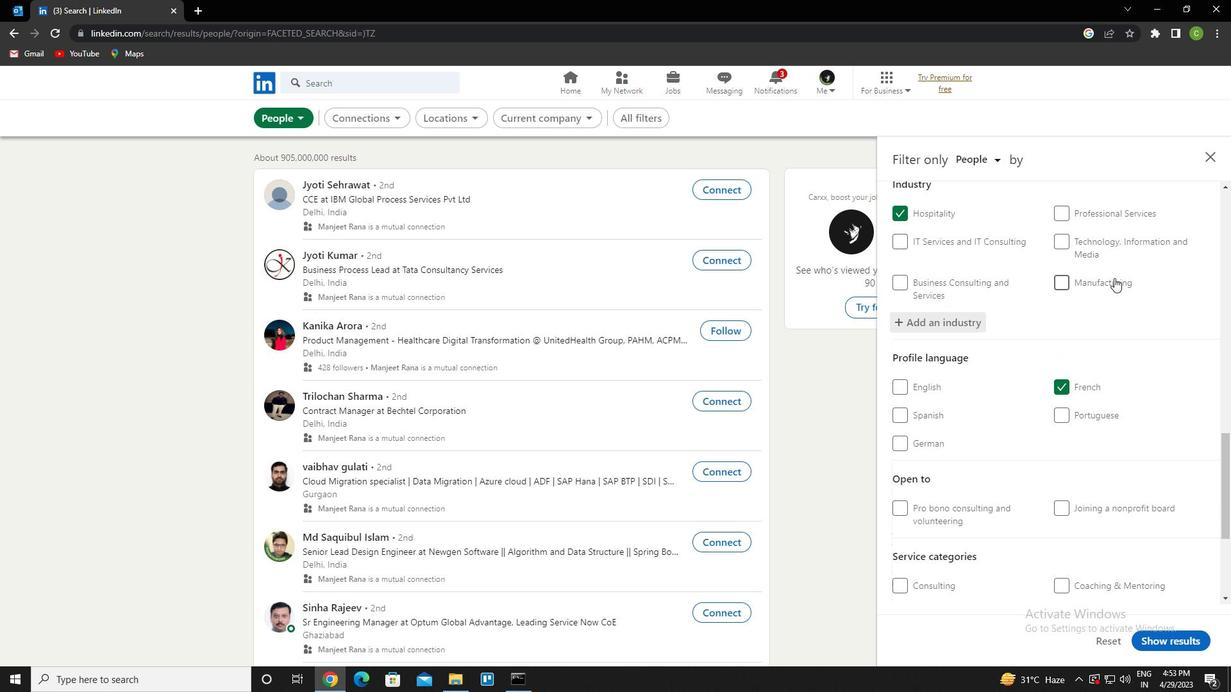 
Action: Mouse scrolled (1114, 277) with delta (0, 0)
Screenshot: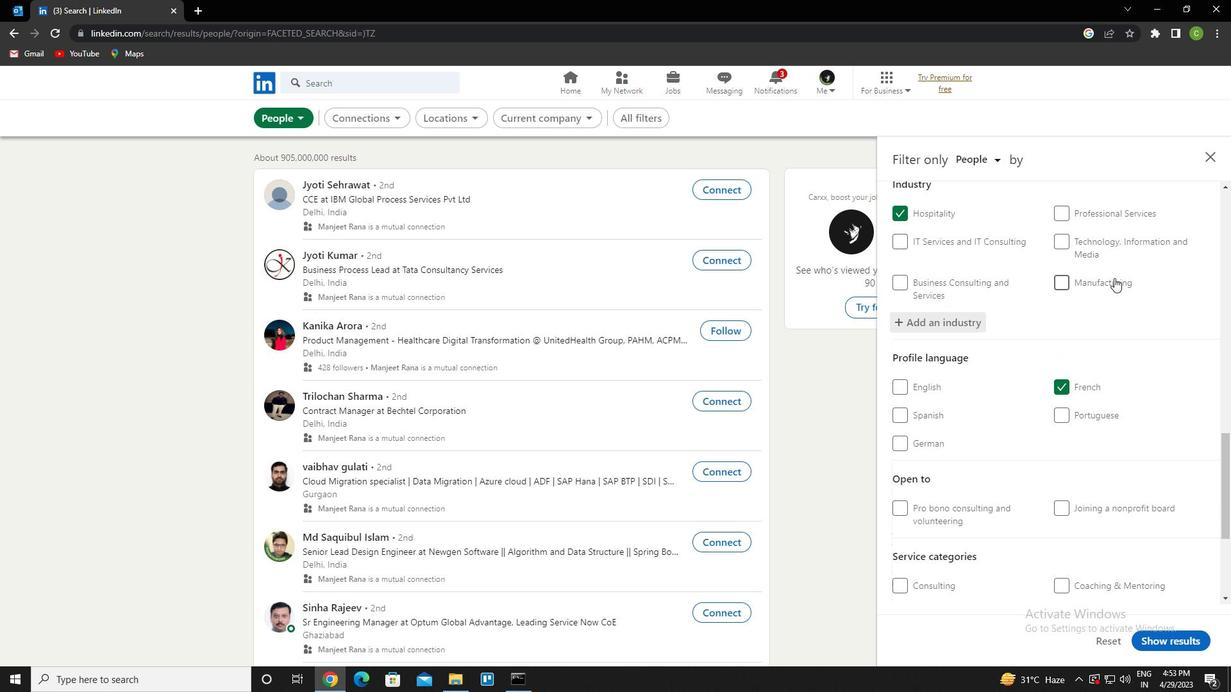 
Action: Mouse moved to (1114, 455)
Screenshot: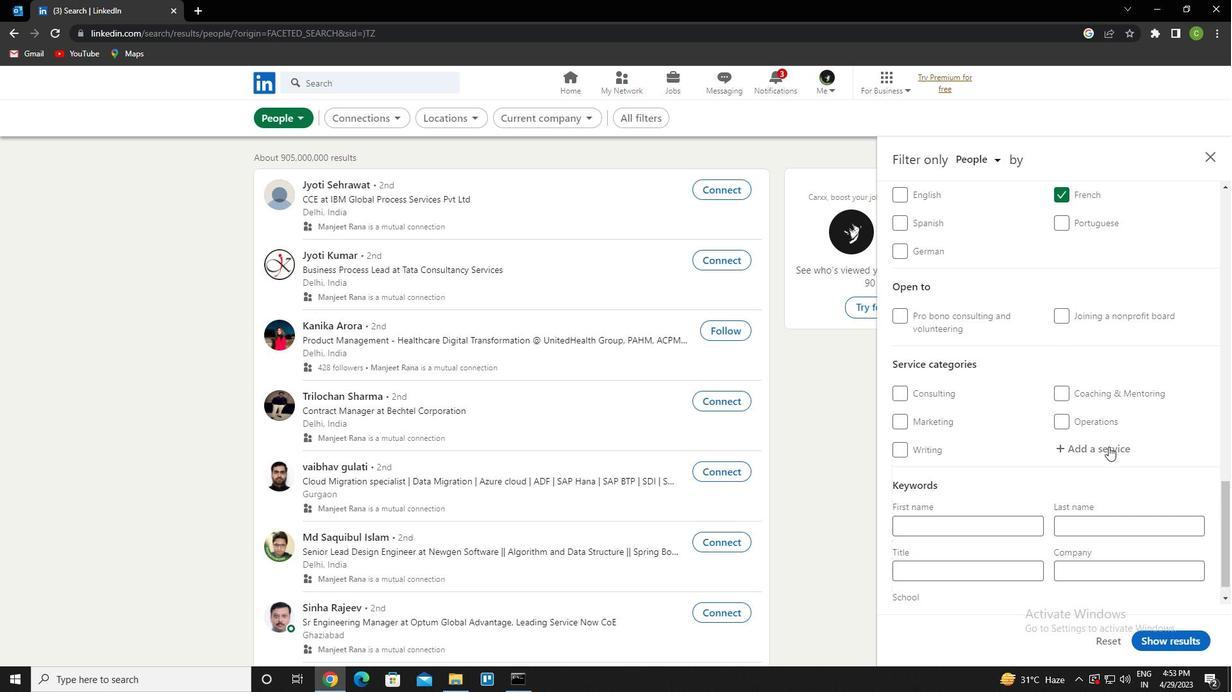 
Action: Mouse pressed left at (1114, 455)
Screenshot: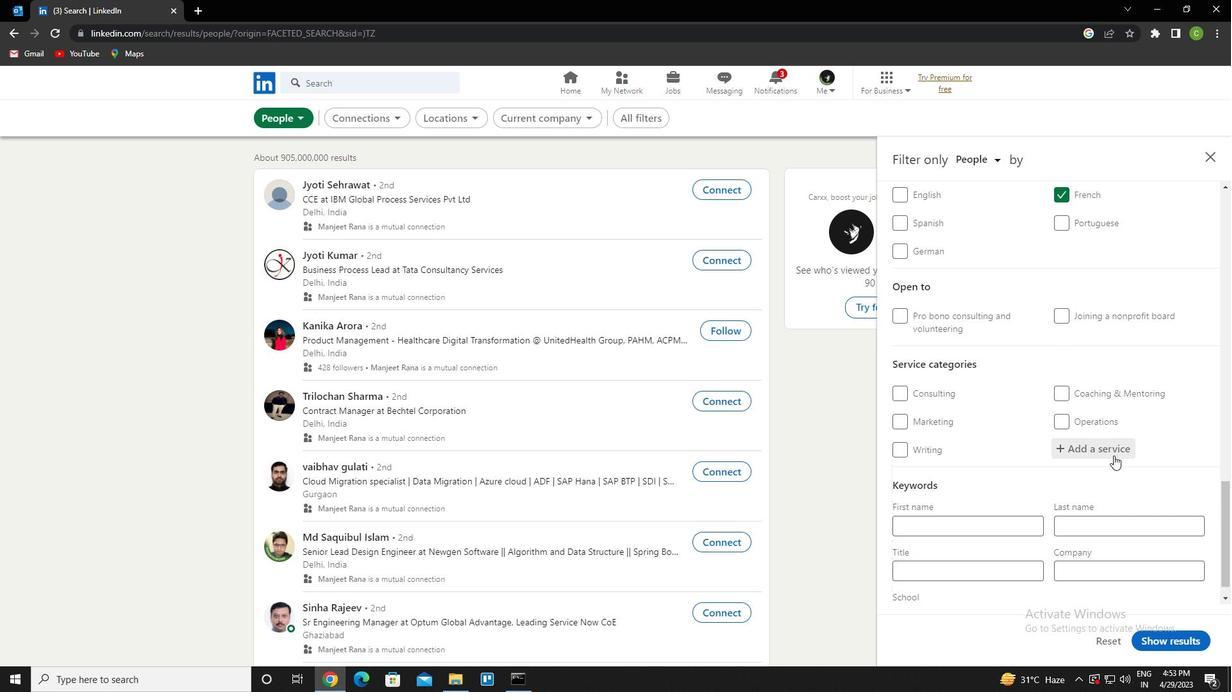 
Action: Key pressed <Key.caps_lock>c<Key.caps_lock>afeteria<Key.enter>
Screenshot: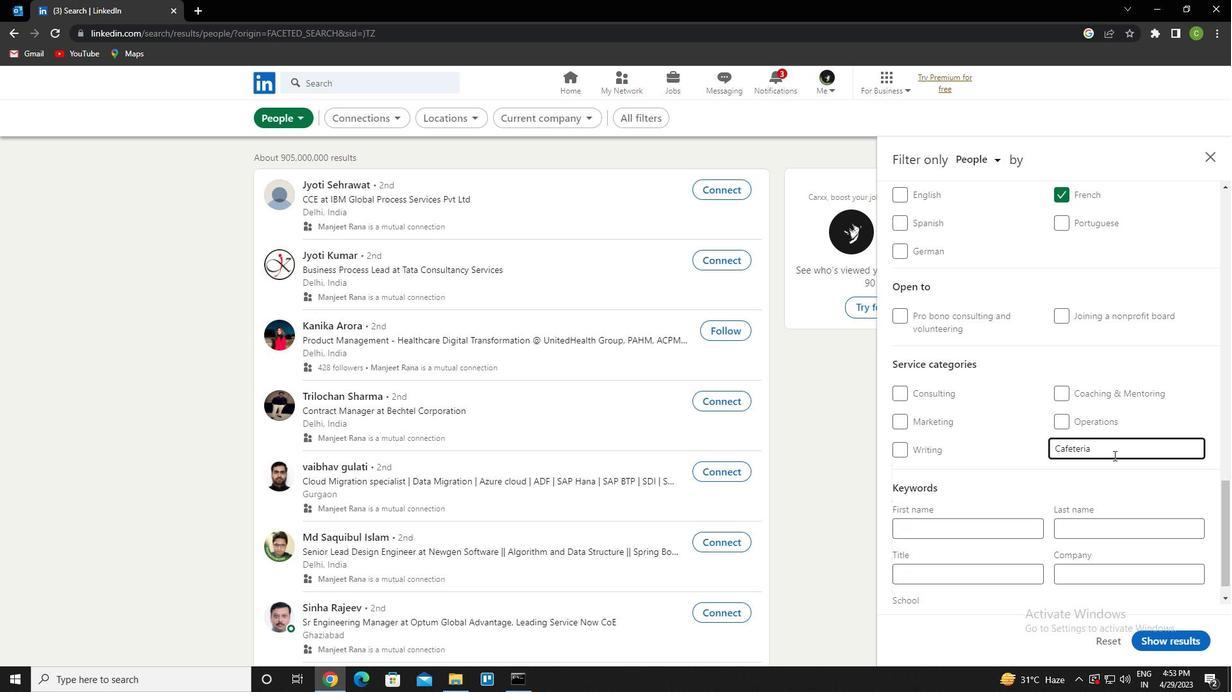 
Action: Mouse moved to (1219, 380)
Screenshot: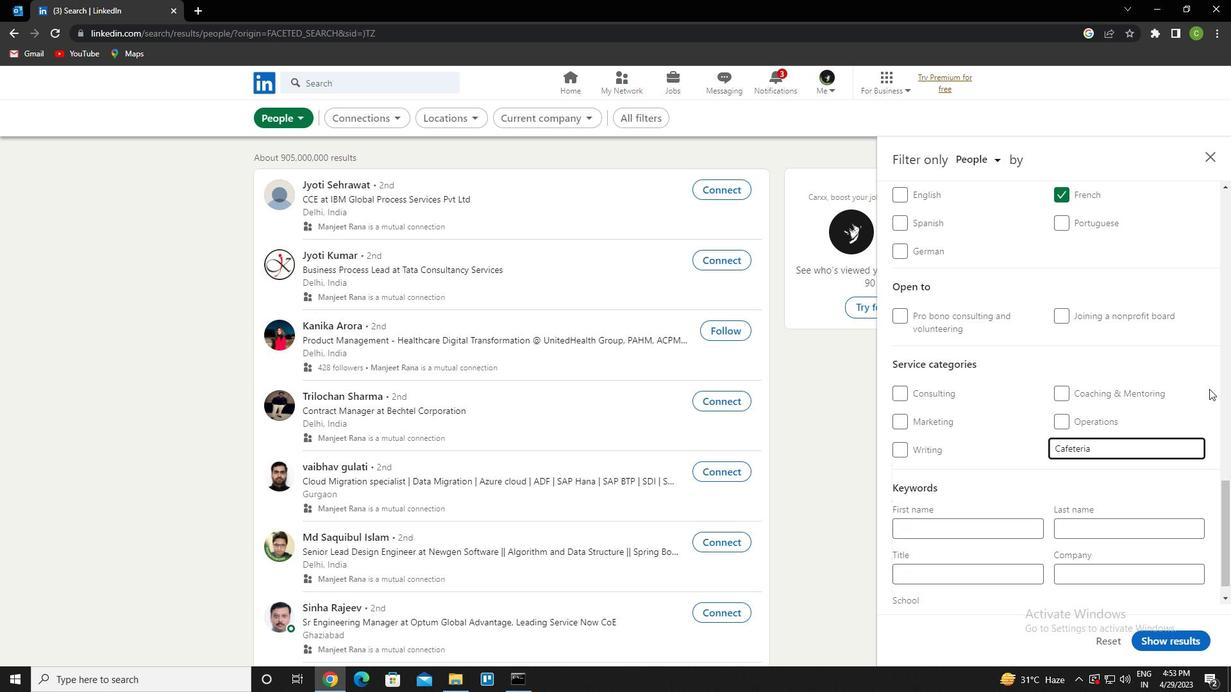 
Action: Mouse scrolled (1219, 379) with delta (0, 0)
Screenshot: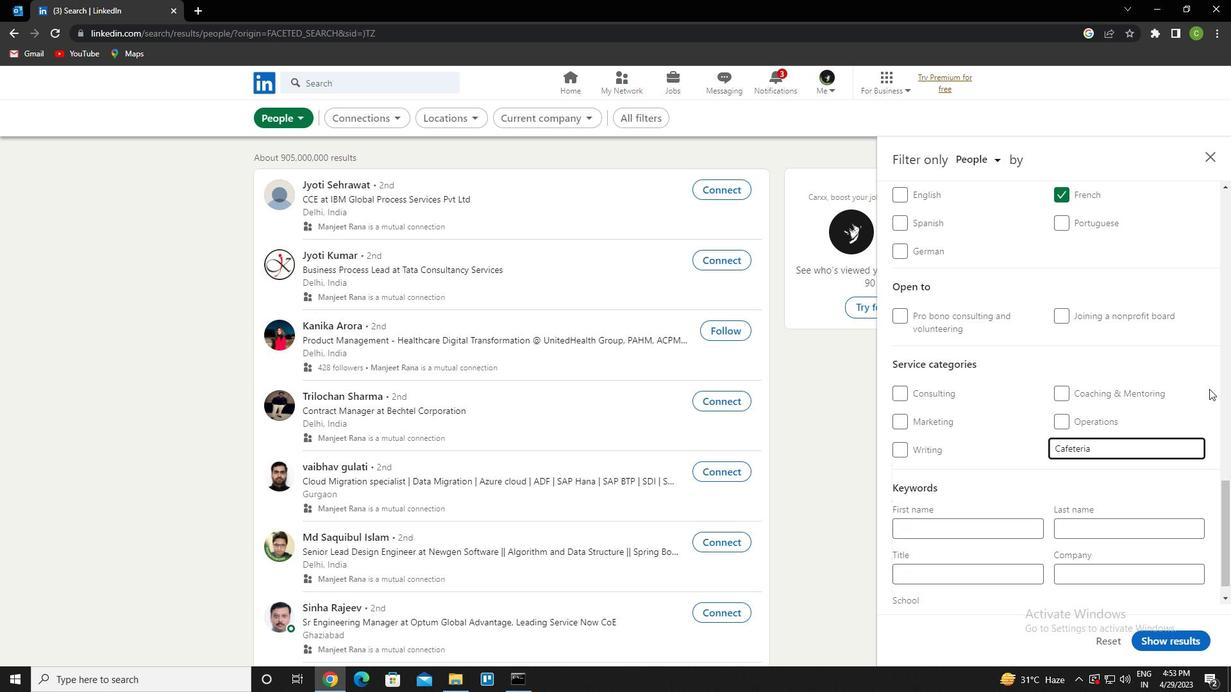 
Action: Mouse moved to (1218, 382)
Screenshot: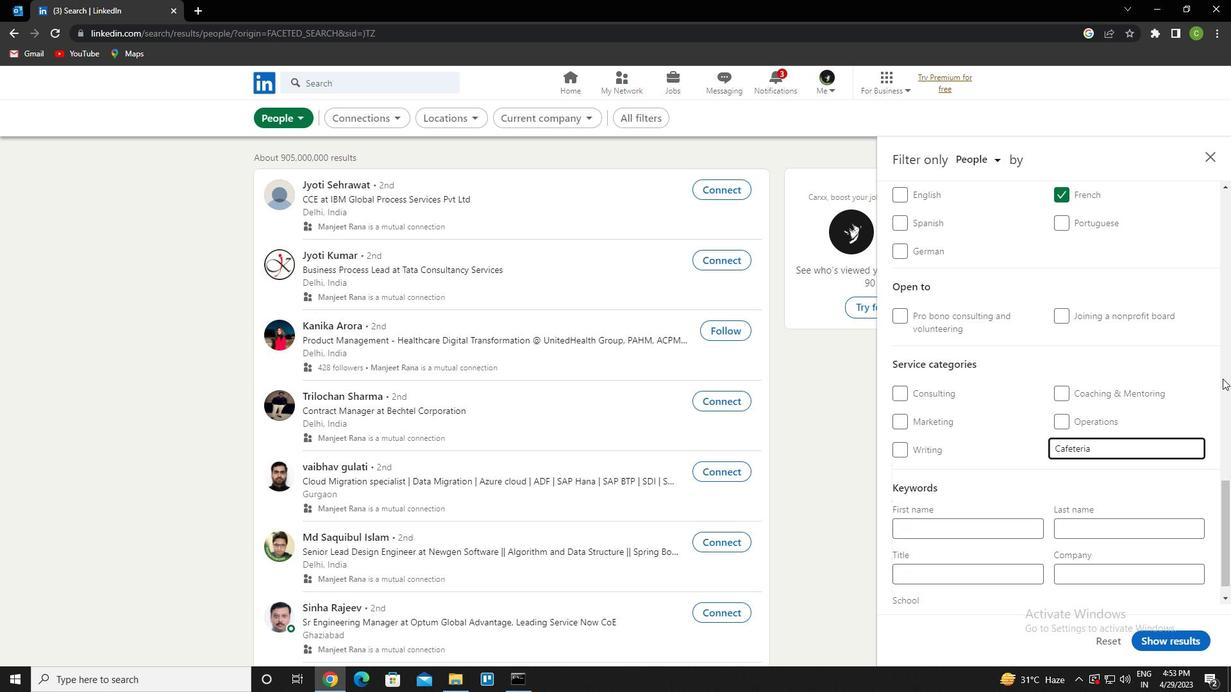 
Action: Mouse scrolled (1218, 381) with delta (0, 0)
Screenshot: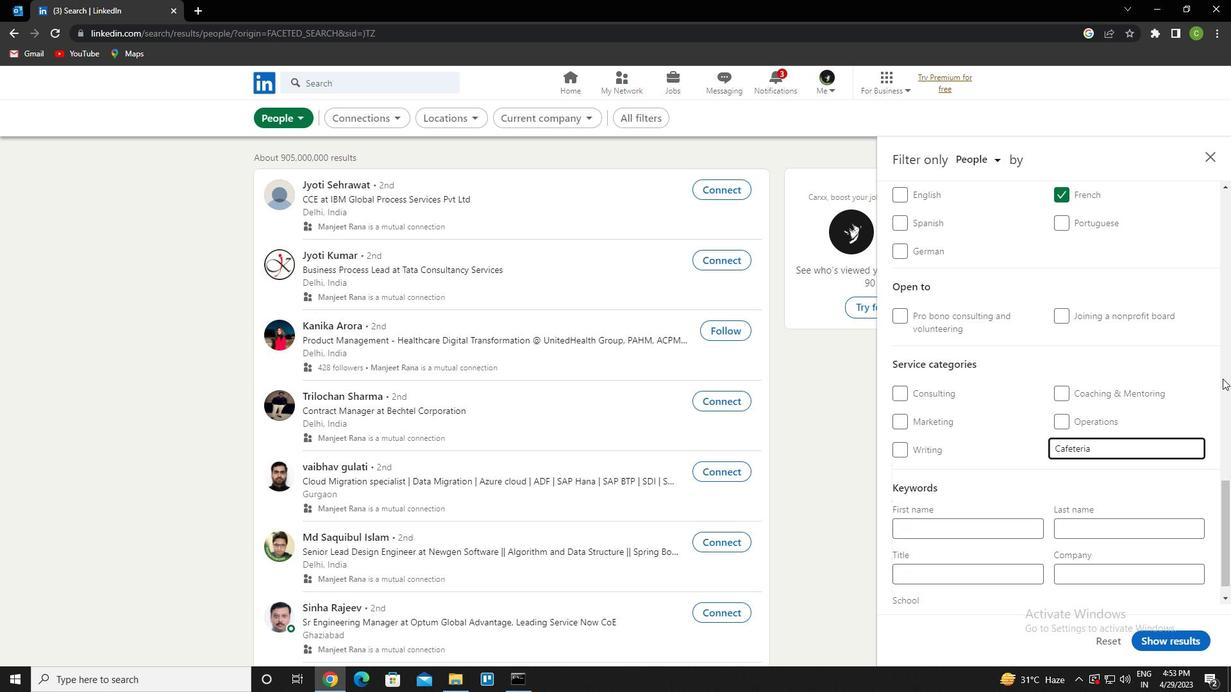 
Action: Mouse moved to (1214, 384)
Screenshot: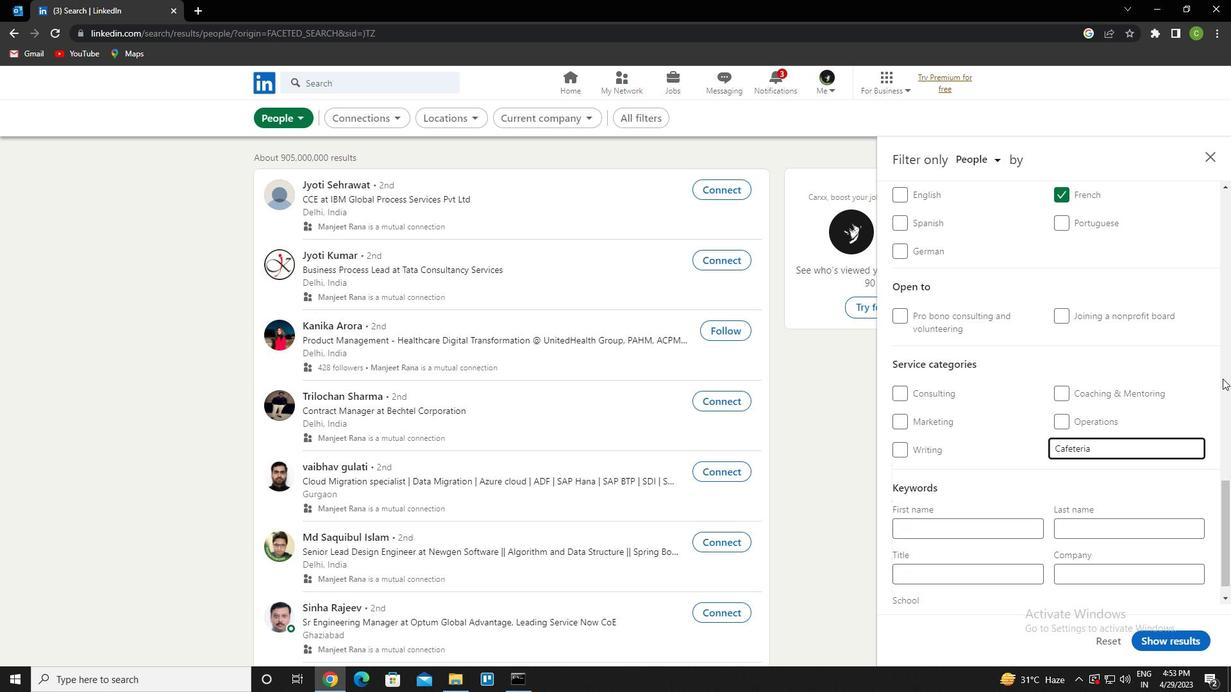 
Action: Mouse scrolled (1214, 384) with delta (0, 0)
Screenshot: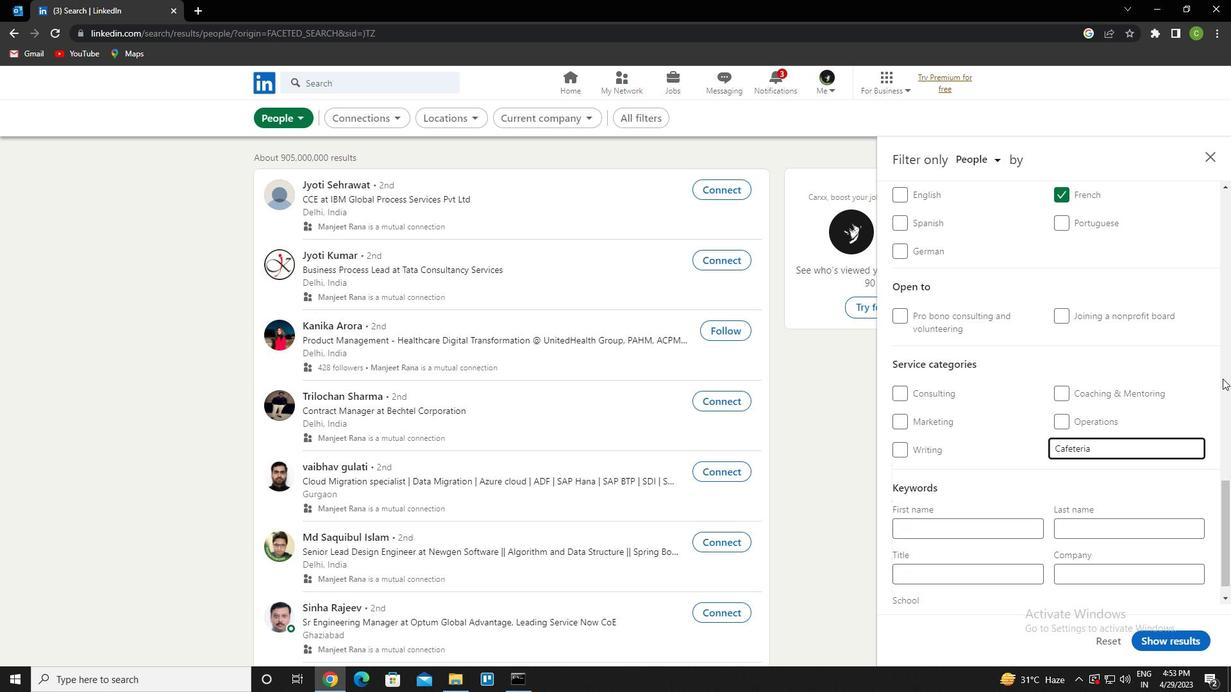 
Action: Mouse moved to (1213, 386)
Screenshot: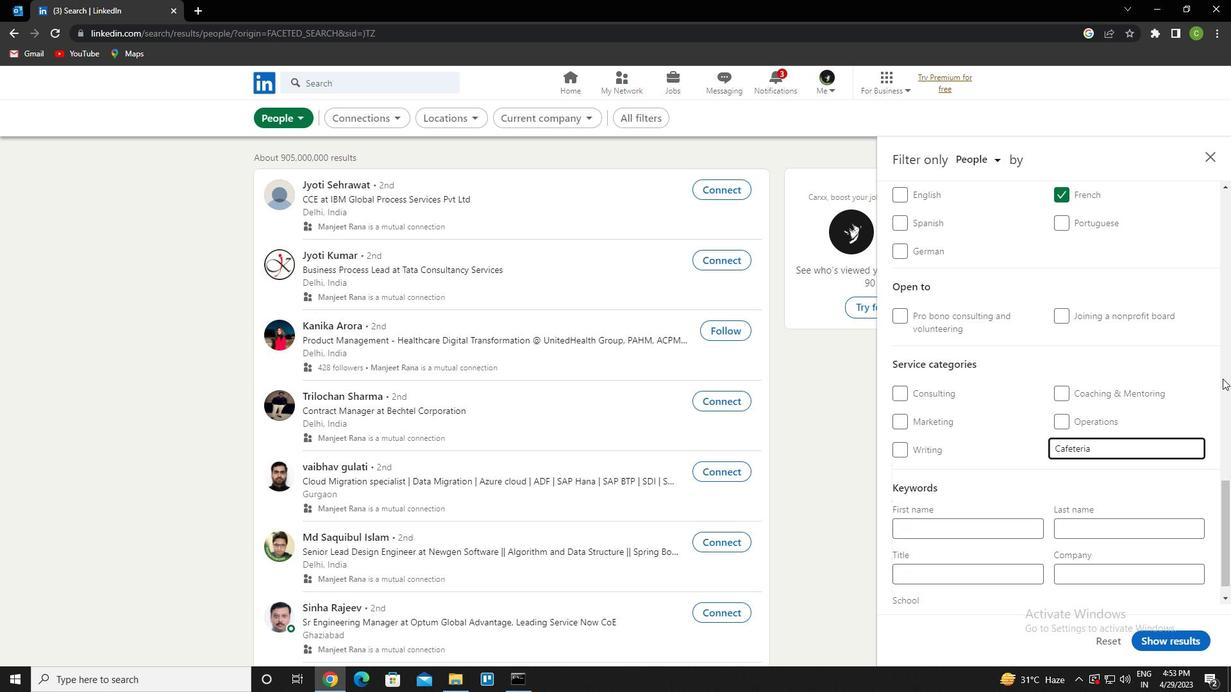 
Action: Mouse scrolled (1213, 385) with delta (0, 0)
Screenshot: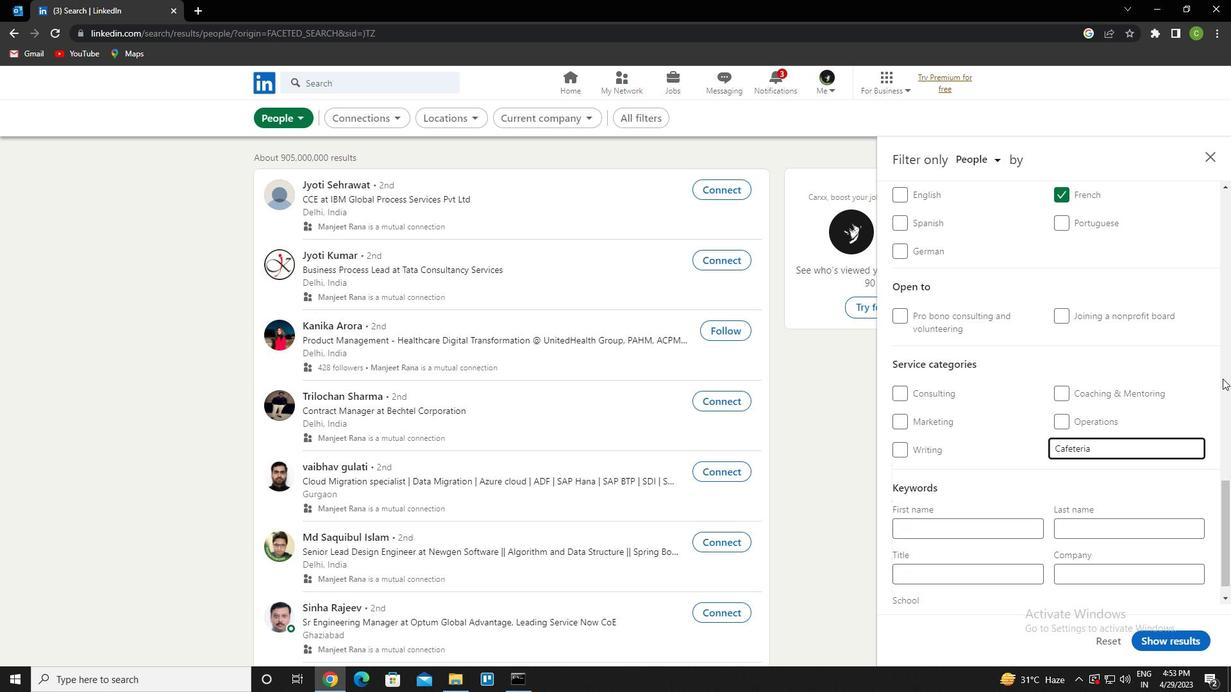 
Action: Mouse moved to (1208, 386)
Screenshot: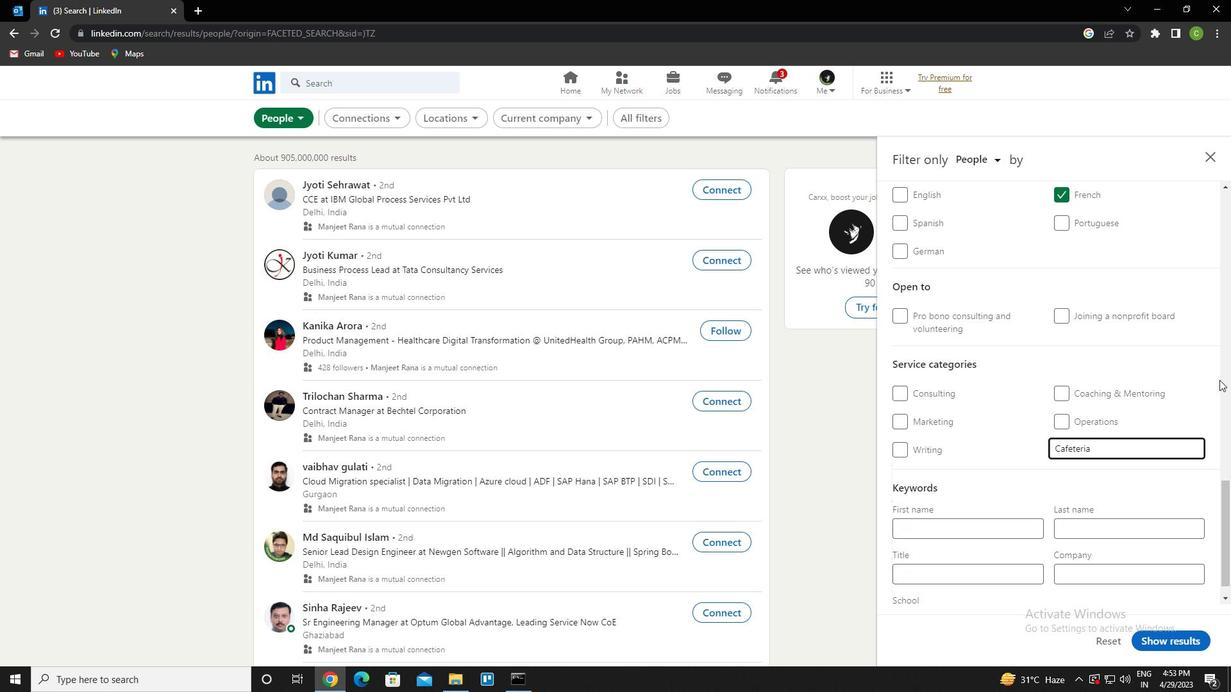 
Action: Mouse scrolled (1208, 386) with delta (0, 0)
Screenshot: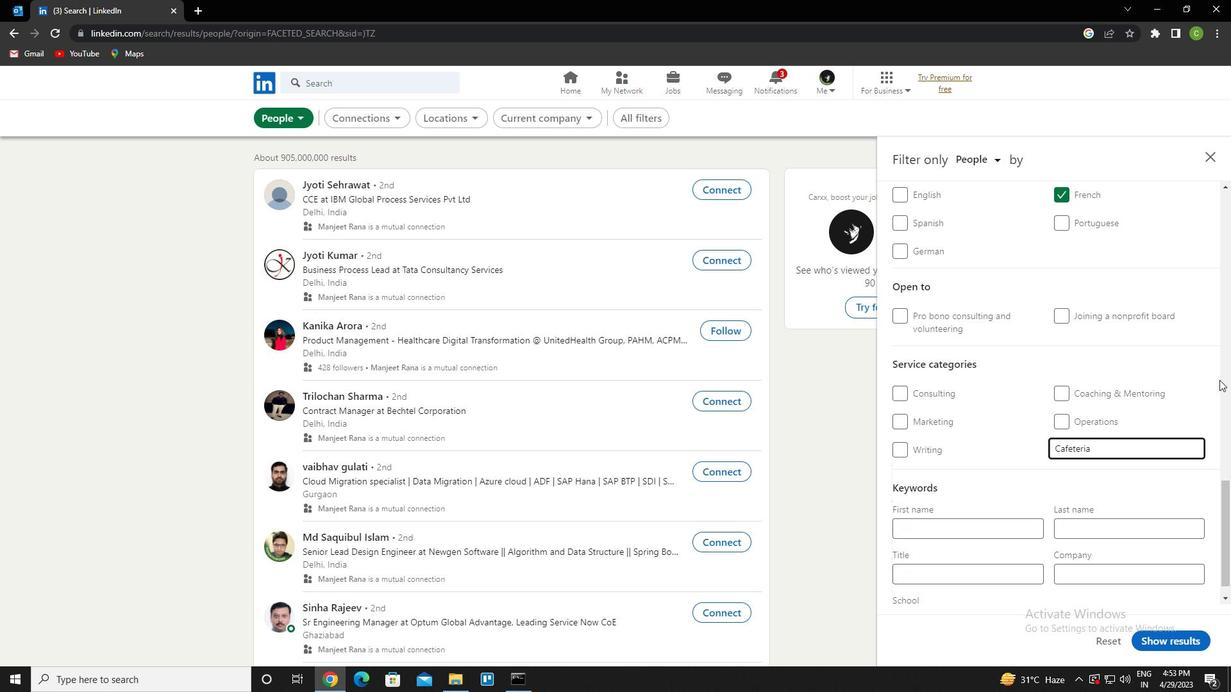 
Action: Mouse moved to (1202, 387)
Screenshot: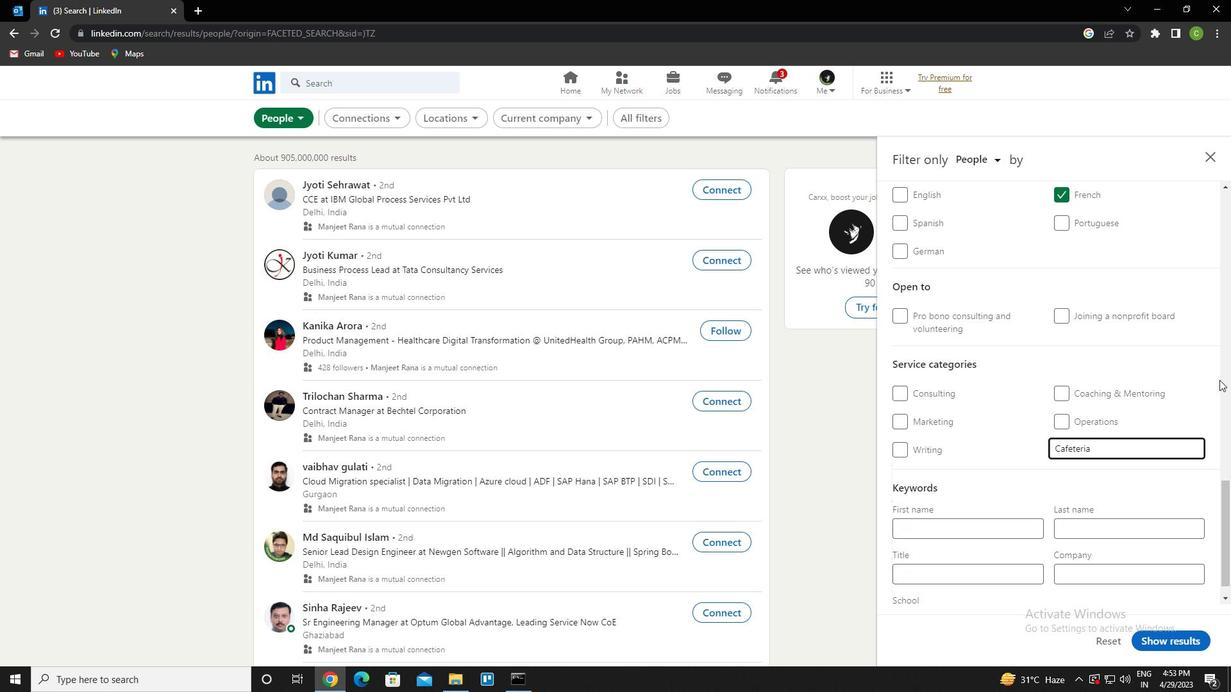 
Action: Mouse scrolled (1202, 386) with delta (0, 0)
Screenshot: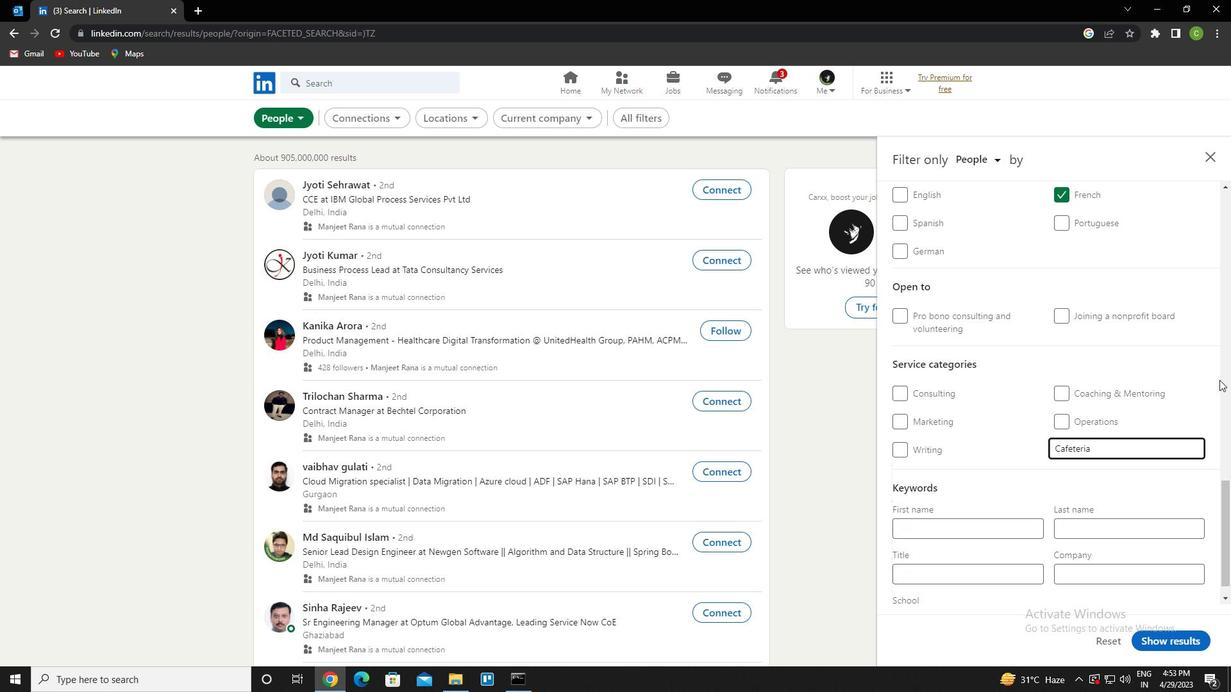
Action: Mouse moved to (1196, 391)
Screenshot: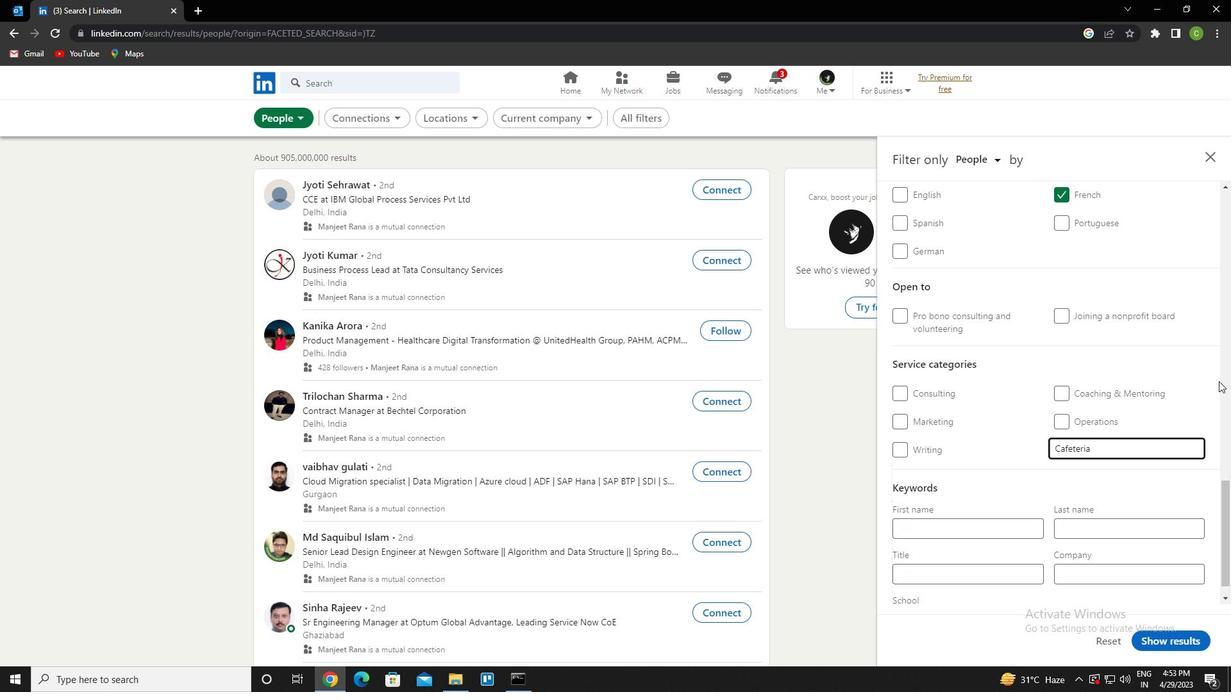 
Action: Mouse scrolled (1196, 390) with delta (0, 0)
Screenshot: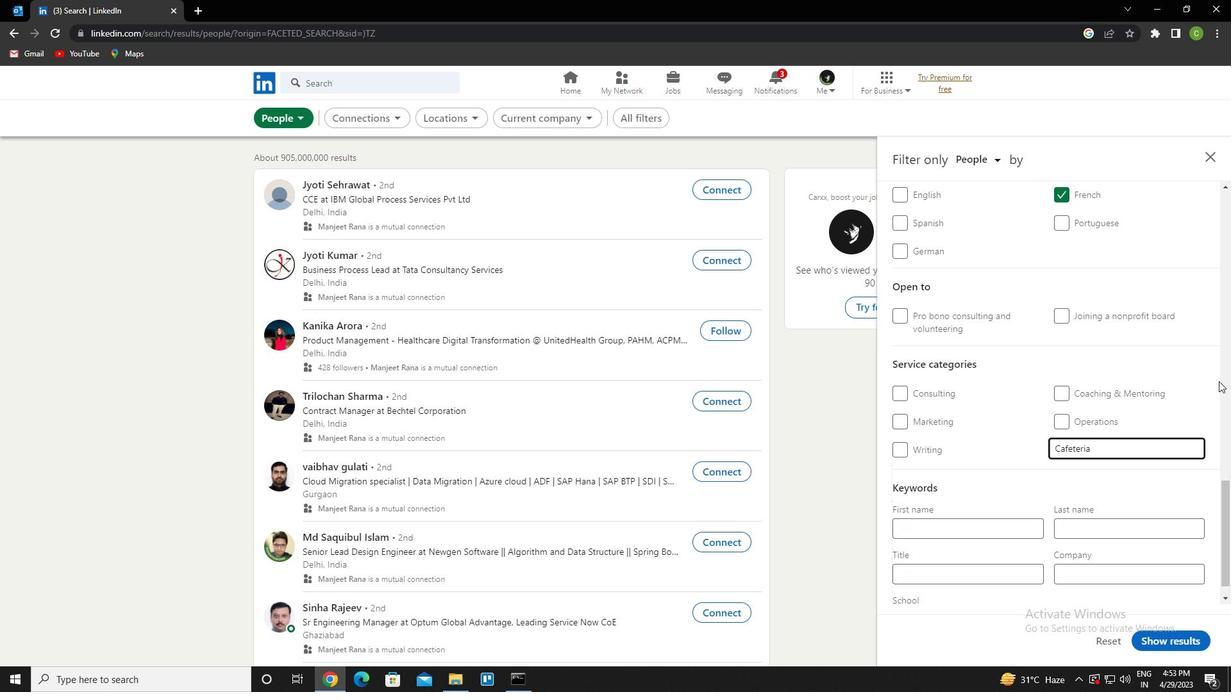 
Action: Mouse moved to (1185, 397)
Screenshot: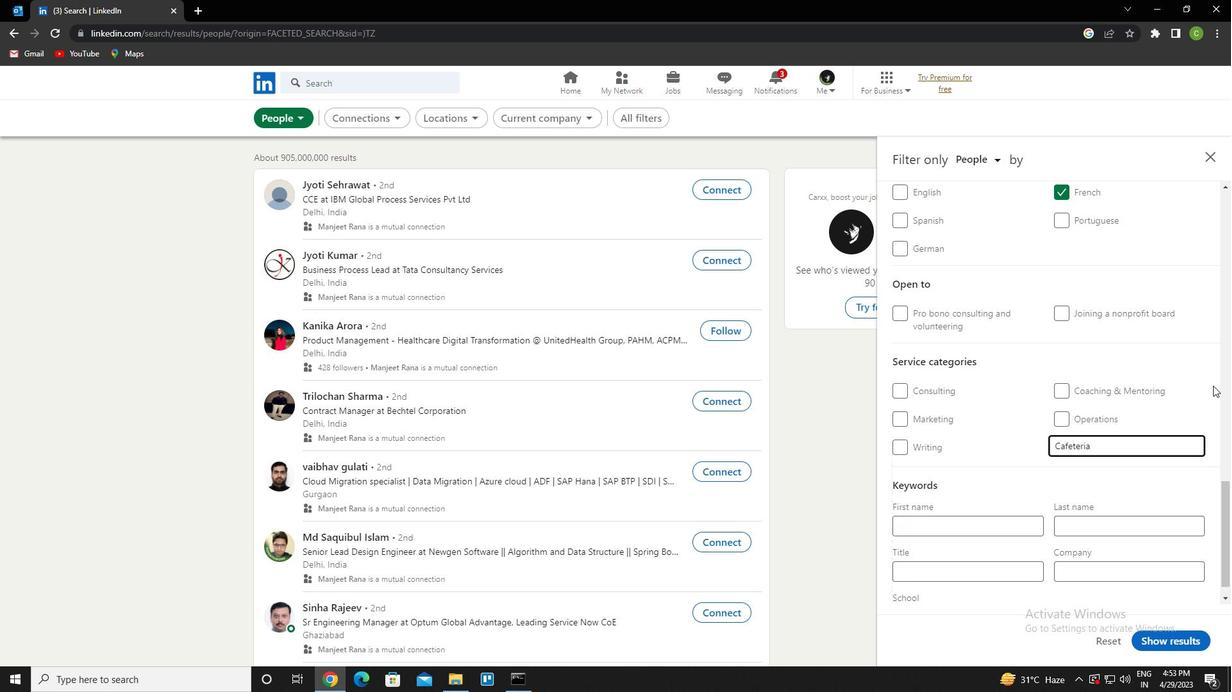 
Action: Mouse scrolled (1185, 396) with delta (0, 0)
Screenshot: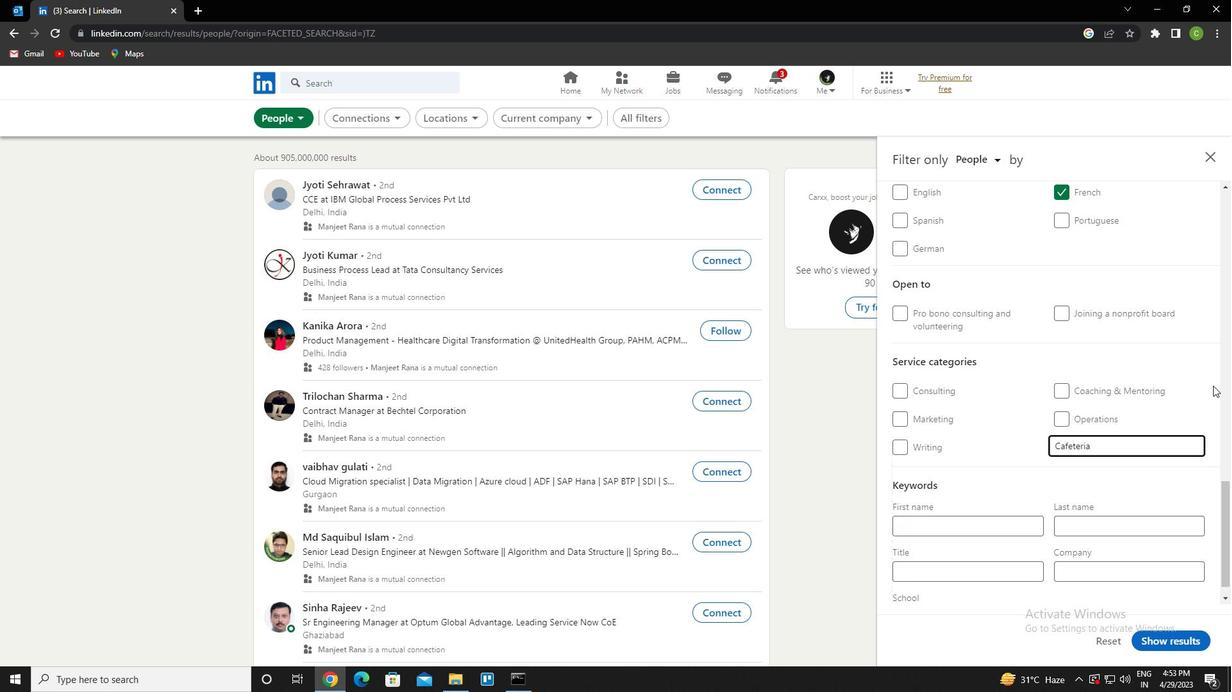 
Action: Mouse moved to (1007, 553)
Screenshot: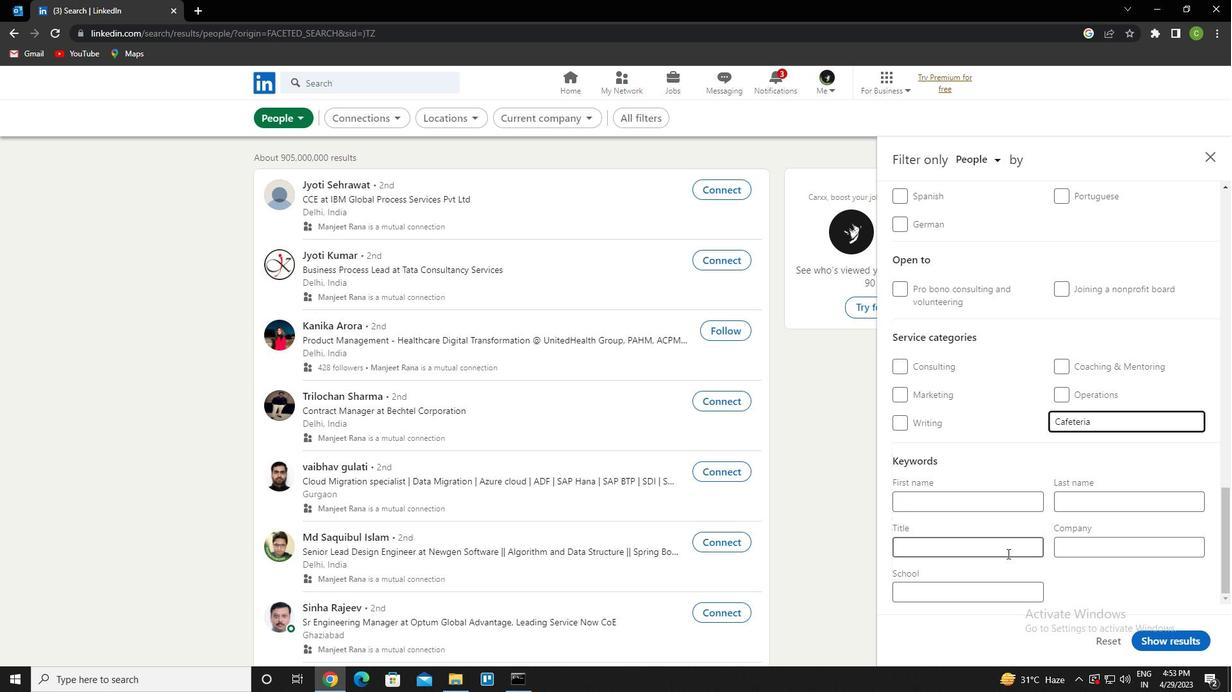 
Action: Mouse pressed left at (1007, 553)
Screenshot: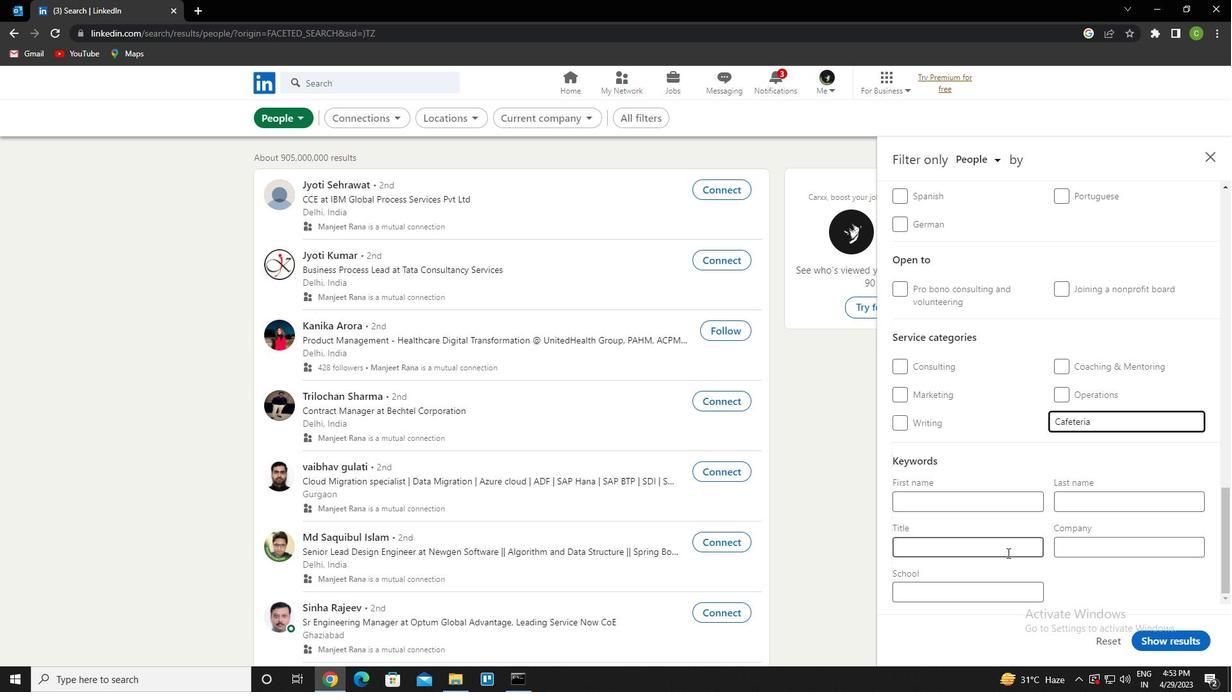 
Action: Mouse moved to (1101, 424)
Screenshot: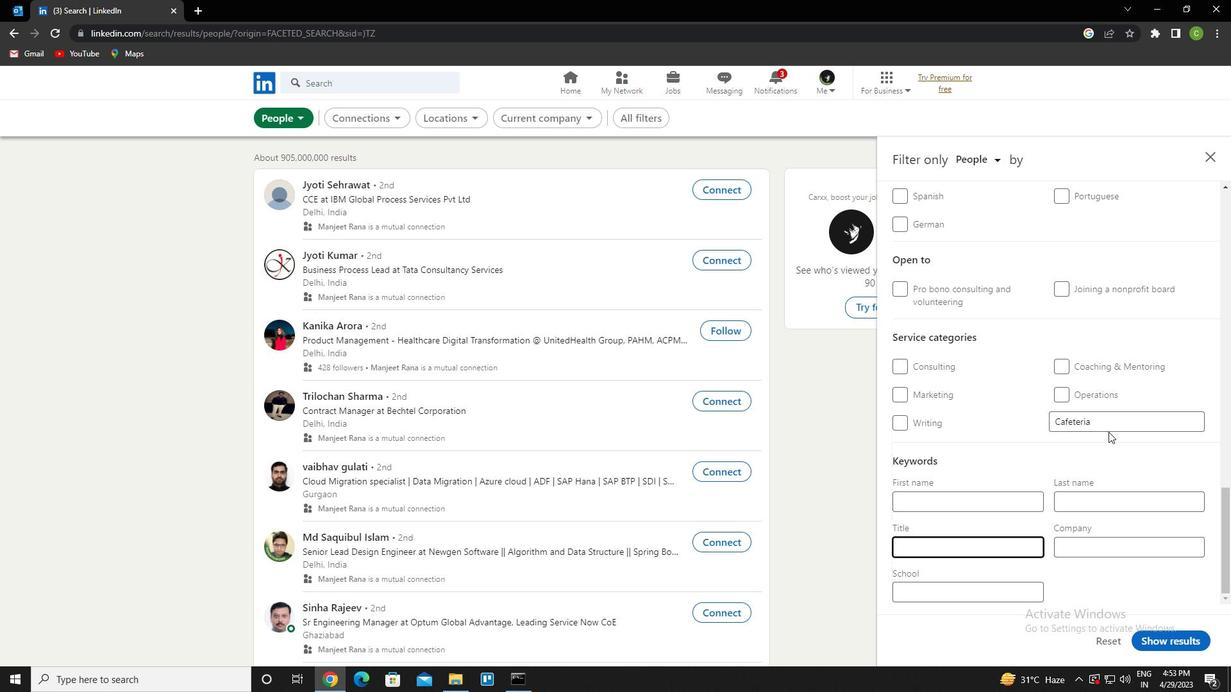 
Action: Mouse pressed left at (1101, 424)
Screenshot: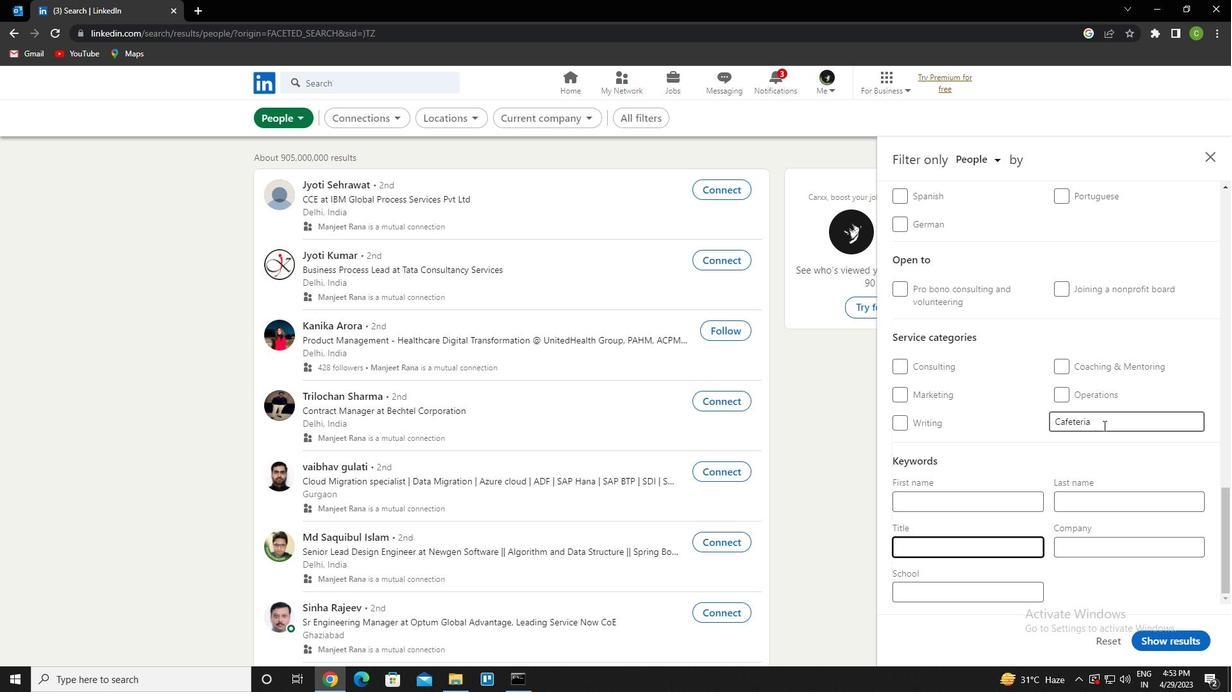 
Action: Mouse pressed left at (1101, 424)
Screenshot: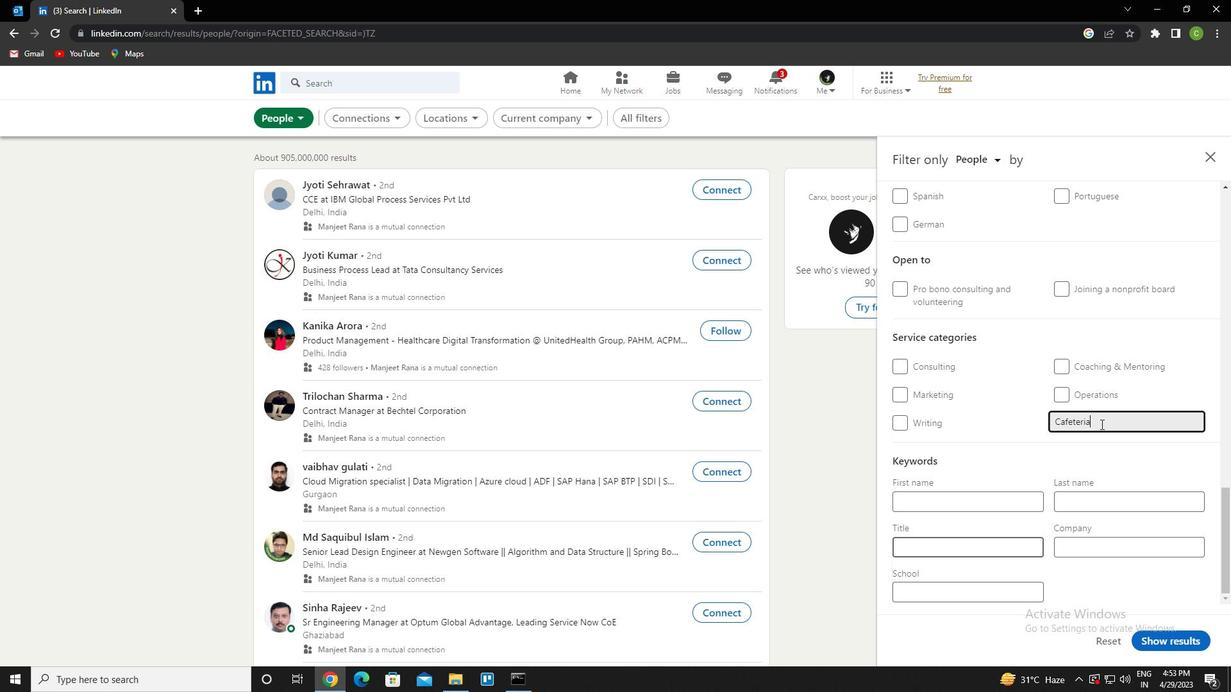 
Action: Mouse moved to (1096, 425)
Screenshot: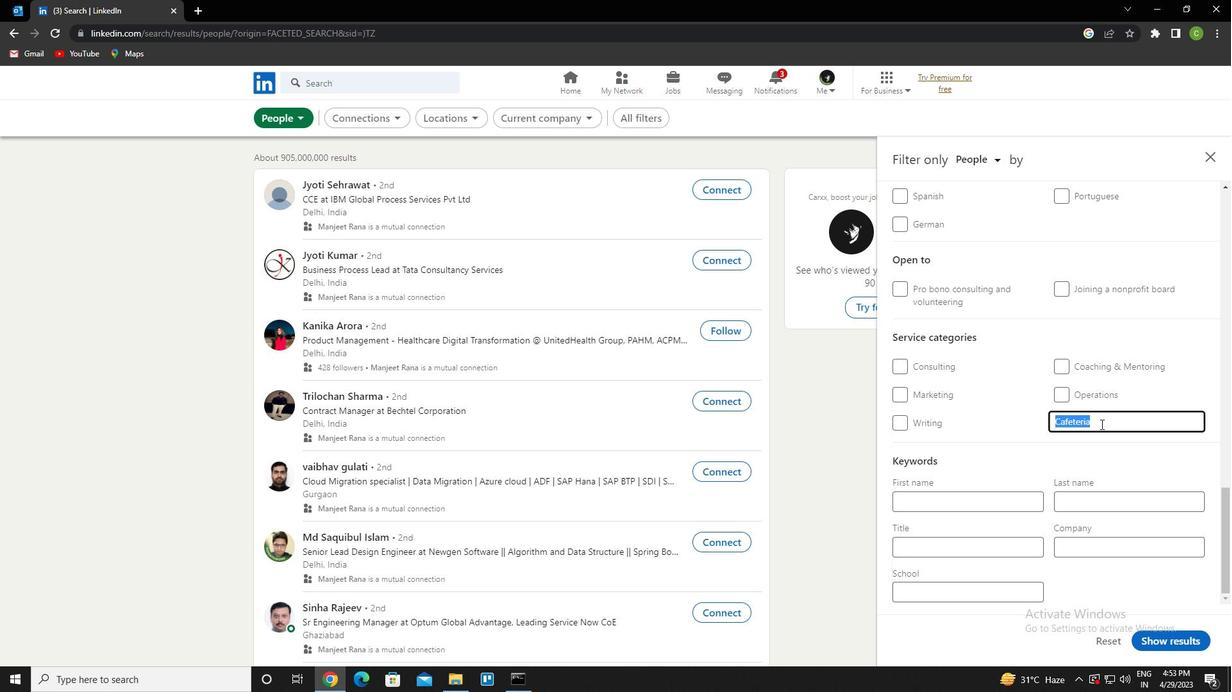 
Action: Key pressed ctrl+X
Screenshot: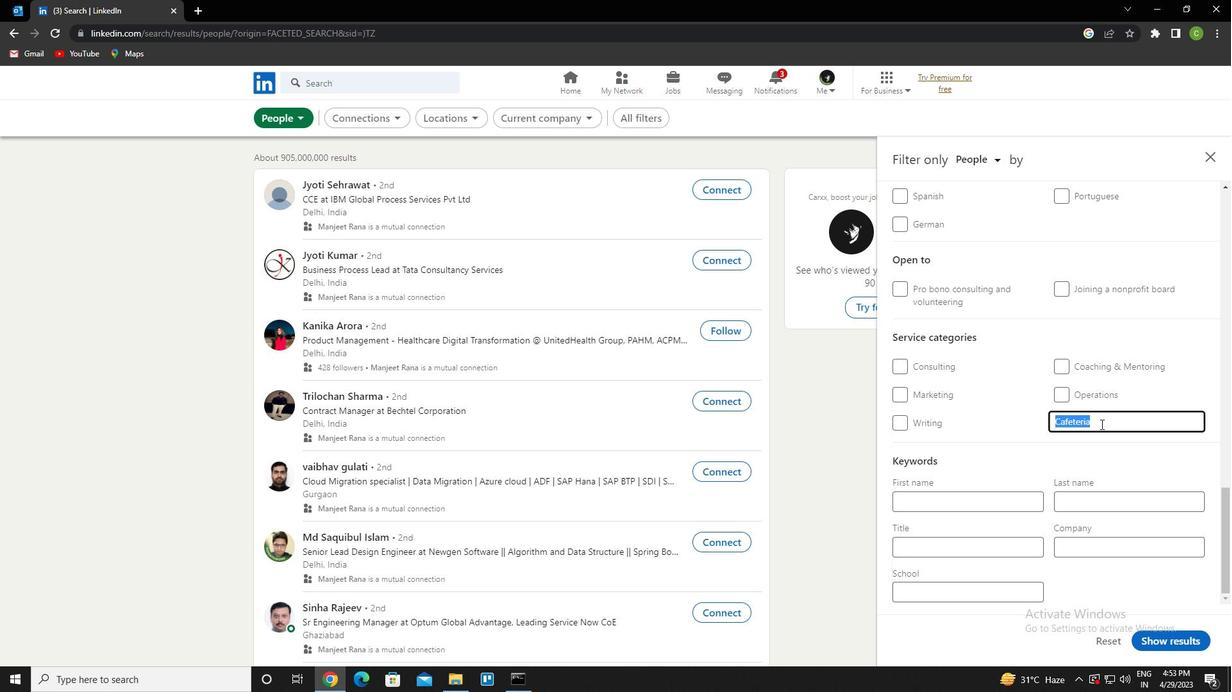 
Action: Mouse moved to (966, 547)
Screenshot: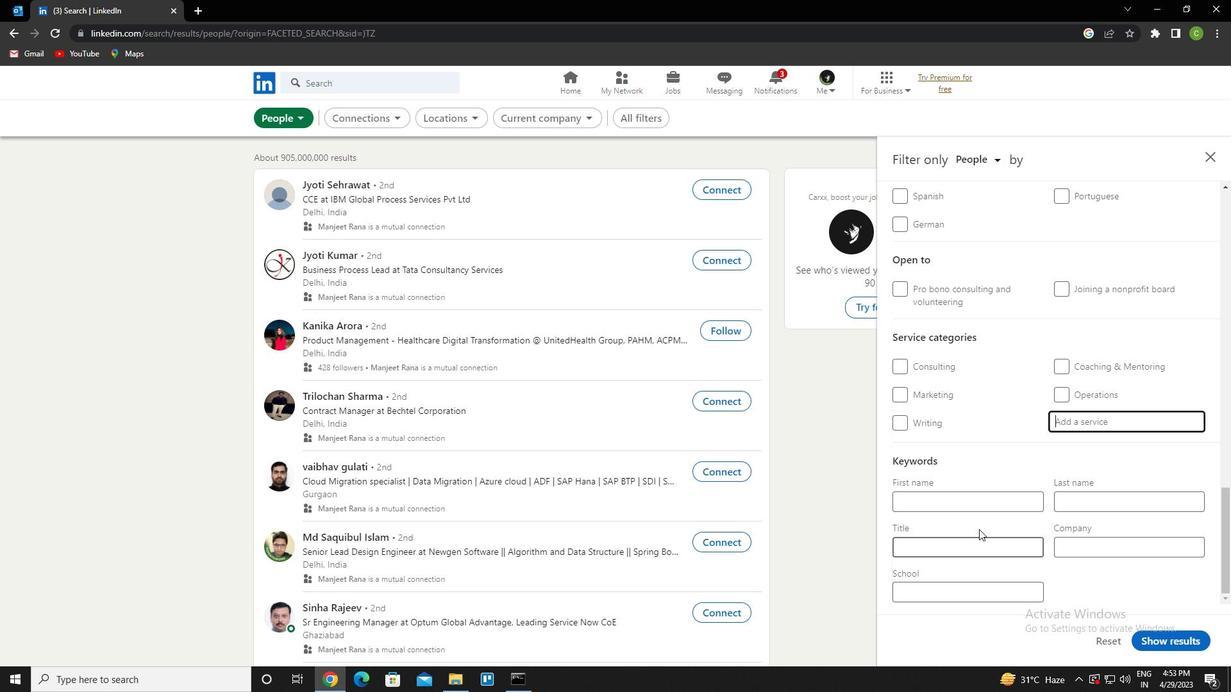 
Action: Mouse pressed left at (966, 547)
Screenshot: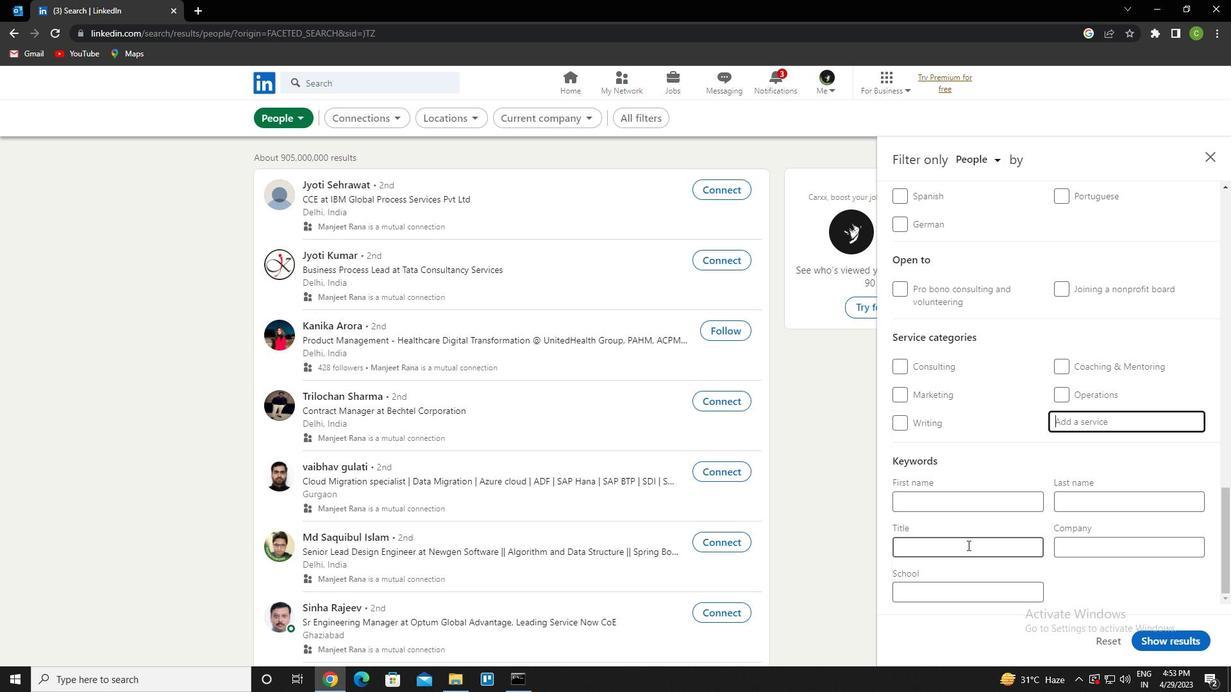 
Action: Key pressed ctrl+V<Key.space><Key.caps_lock>ctrl+W<Key.caps_lock>orker
Screenshot: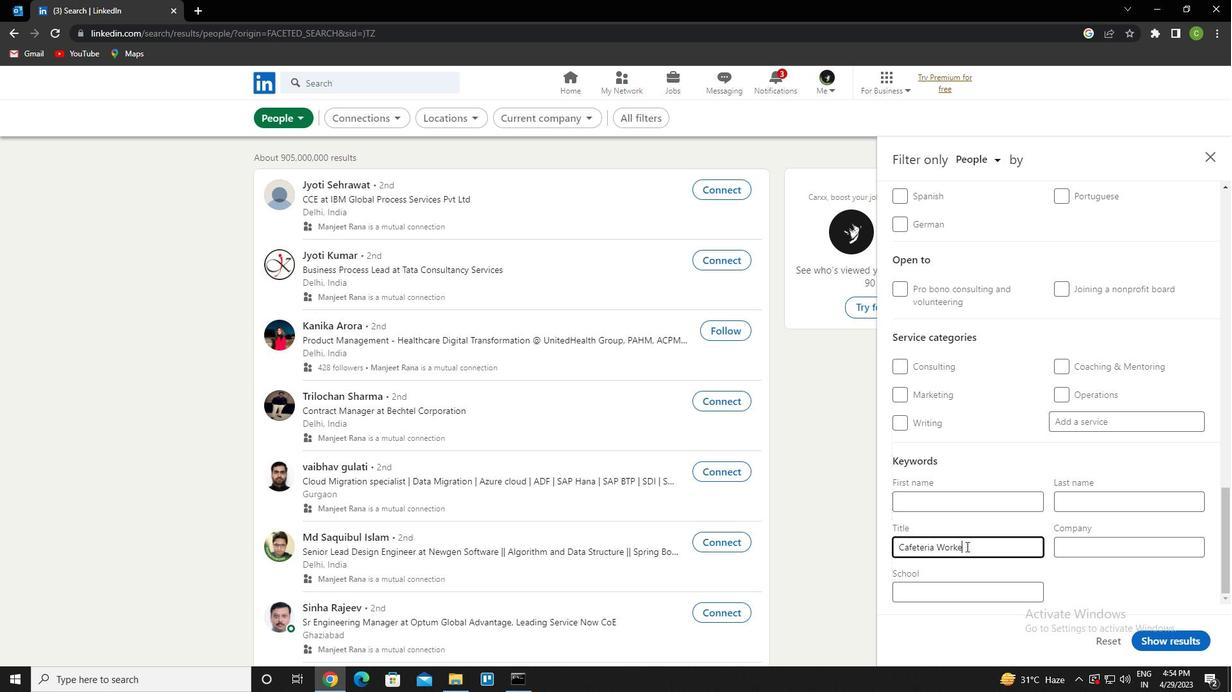 
Action: Mouse moved to (1105, 416)
Screenshot: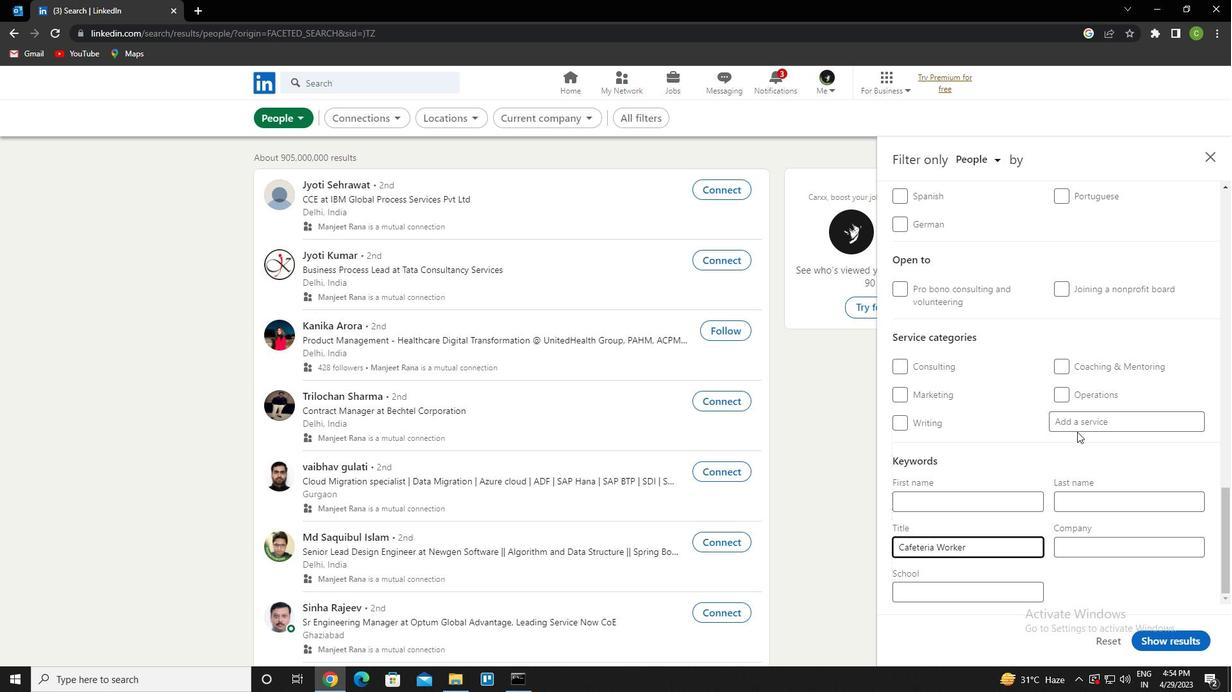 
Action: Mouse pressed left at (1105, 416)
Screenshot: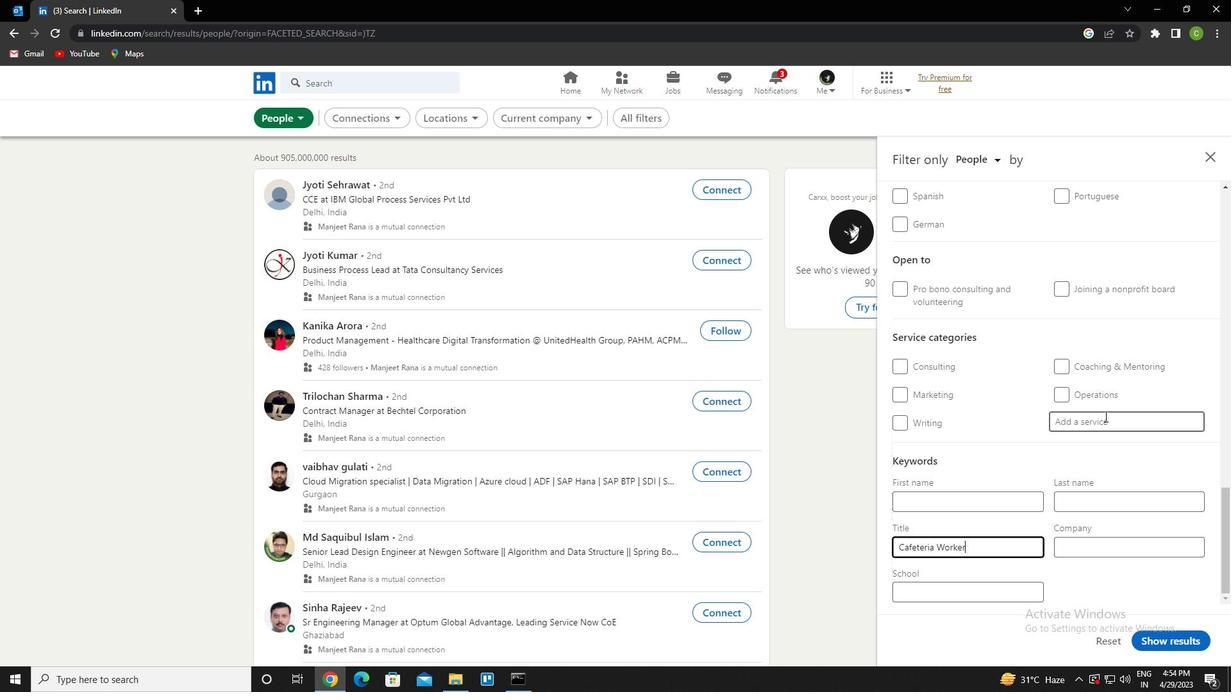 
Action: Key pressed <Key.caps_lock>p<Key.caps_lock>roduct<Key.down><Key.enter>
Screenshot: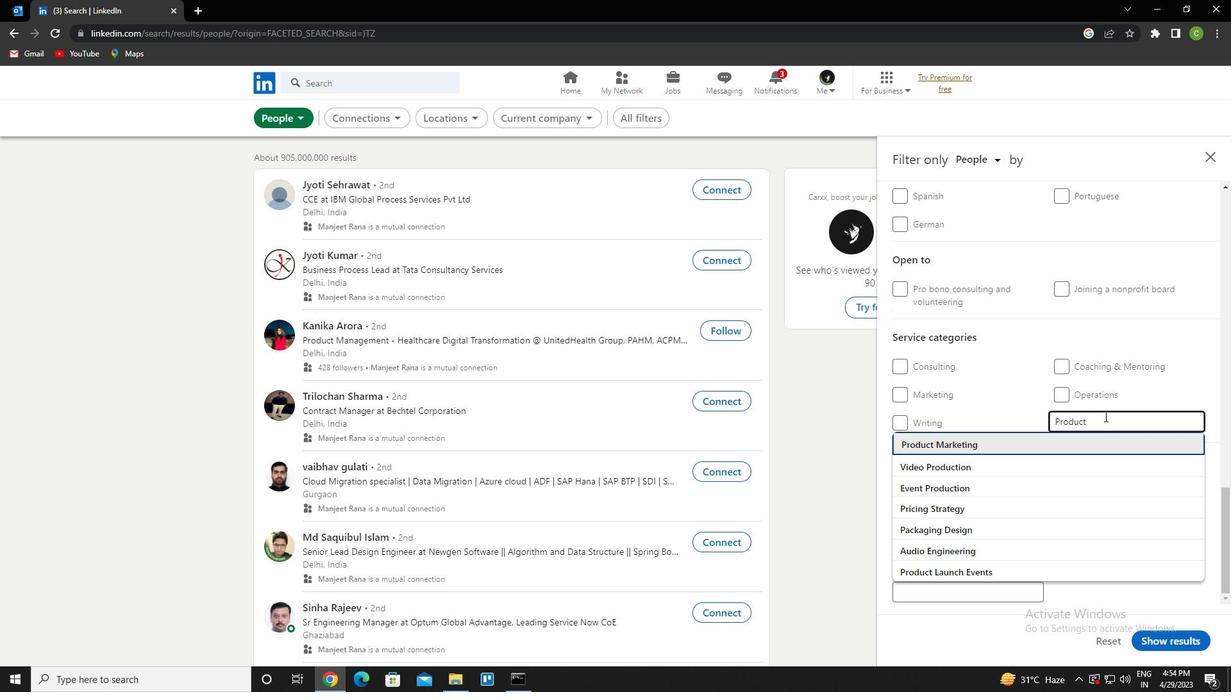 
Action: Mouse moved to (1159, 640)
Screenshot: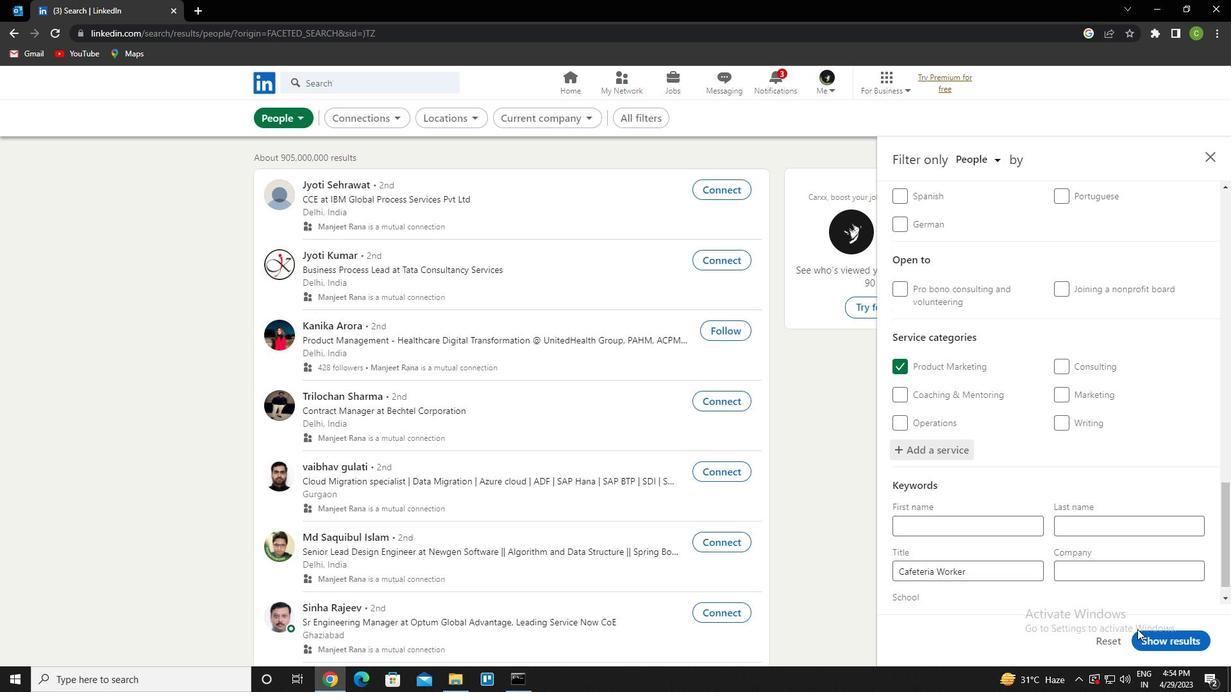 
Action: Mouse pressed left at (1159, 640)
Screenshot: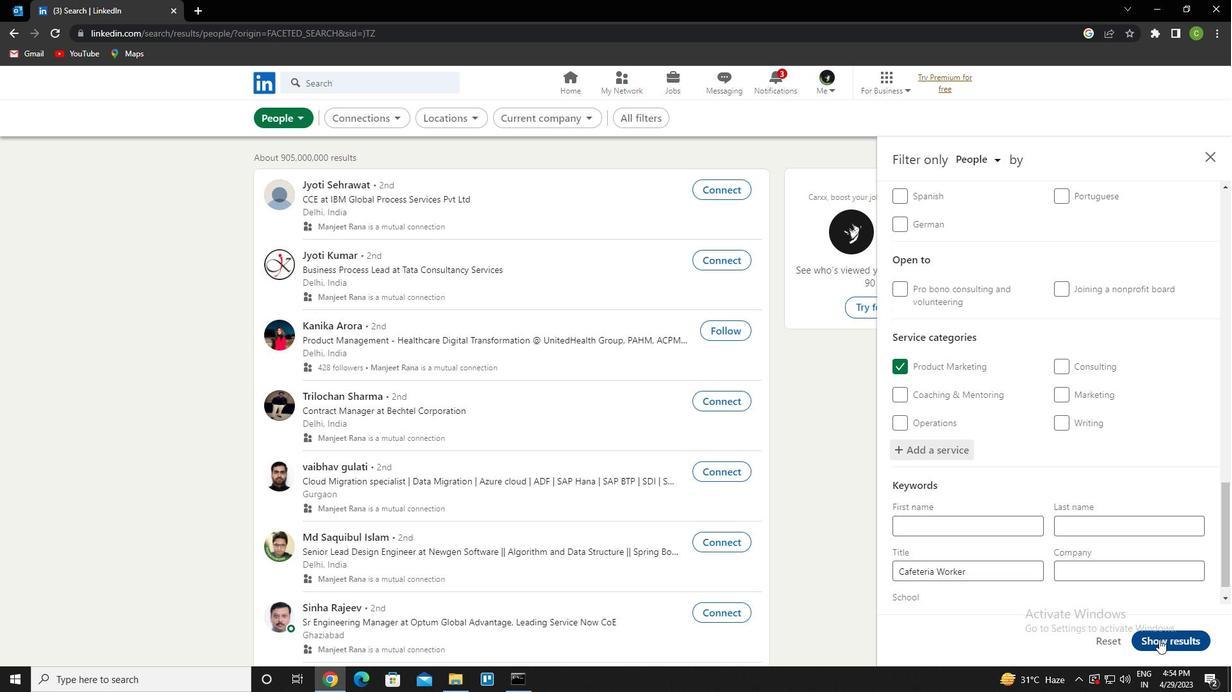 
Action: Mouse moved to (493, 650)
Screenshot: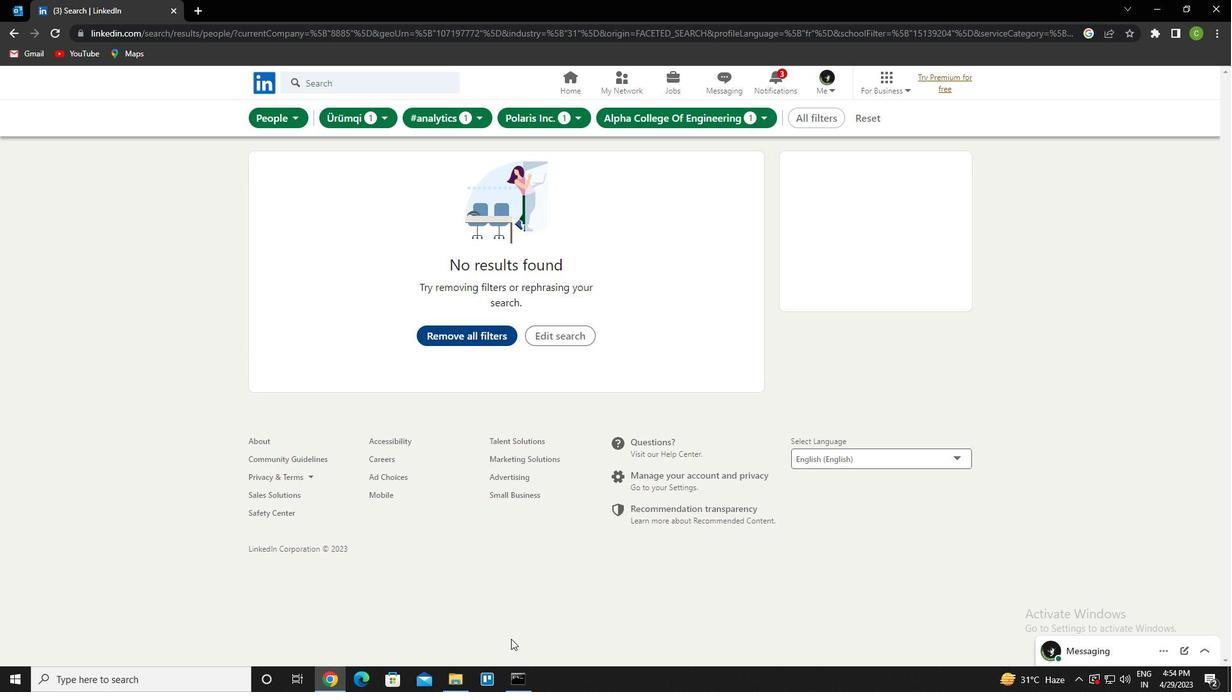 
